 Task: Look for space in Pocito, Argentina from 15th June, 2023 to 21st June, 2023 for 5 adults in price range Rs.14000 to Rs.25000. Place can be entire place with 3 bedrooms having 3 beds and 3 bathrooms. Property type can be house, flat, guest house. Amenities needed are: heating. Booking option can be shelf check-in. Required host language is English.
Action: Mouse moved to (560, 117)
Screenshot: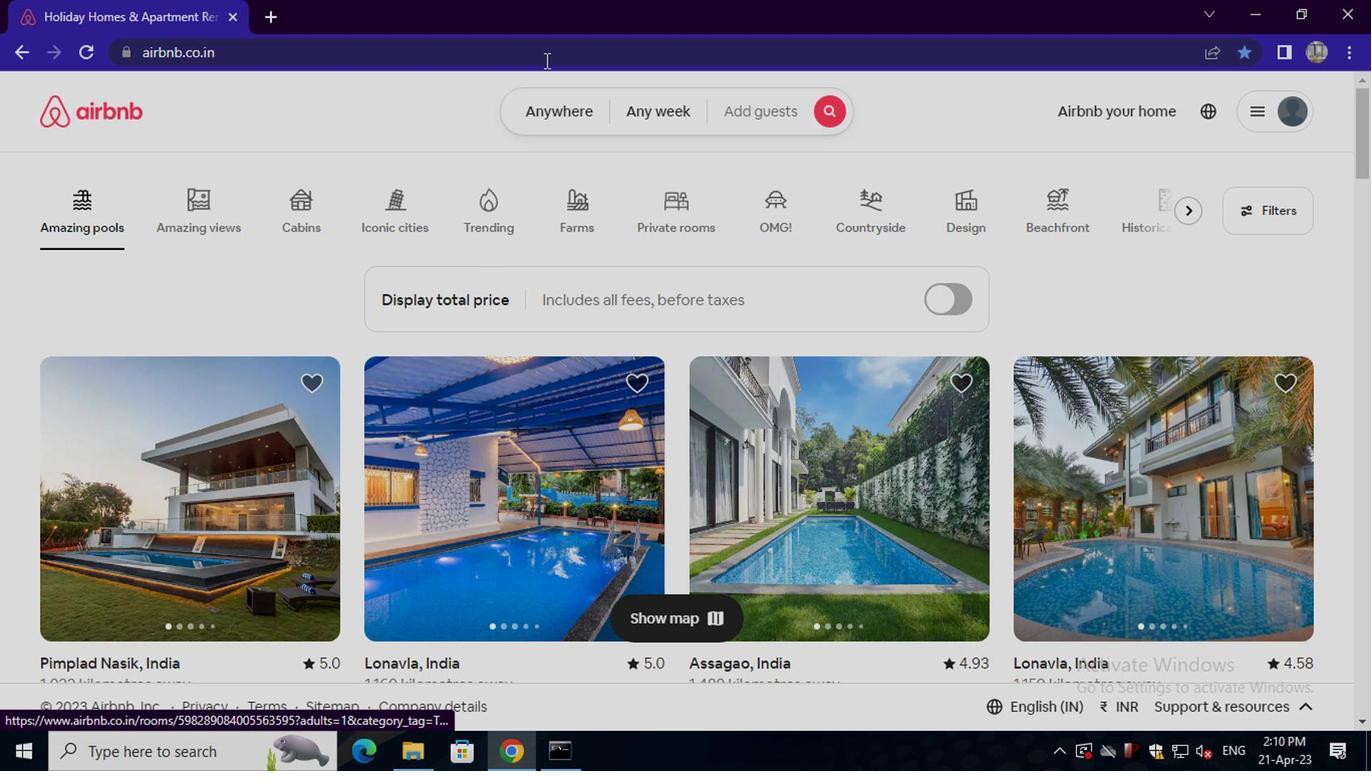 
Action: Mouse pressed left at (560, 117)
Screenshot: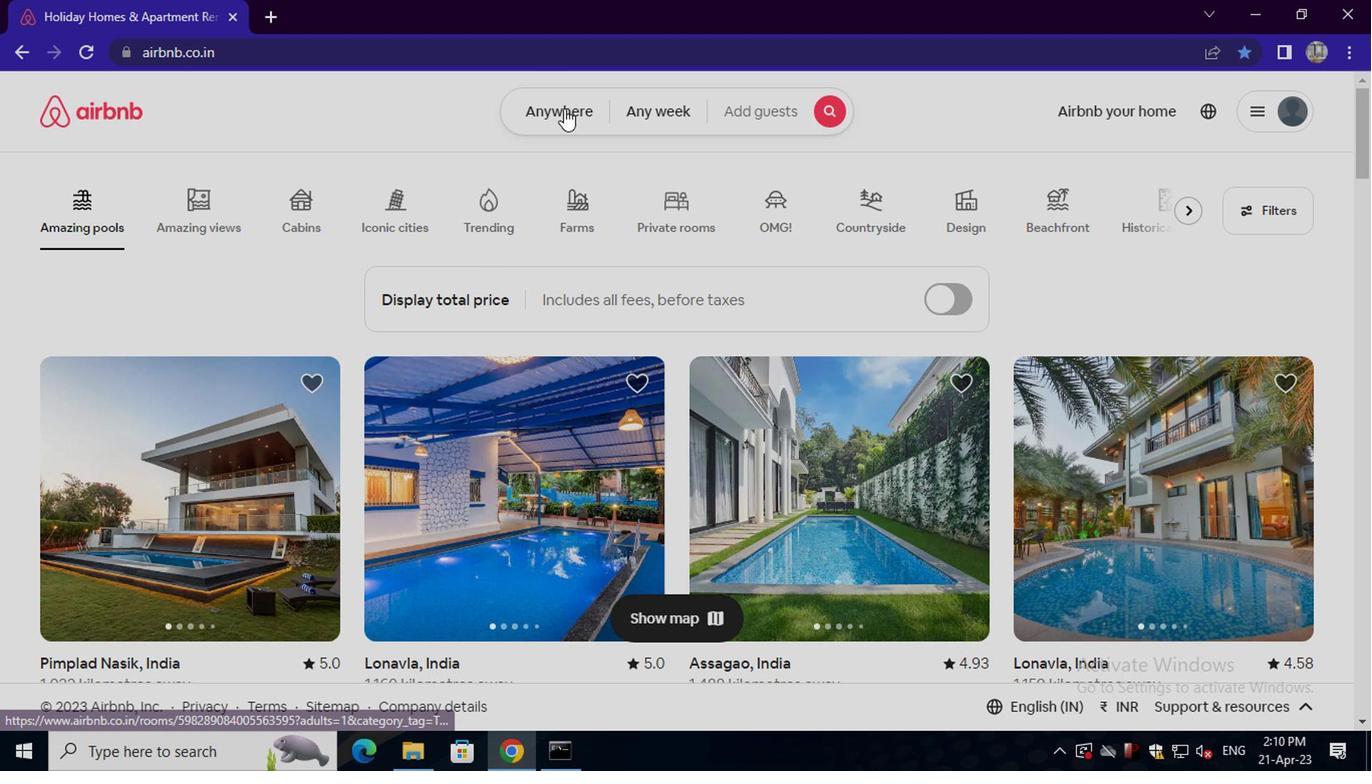 
Action: Mouse moved to (346, 180)
Screenshot: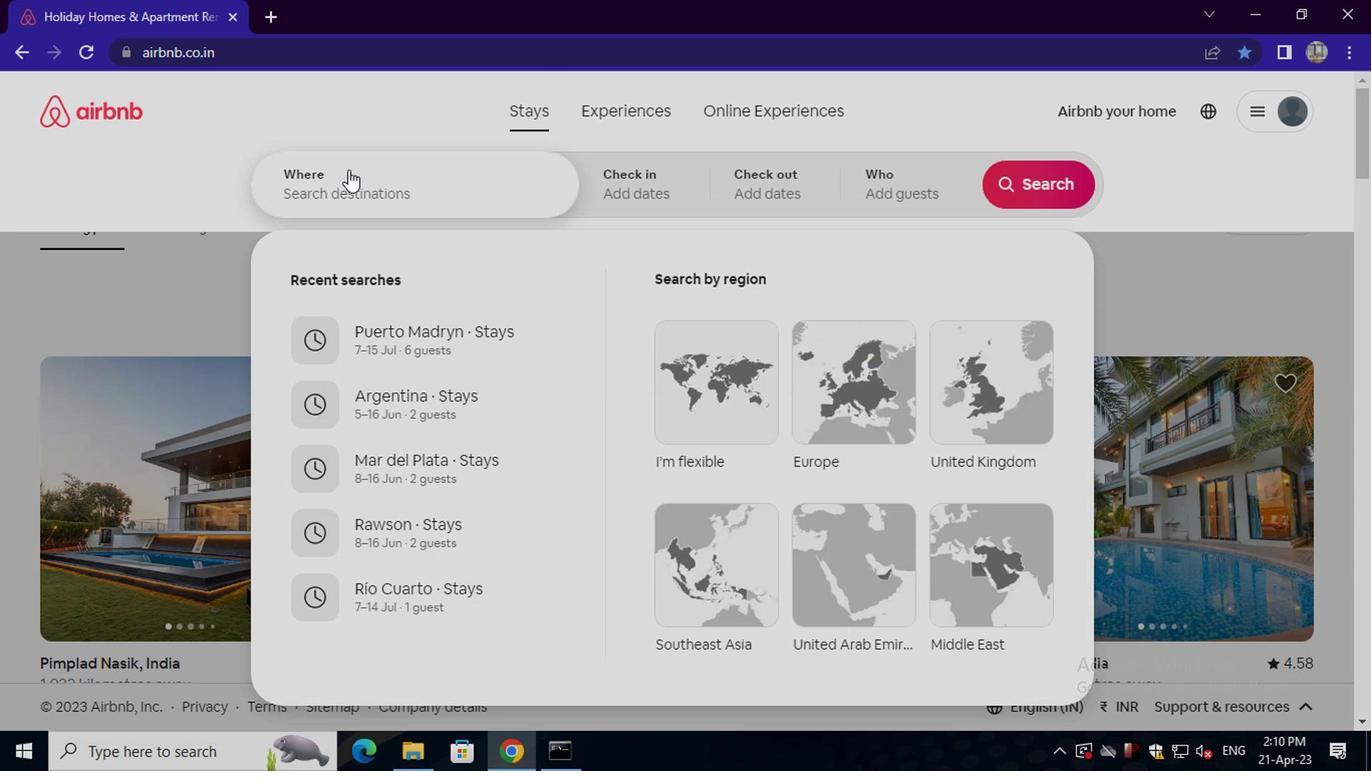 
Action: Mouse pressed left at (346, 180)
Screenshot: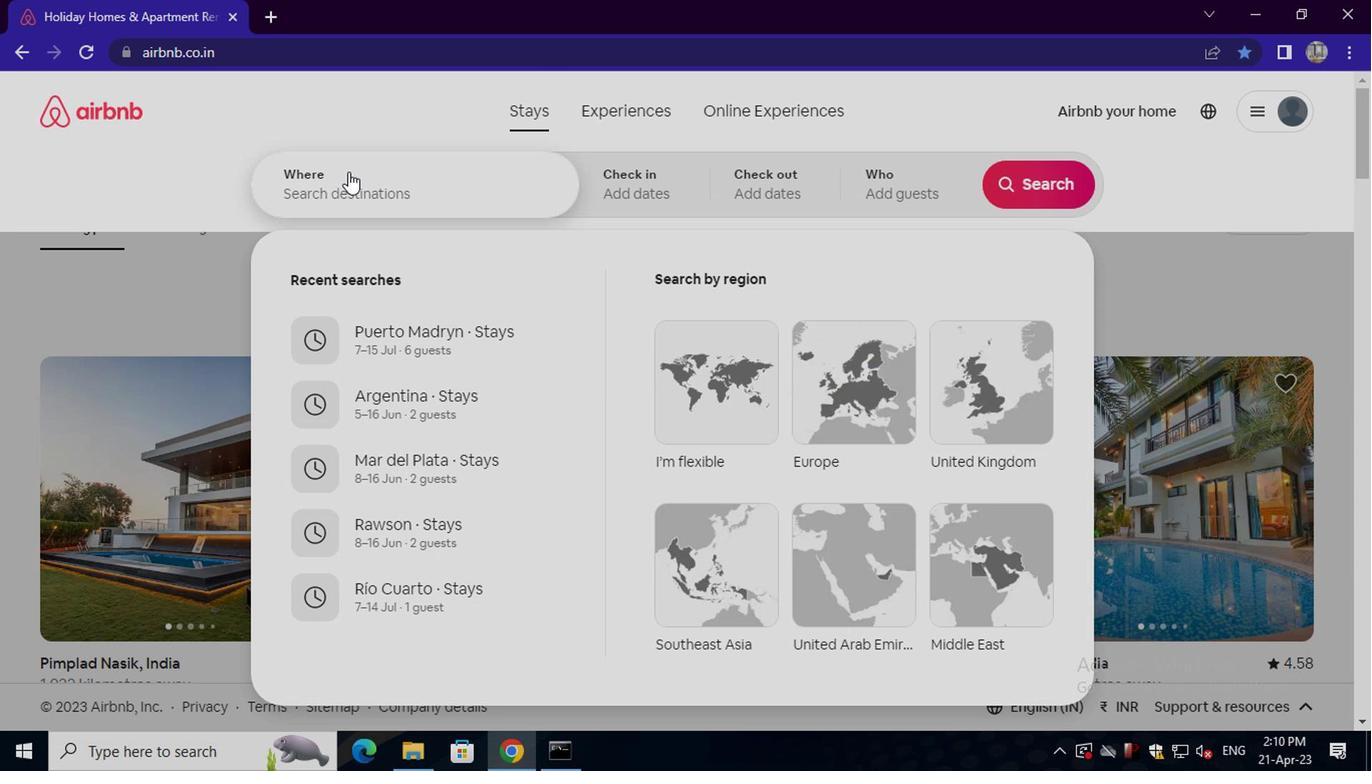 
Action: Key pressed pocito,<Key.space>argentina<Key.enter>
Screenshot: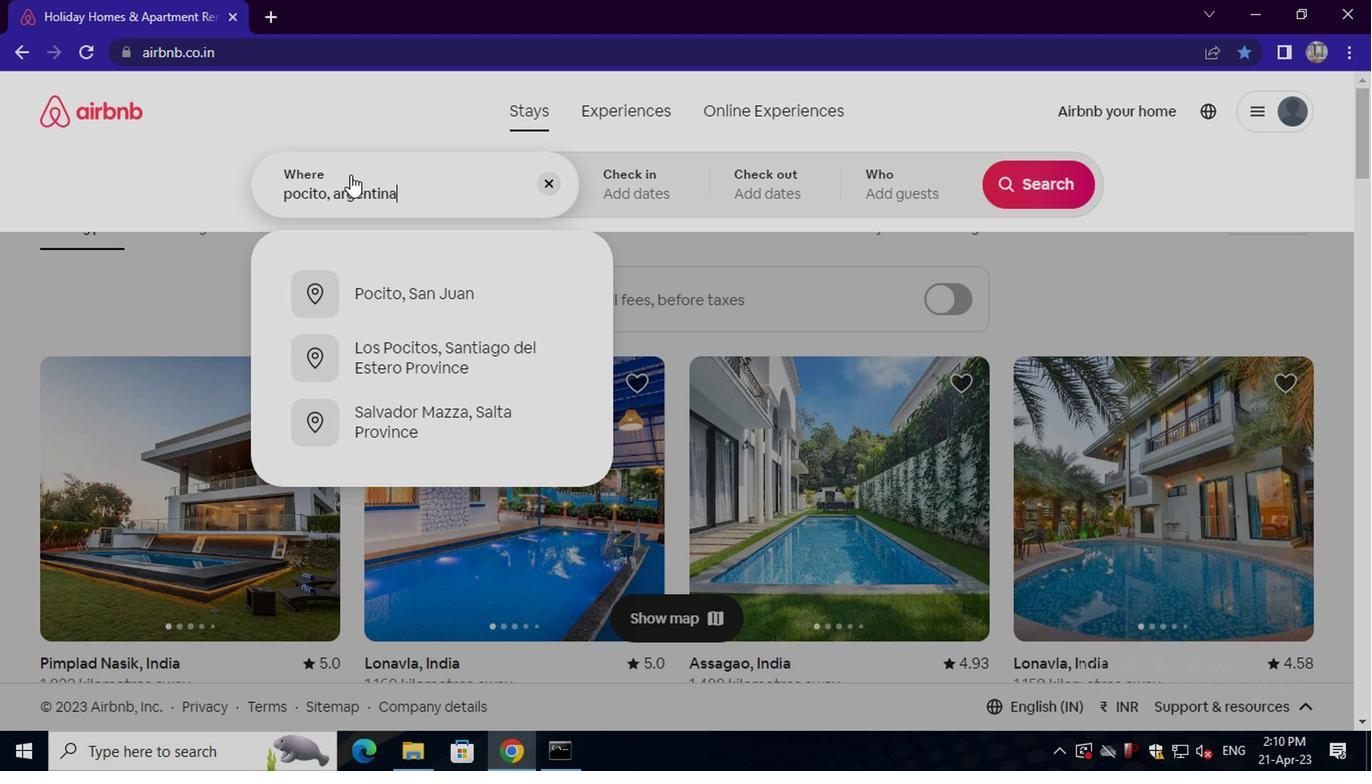 
Action: Mouse moved to (1015, 362)
Screenshot: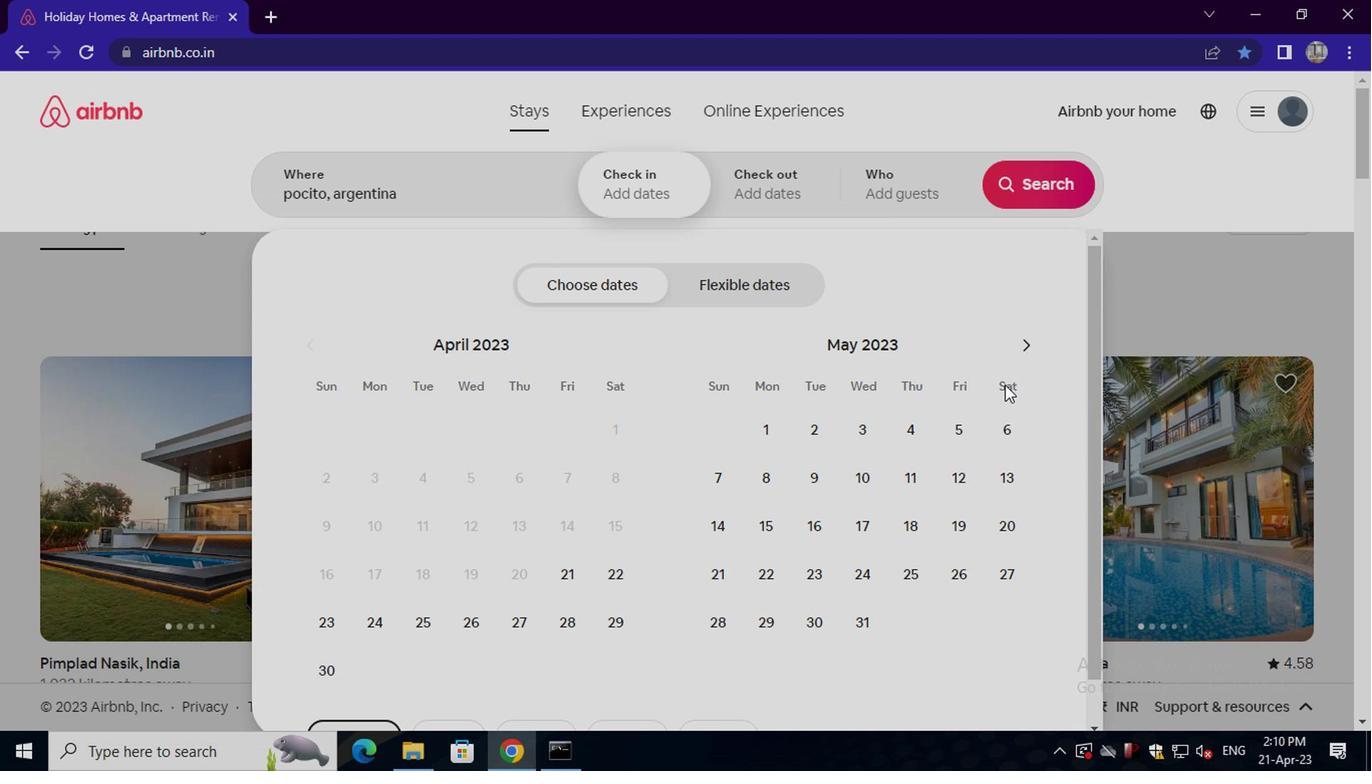 
Action: Mouse pressed left at (1015, 362)
Screenshot: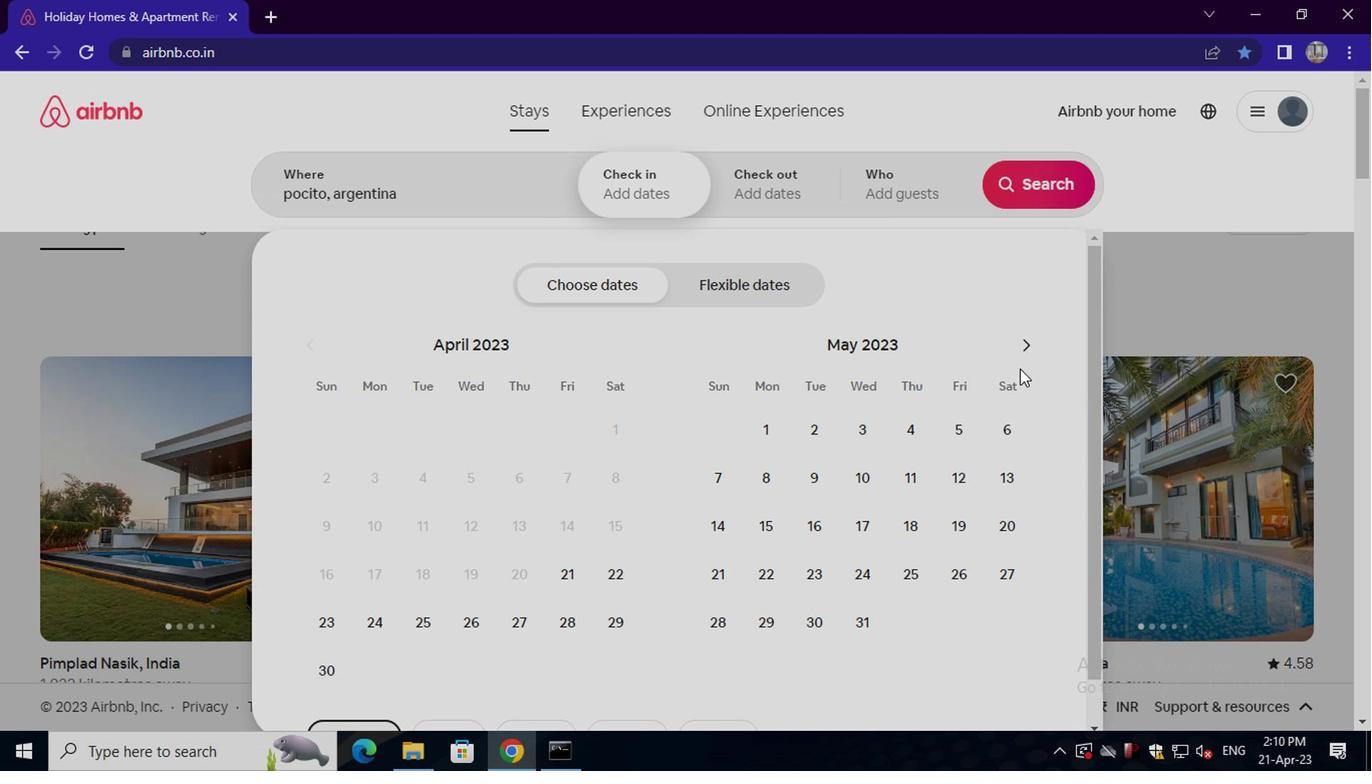 
Action: Mouse moved to (902, 522)
Screenshot: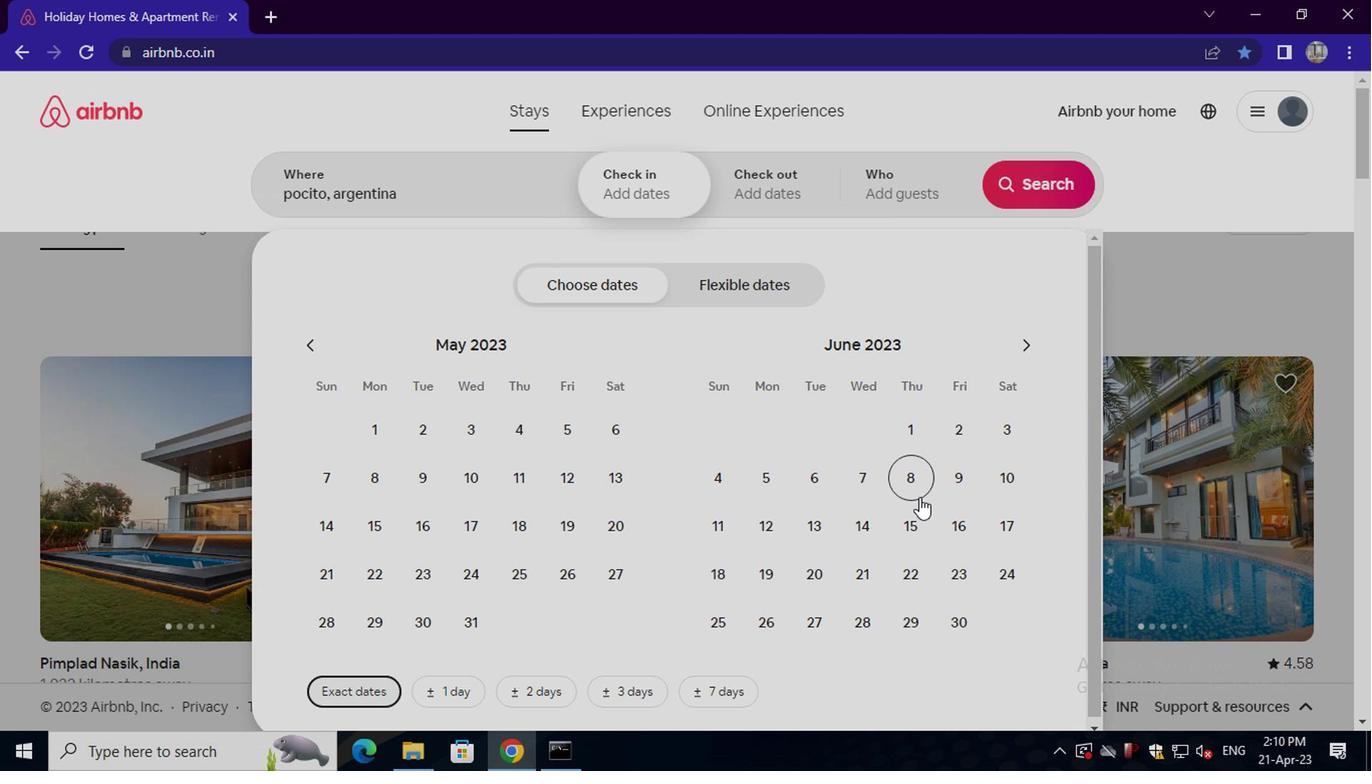 
Action: Mouse pressed left at (902, 522)
Screenshot: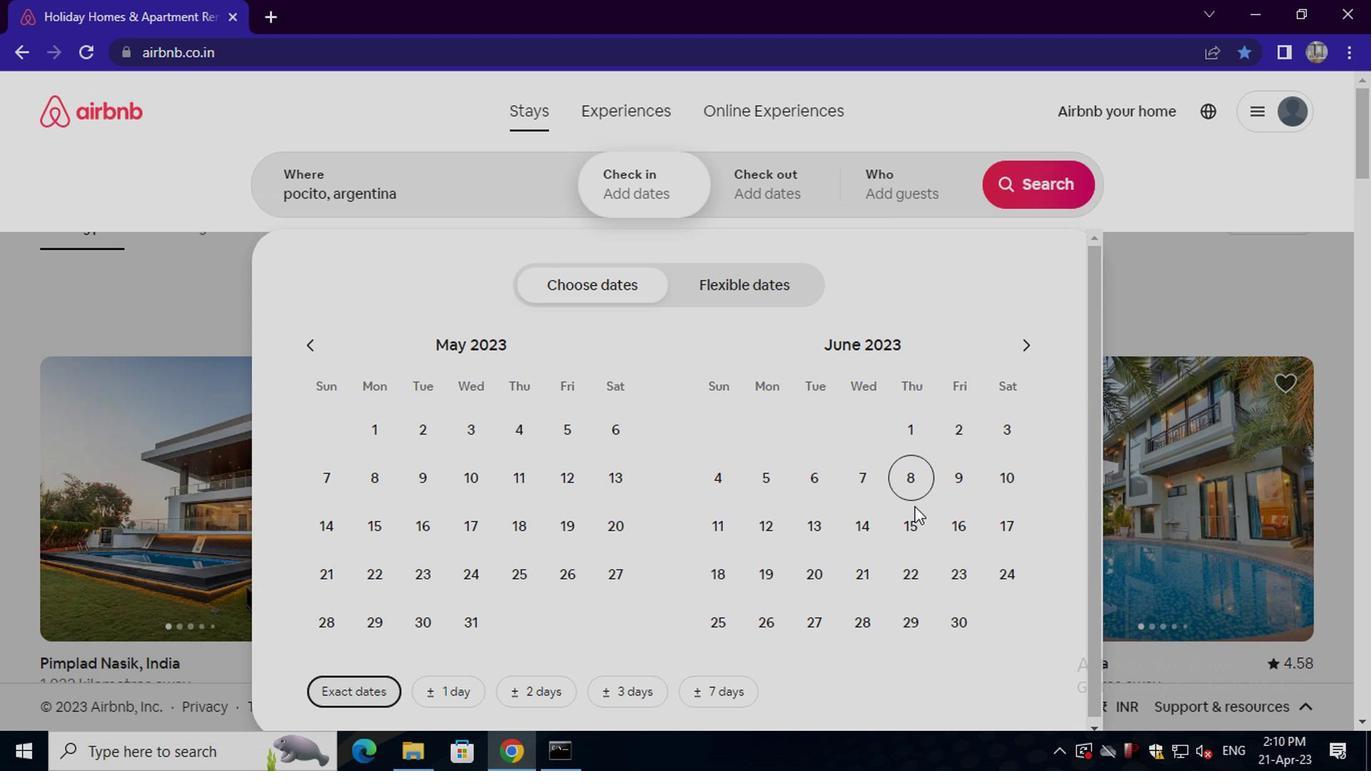 
Action: Mouse moved to (867, 567)
Screenshot: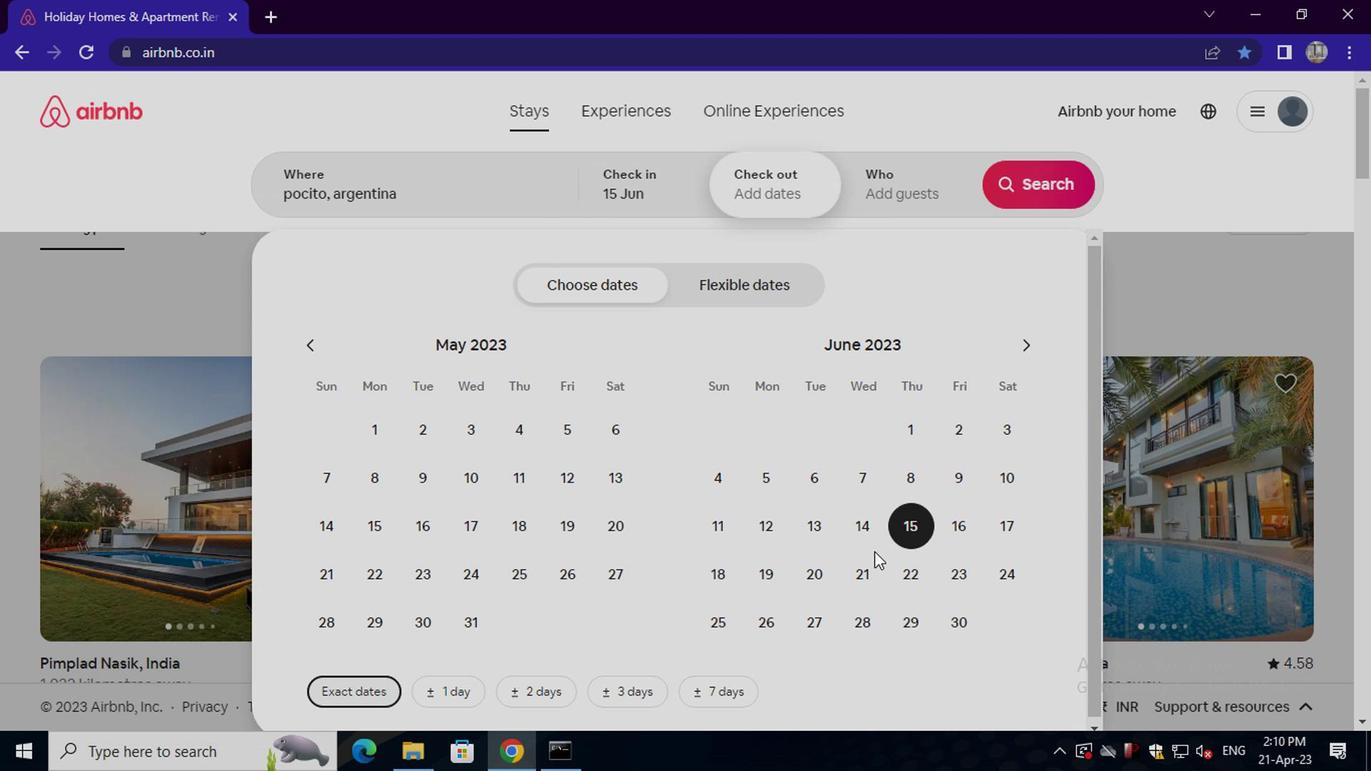 
Action: Mouse pressed left at (867, 567)
Screenshot: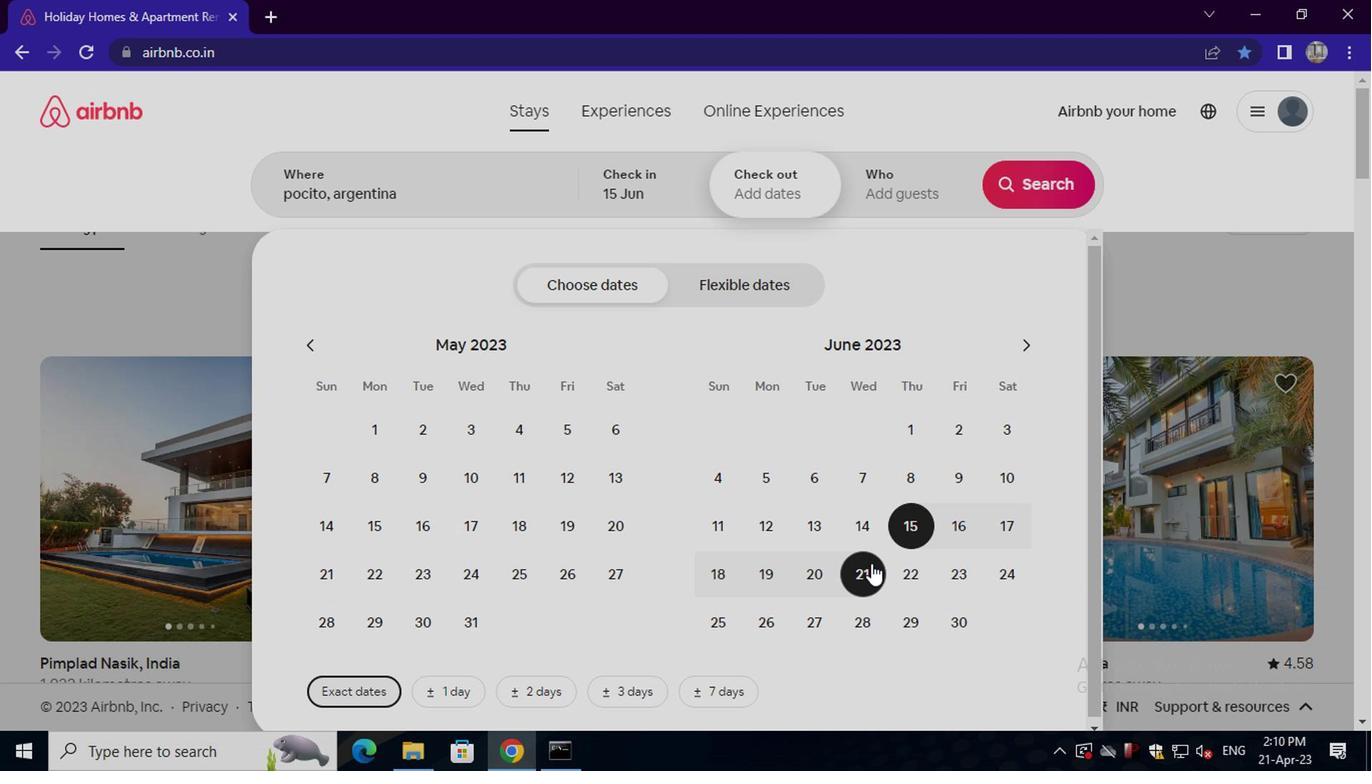 
Action: Mouse moved to (907, 208)
Screenshot: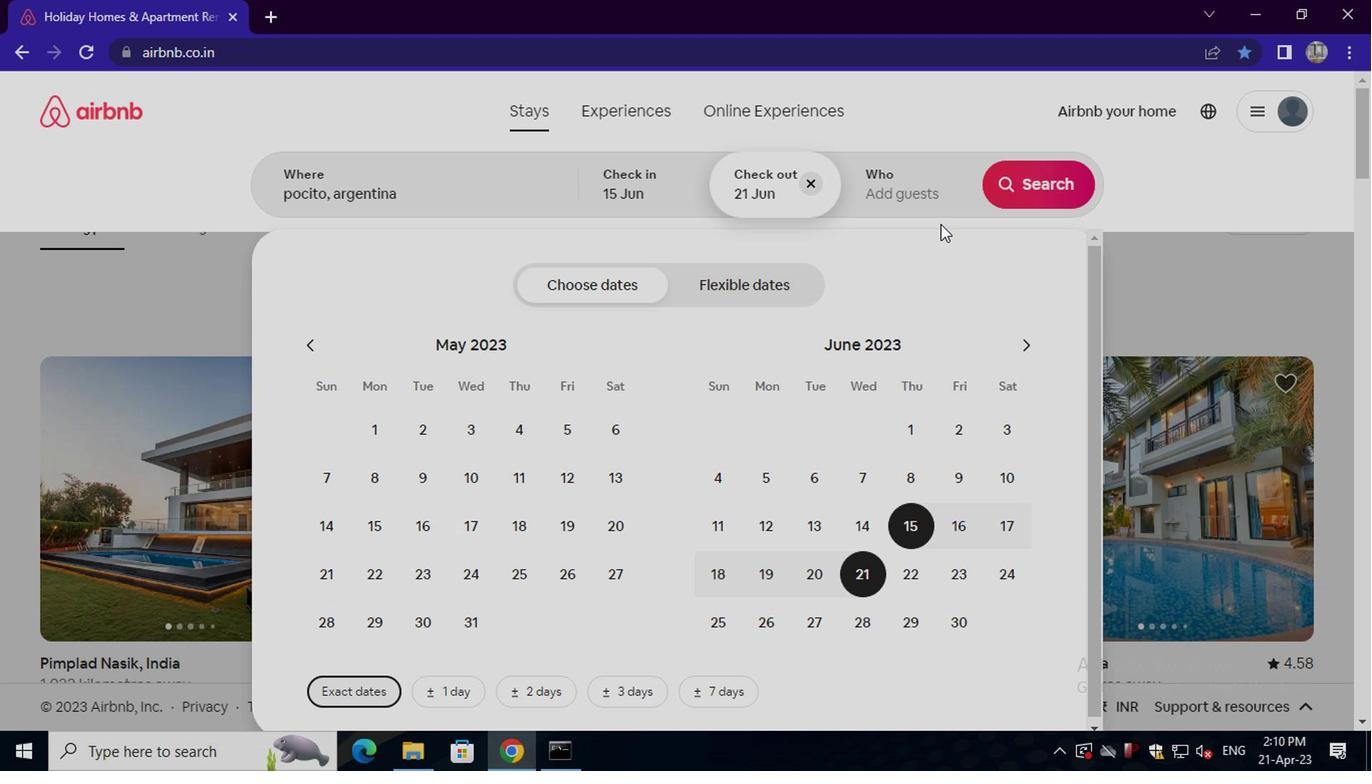 
Action: Mouse pressed left at (907, 208)
Screenshot: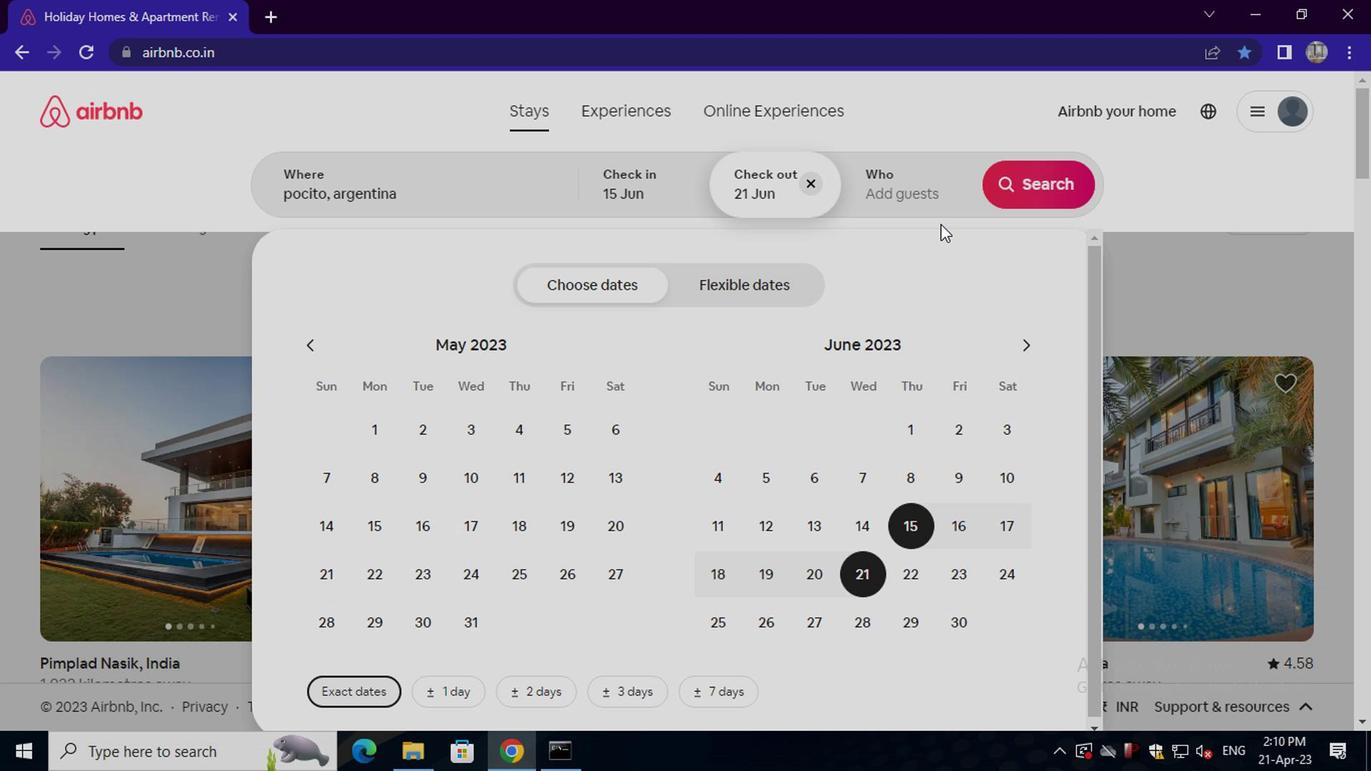 
Action: Mouse moved to (1040, 299)
Screenshot: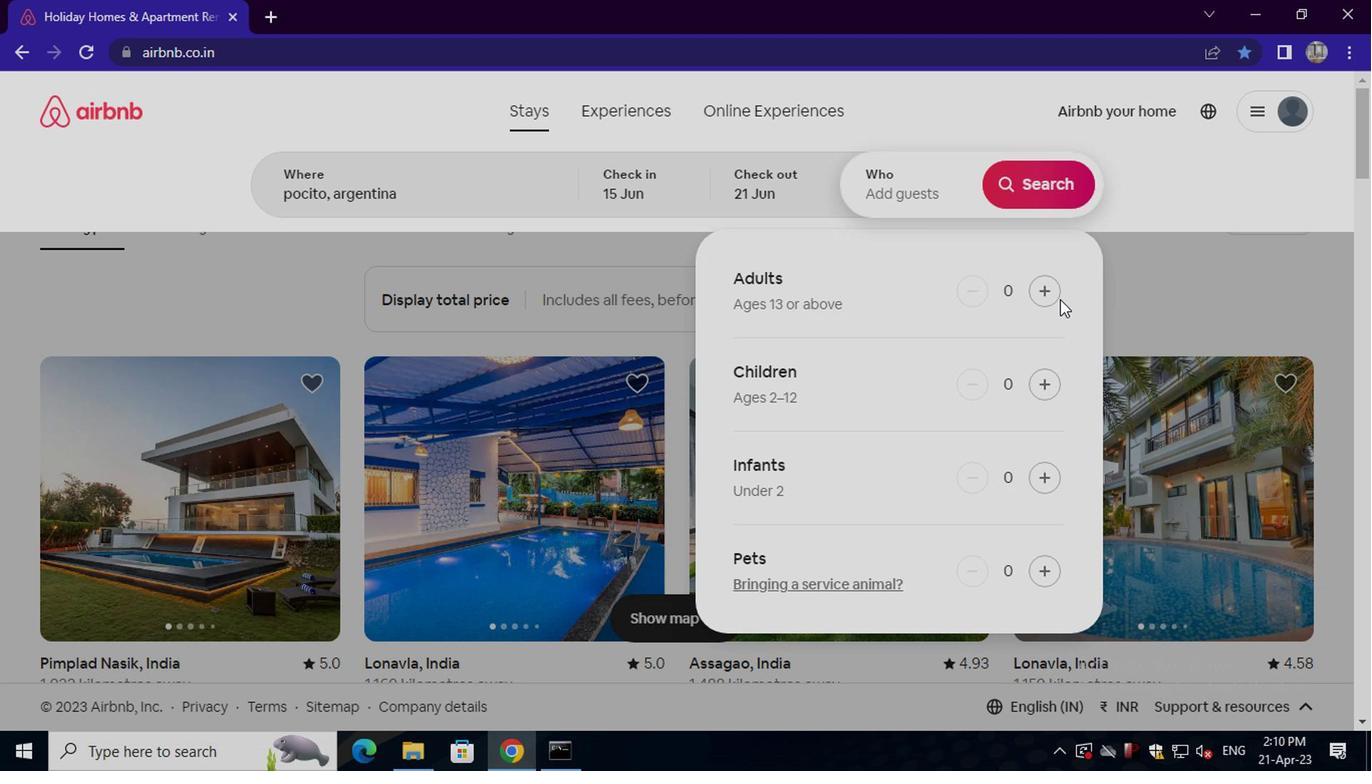 
Action: Mouse pressed left at (1040, 299)
Screenshot: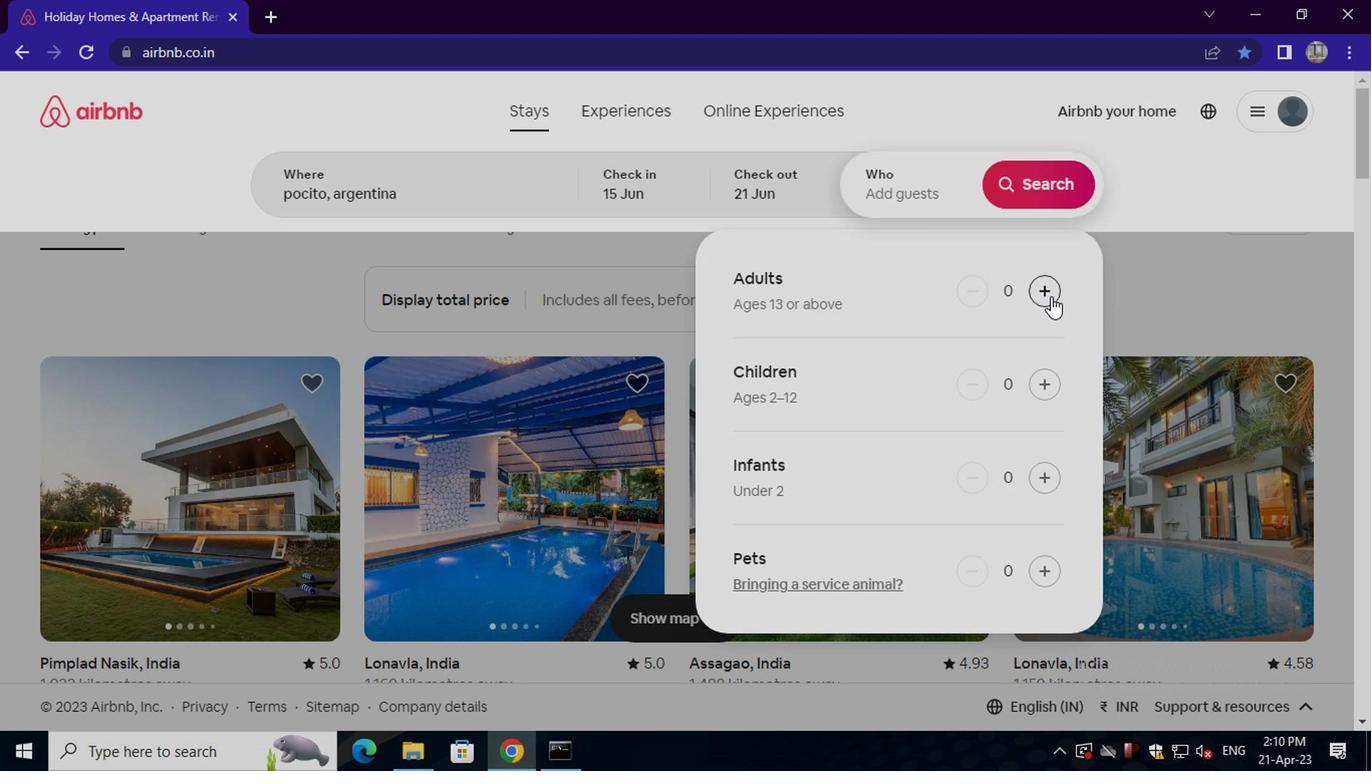 
Action: Mouse pressed left at (1040, 299)
Screenshot: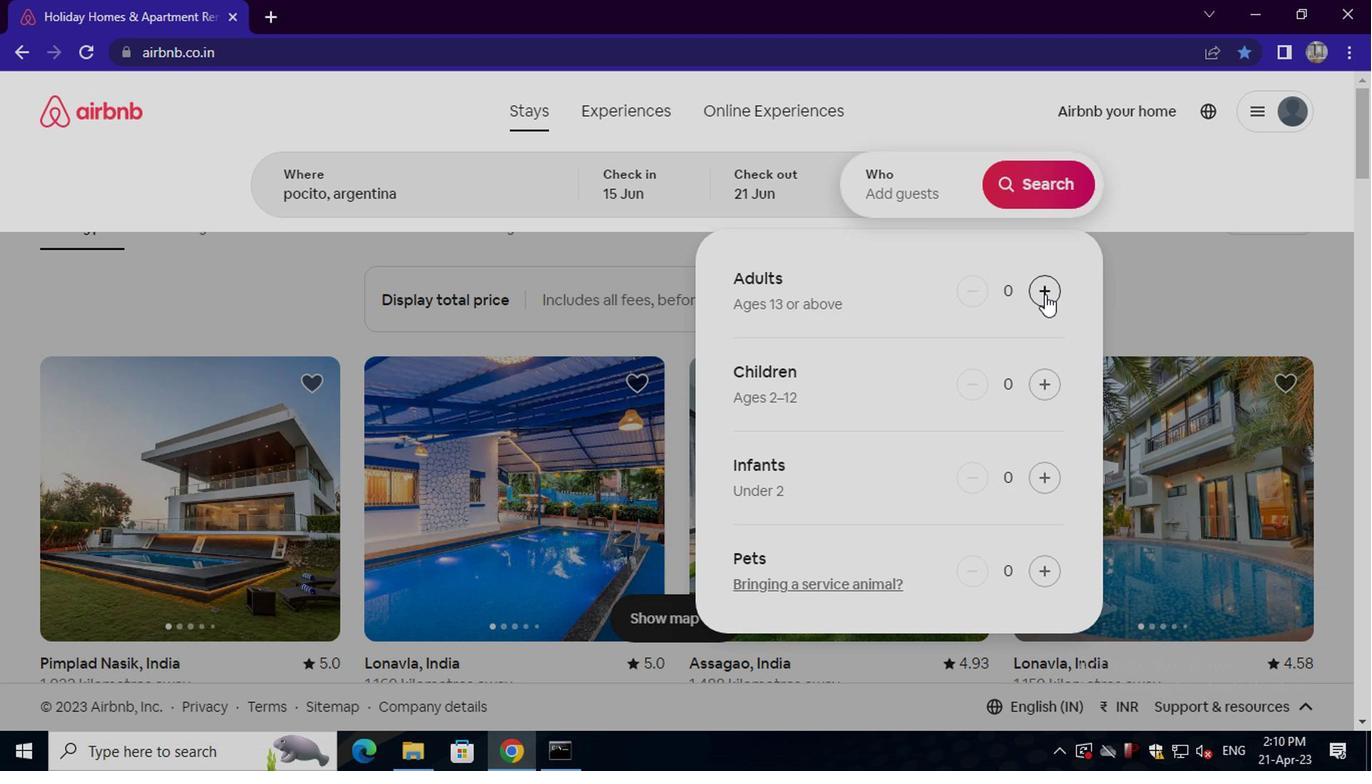 
Action: Mouse pressed left at (1040, 299)
Screenshot: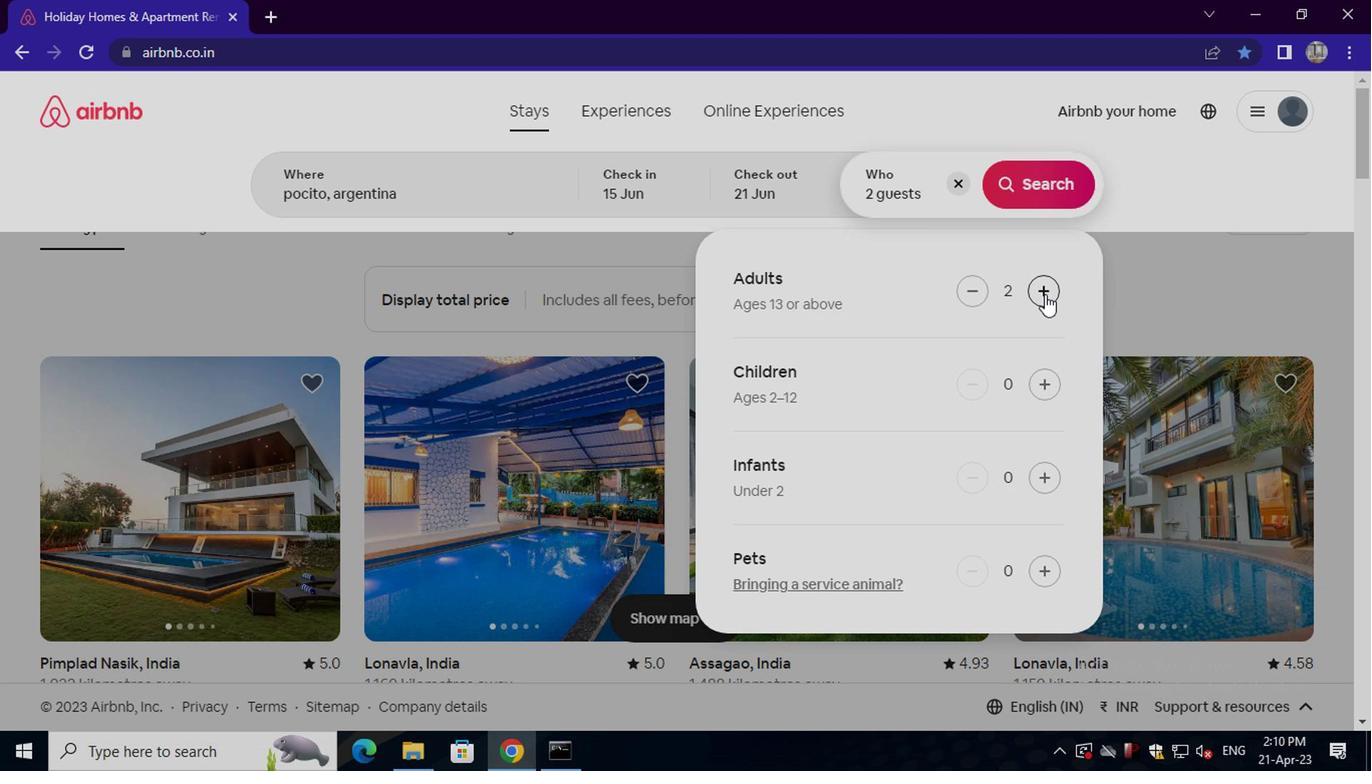 
Action: Mouse pressed left at (1040, 299)
Screenshot: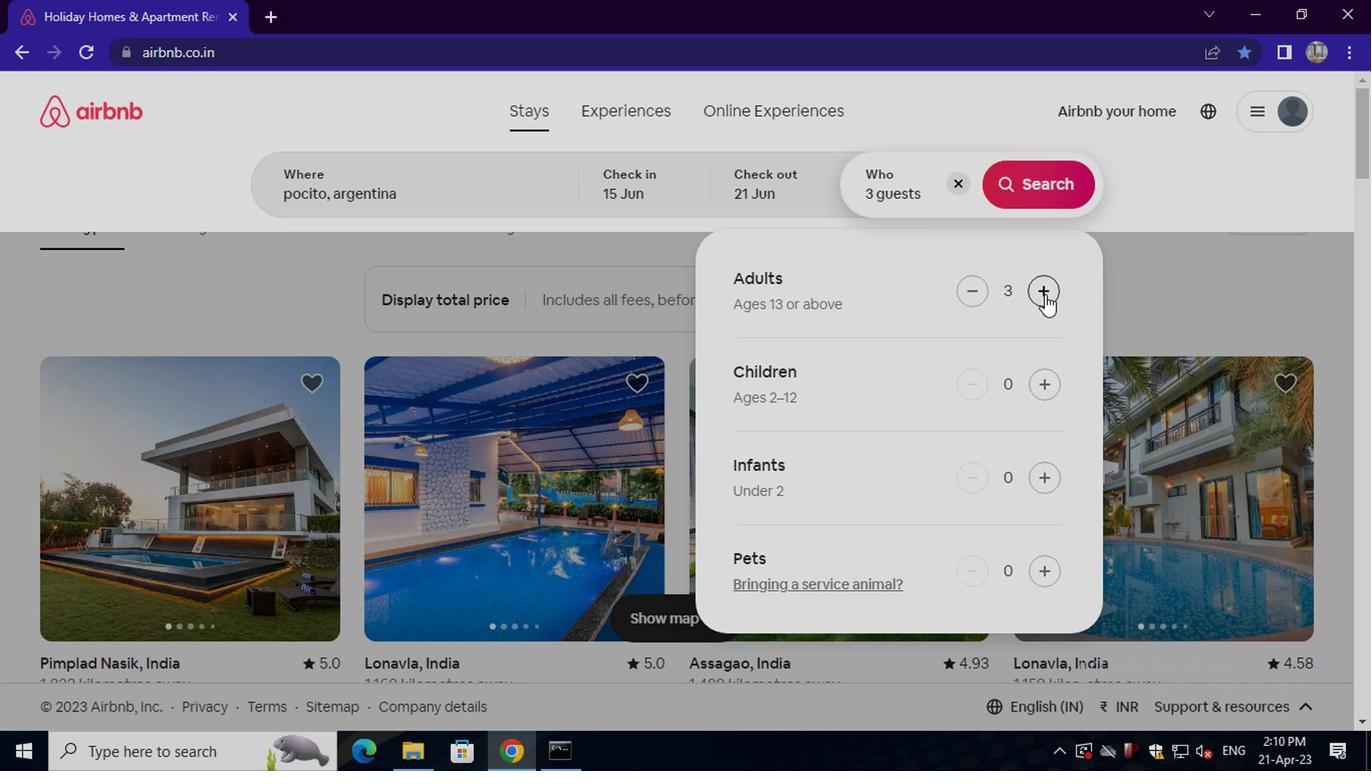 
Action: Mouse pressed left at (1040, 299)
Screenshot: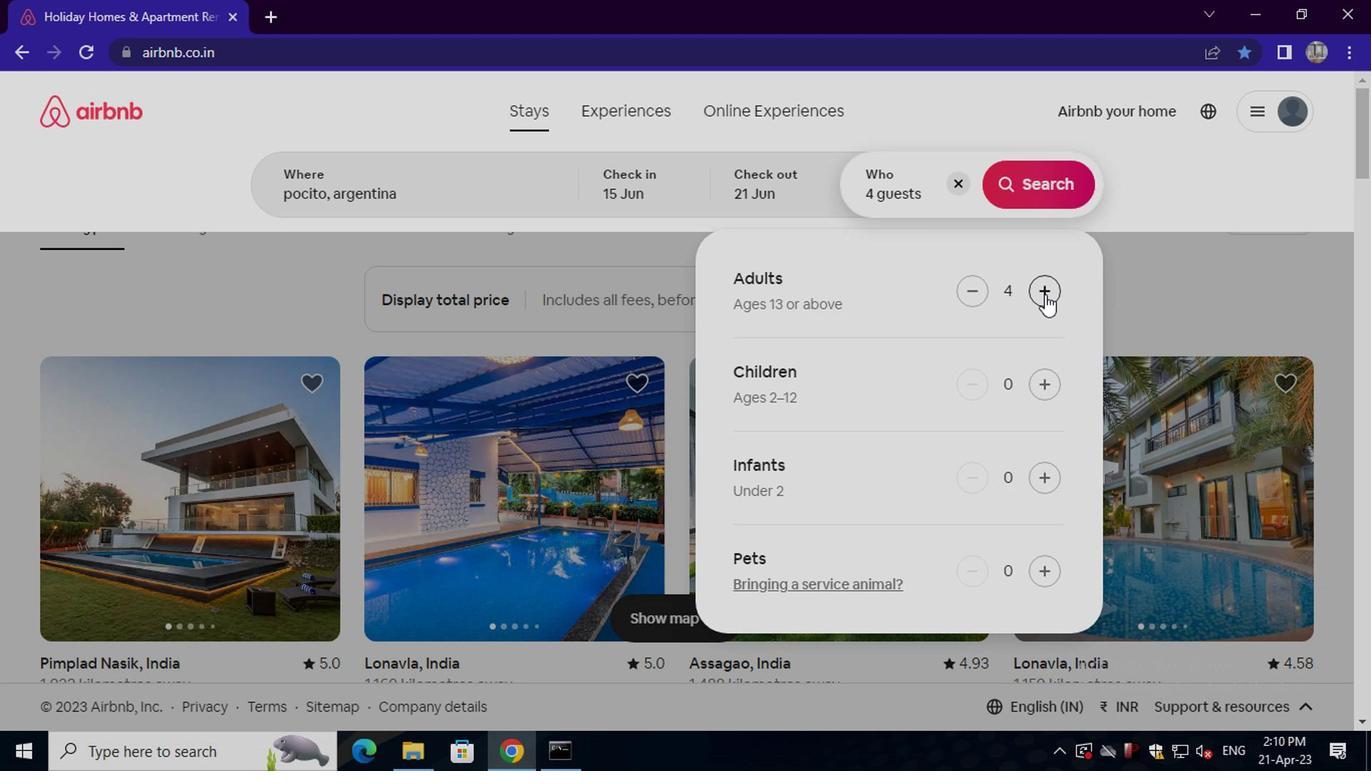 
Action: Mouse moved to (1028, 196)
Screenshot: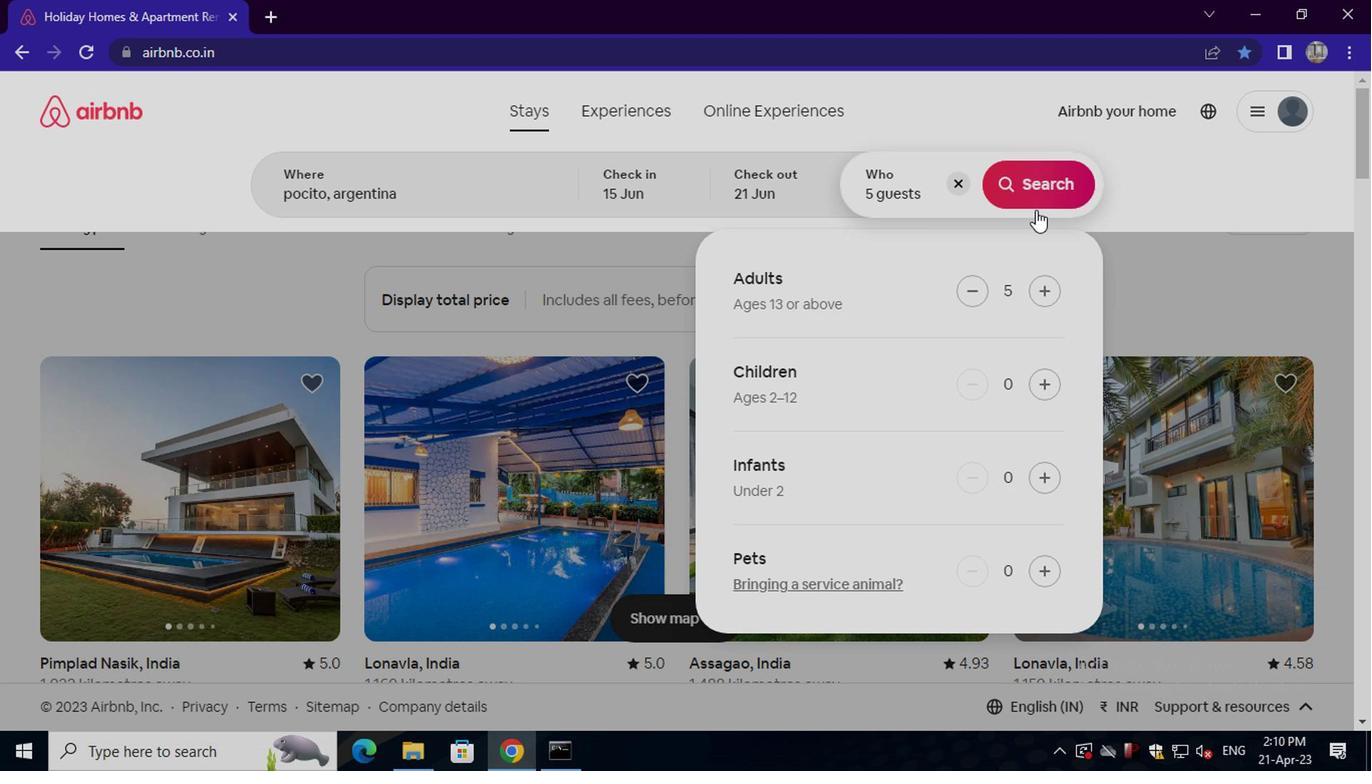 
Action: Mouse pressed left at (1028, 196)
Screenshot: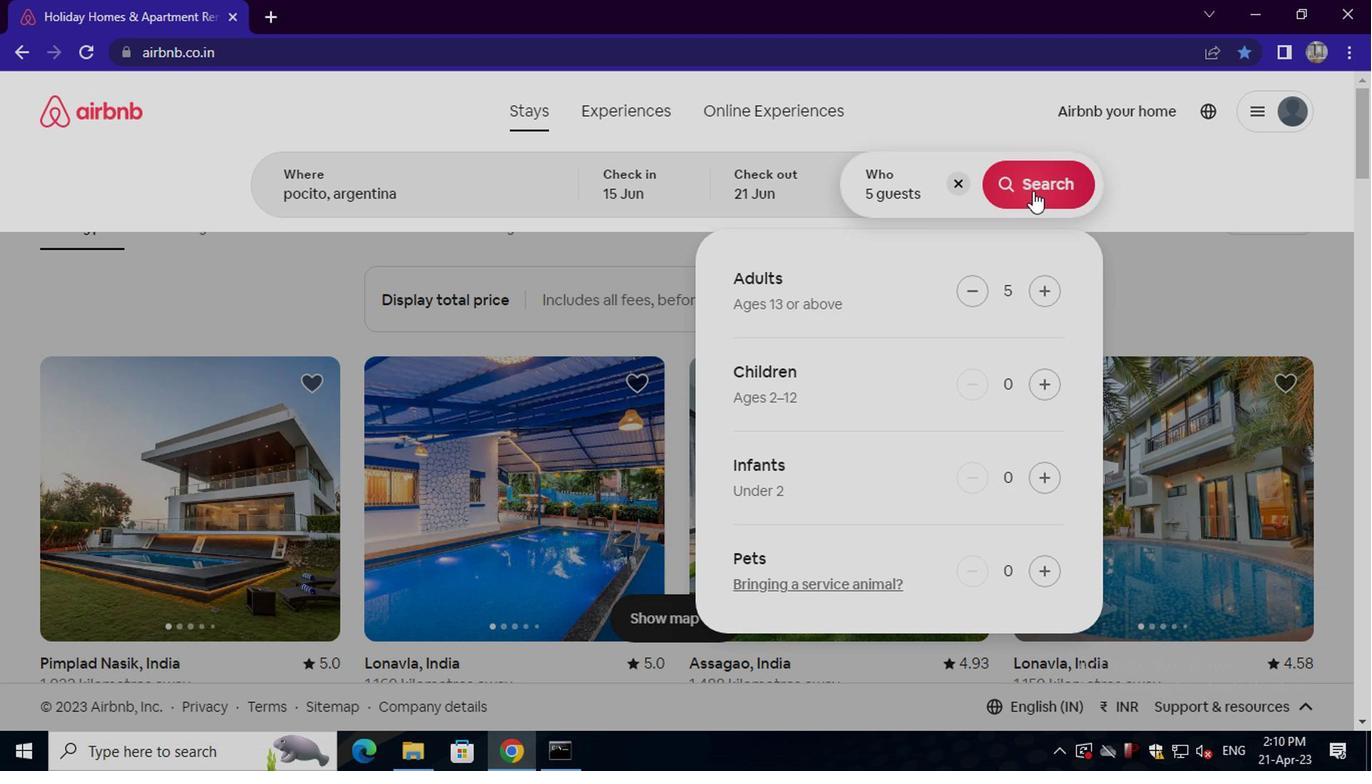 
Action: Mouse moved to (1272, 194)
Screenshot: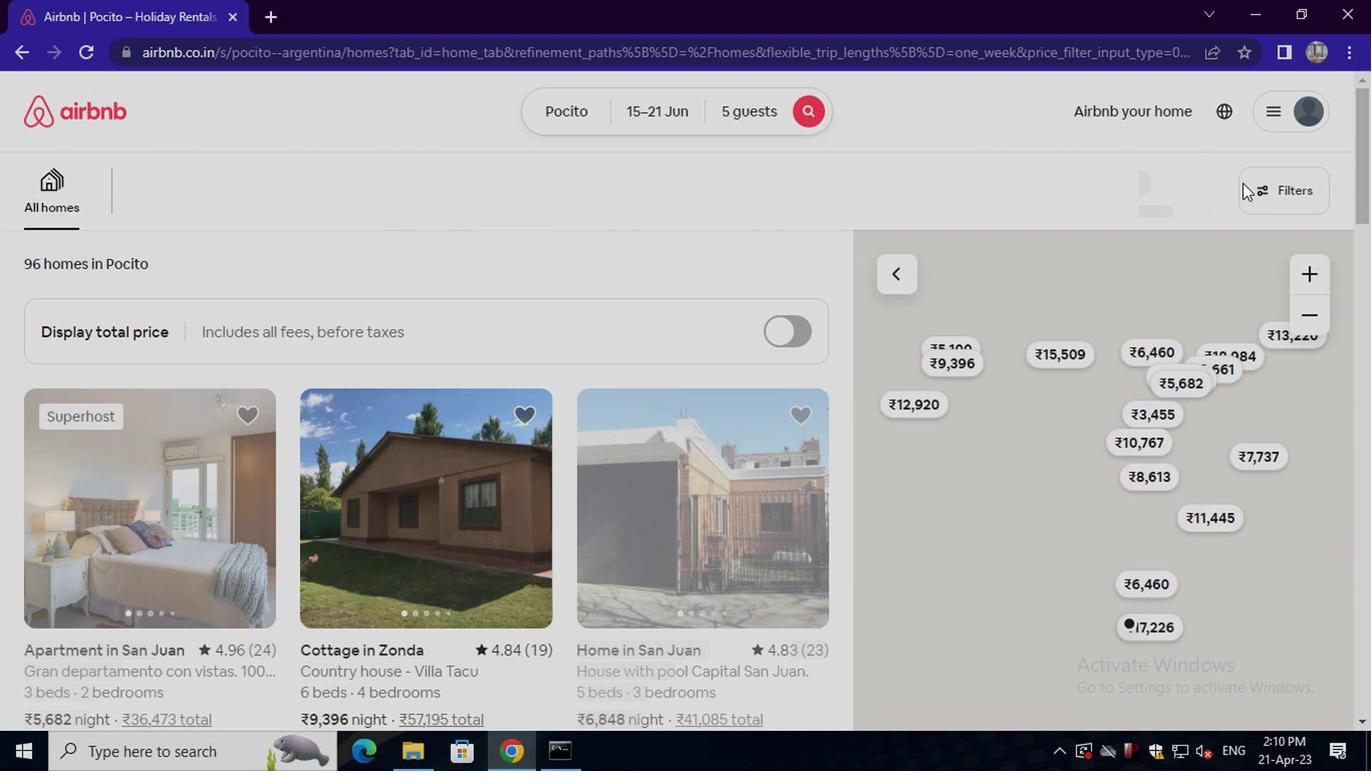 
Action: Mouse pressed left at (1272, 194)
Screenshot: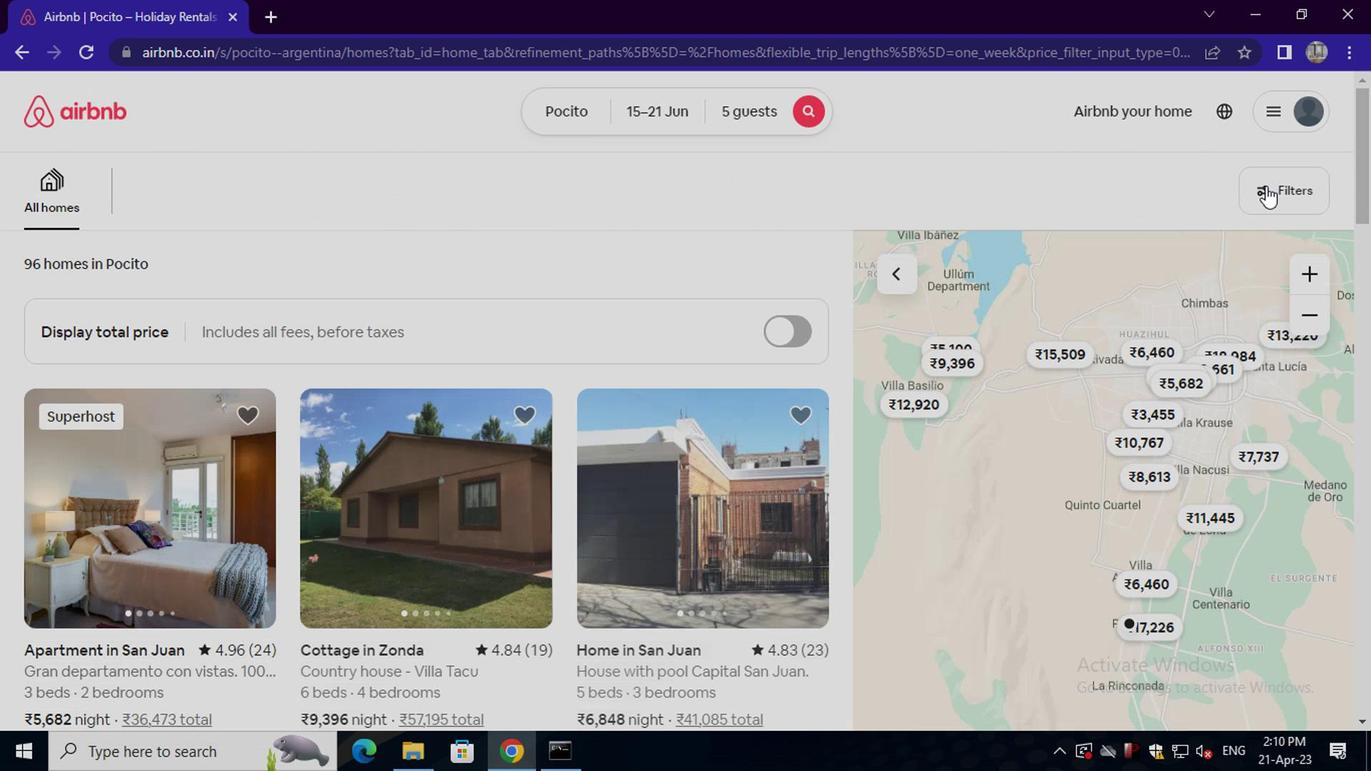 
Action: Mouse moved to (423, 448)
Screenshot: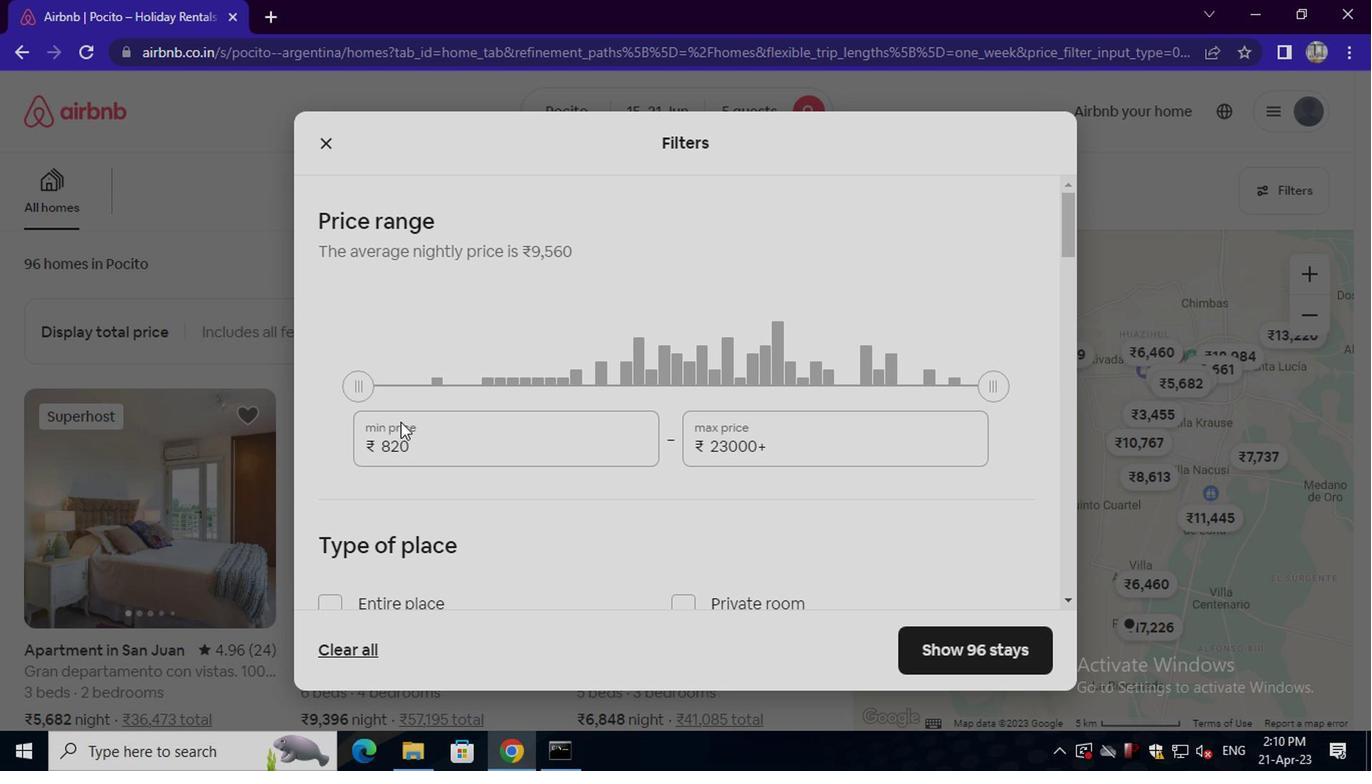 
Action: Mouse pressed left at (423, 448)
Screenshot: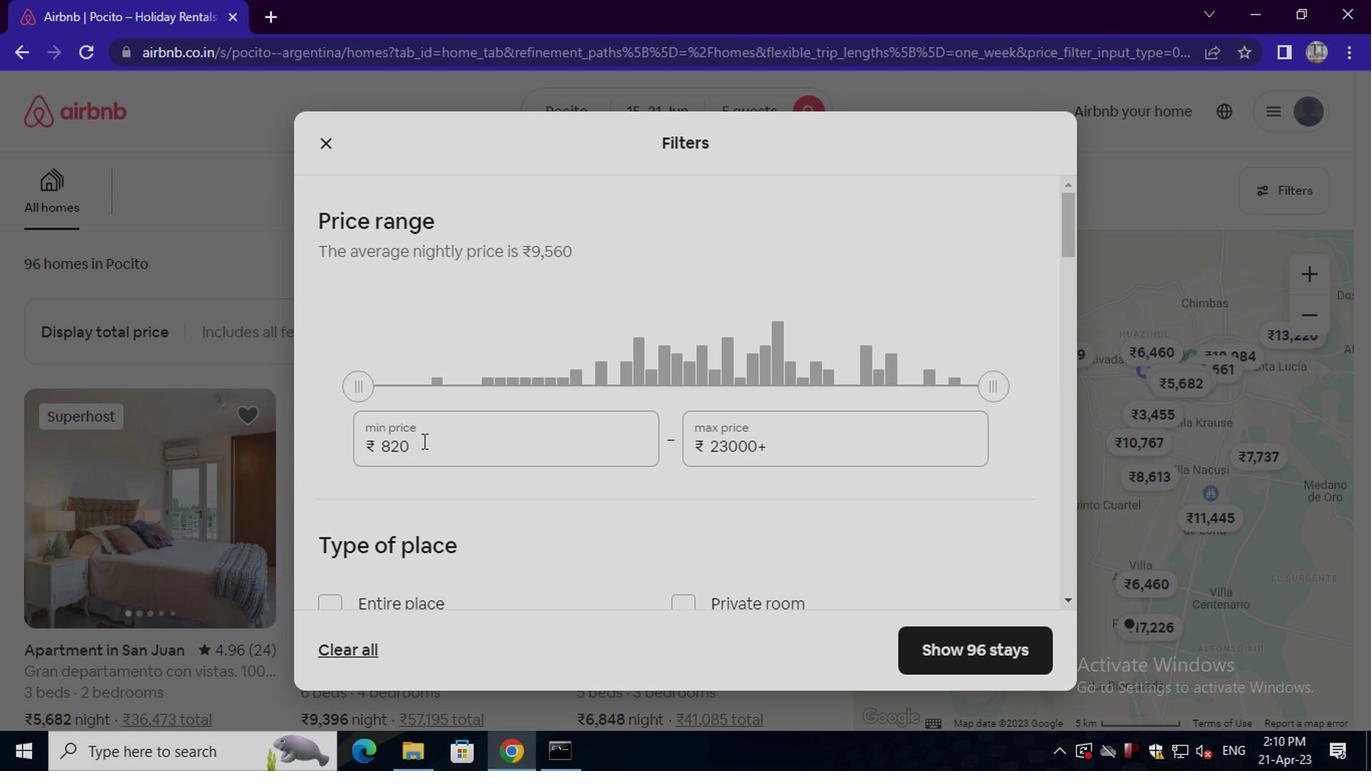 
Action: Key pressed <Key.backspace><Key.backspace><Key.backspace><Key.backspace><Key.backspace><Key.backspace><Key.backspace><Key.backspace><Key.backspace><Key.backspace><Key.backspace><Key.backspace><Key.backspace><Key.backspace><Key.backspace>14000
Screenshot: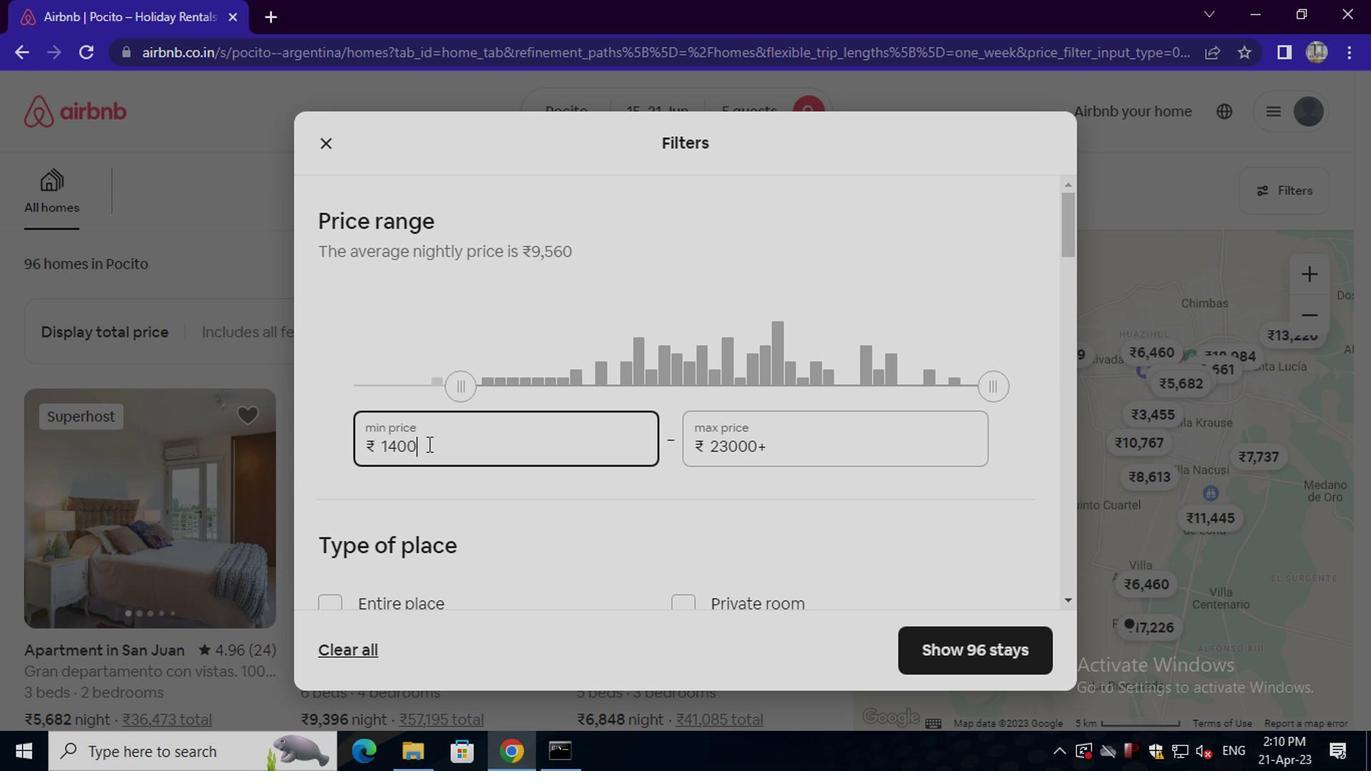 
Action: Mouse moved to (770, 452)
Screenshot: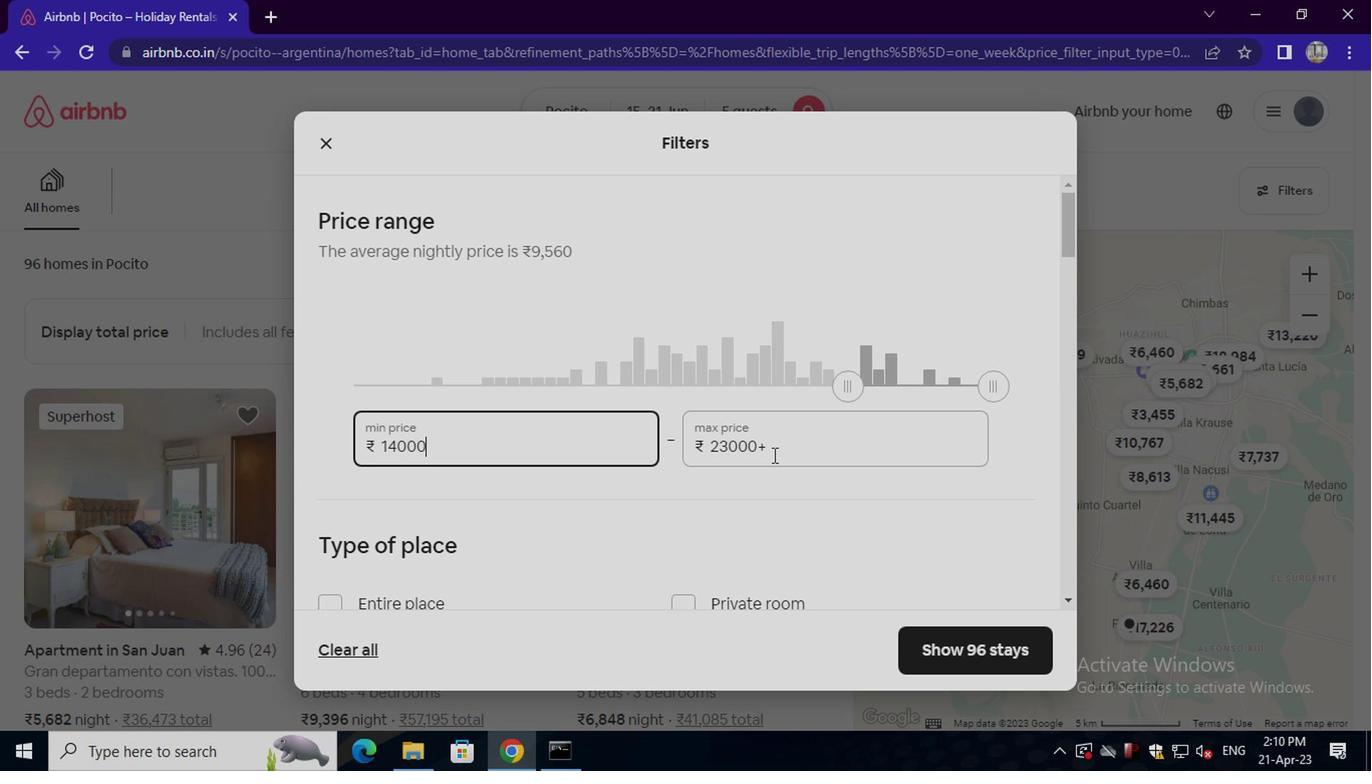 
Action: Mouse pressed left at (770, 452)
Screenshot: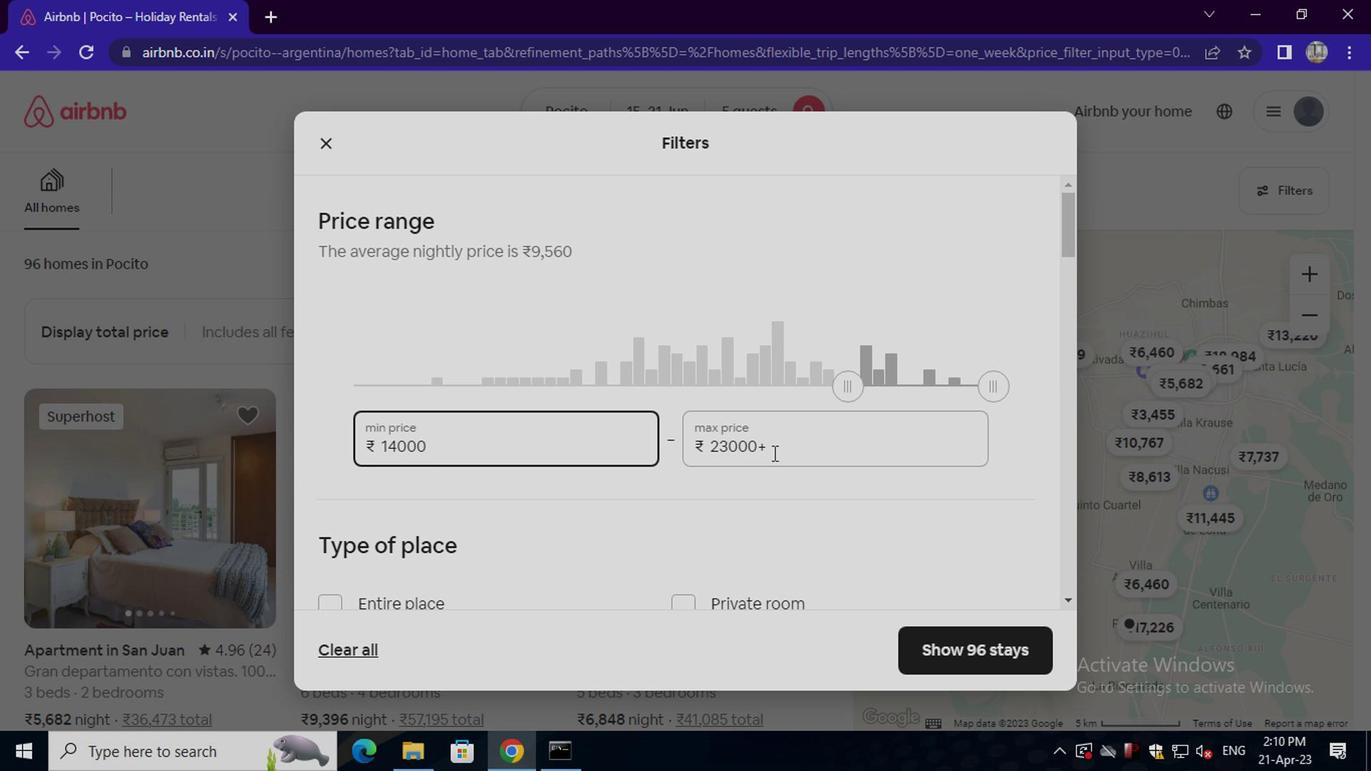 
Action: Key pressed <Key.backspace><Key.backspace><Key.backspace><Key.backspace><Key.backspace><Key.backspace><Key.backspace><Key.backspace><Key.backspace><Key.backspace><Key.backspace><Key.backspace><Key.backspace><Key.backspace>200<Key.backspace><Key.backspace>4<Key.backspace>5000
Screenshot: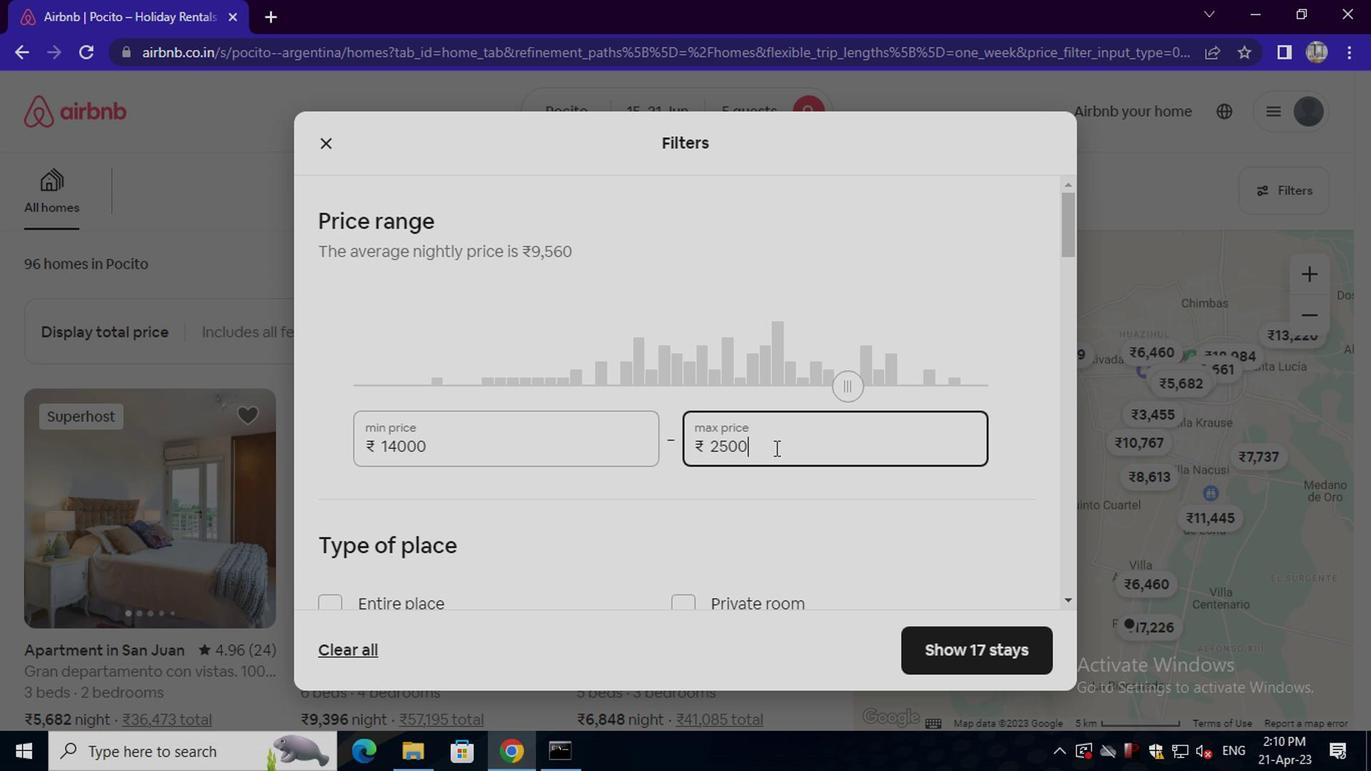 
Action: Mouse moved to (676, 424)
Screenshot: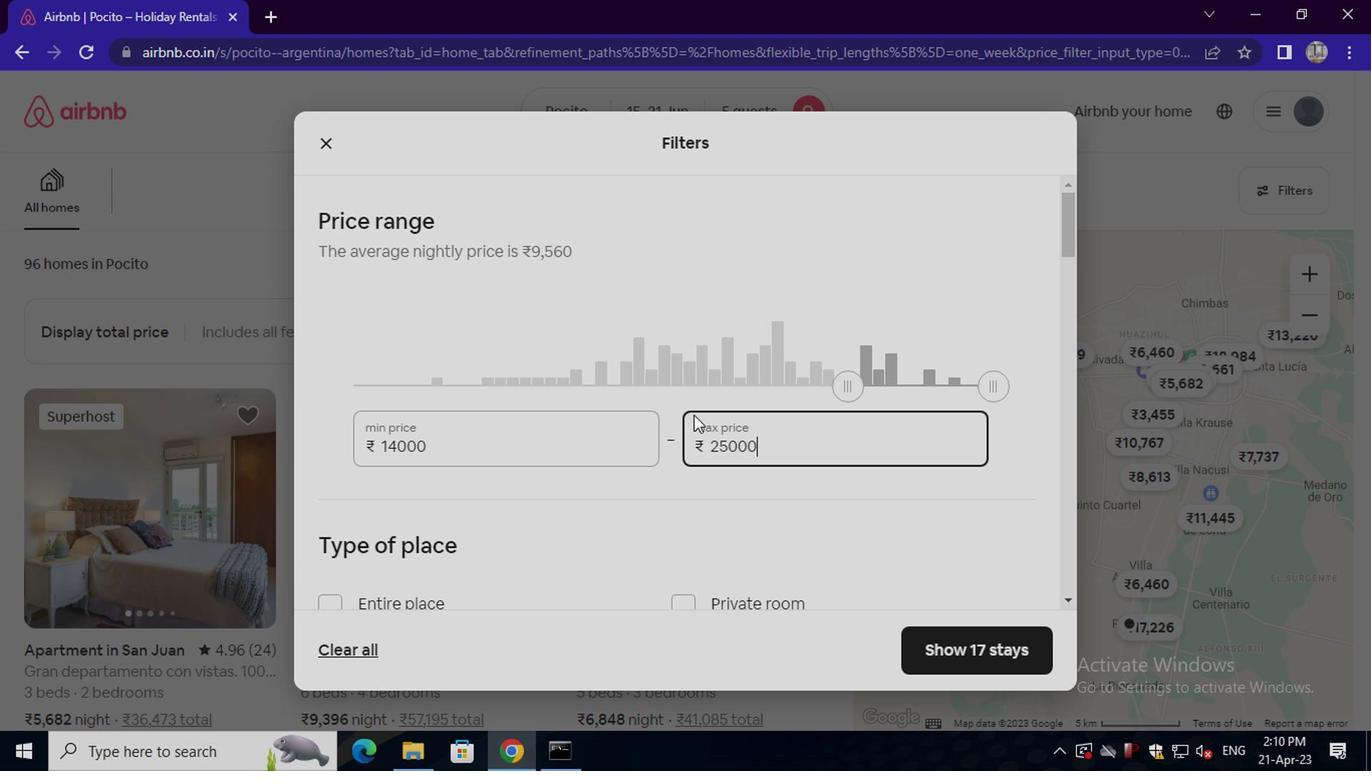 
Action: Mouse scrolled (676, 423) with delta (0, 0)
Screenshot: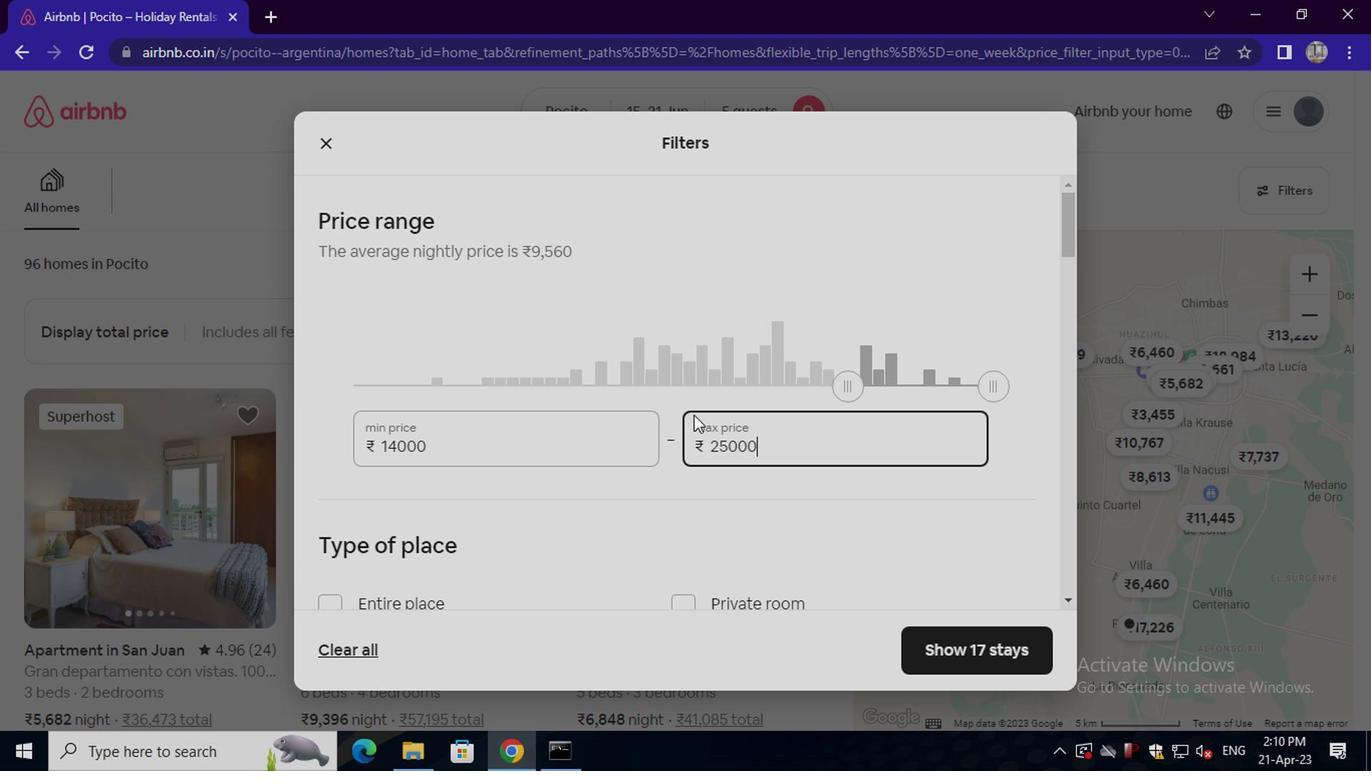 
Action: Mouse moved to (674, 429)
Screenshot: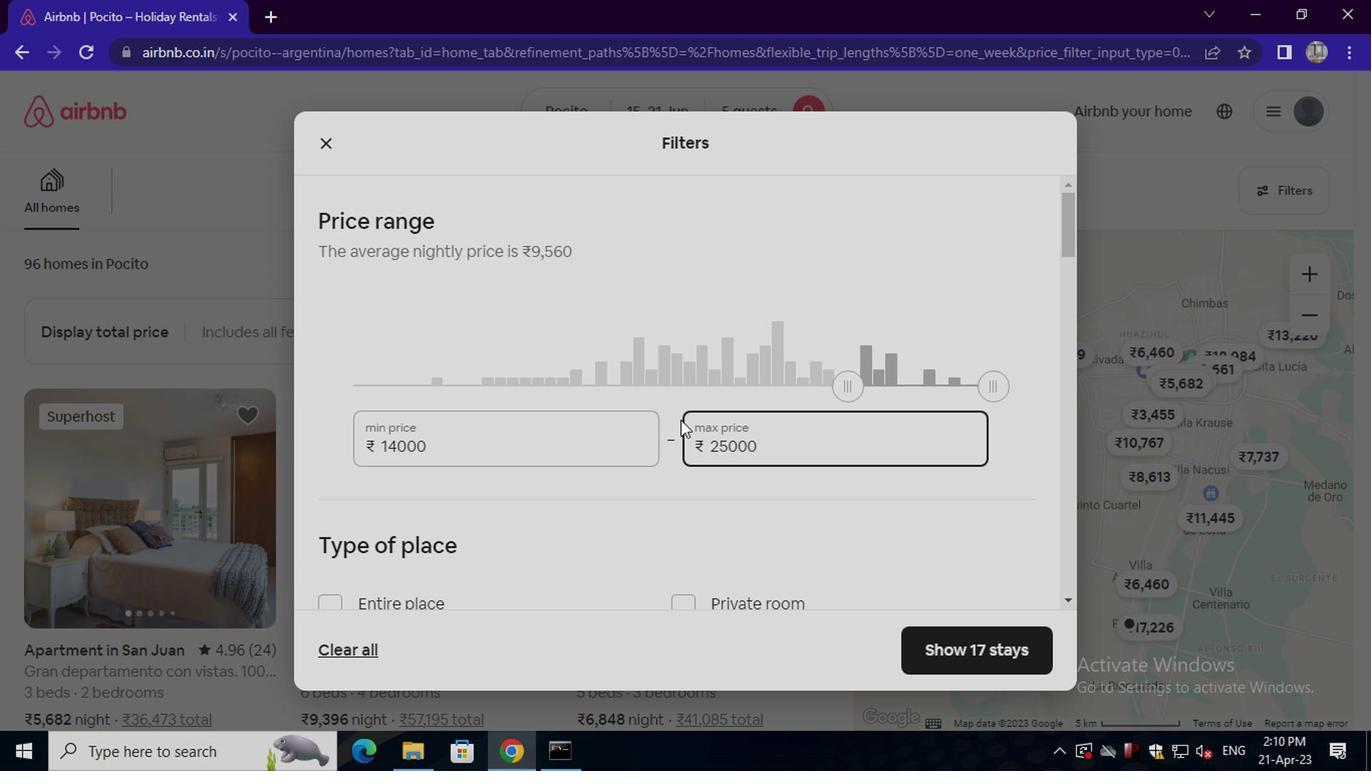 
Action: Mouse scrolled (674, 428) with delta (0, 0)
Screenshot: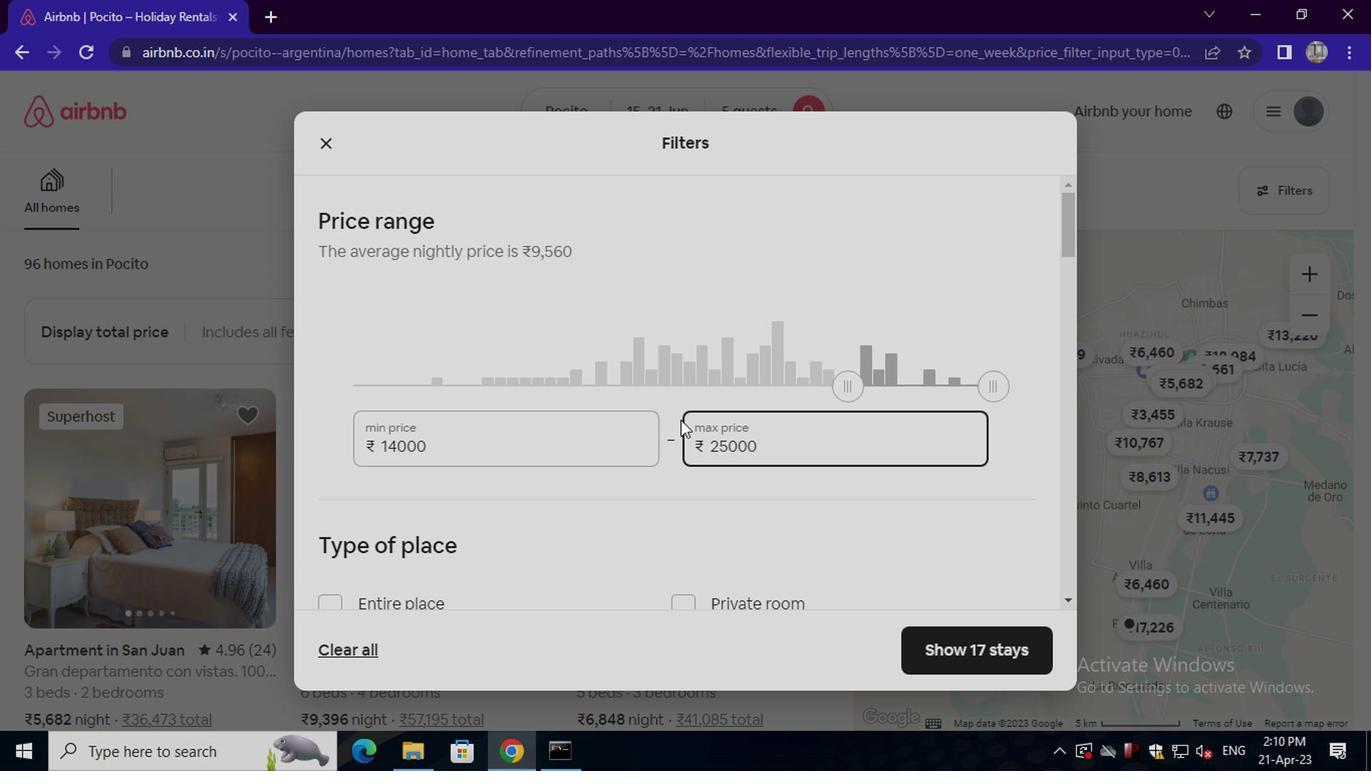 
Action: Mouse moved to (345, 416)
Screenshot: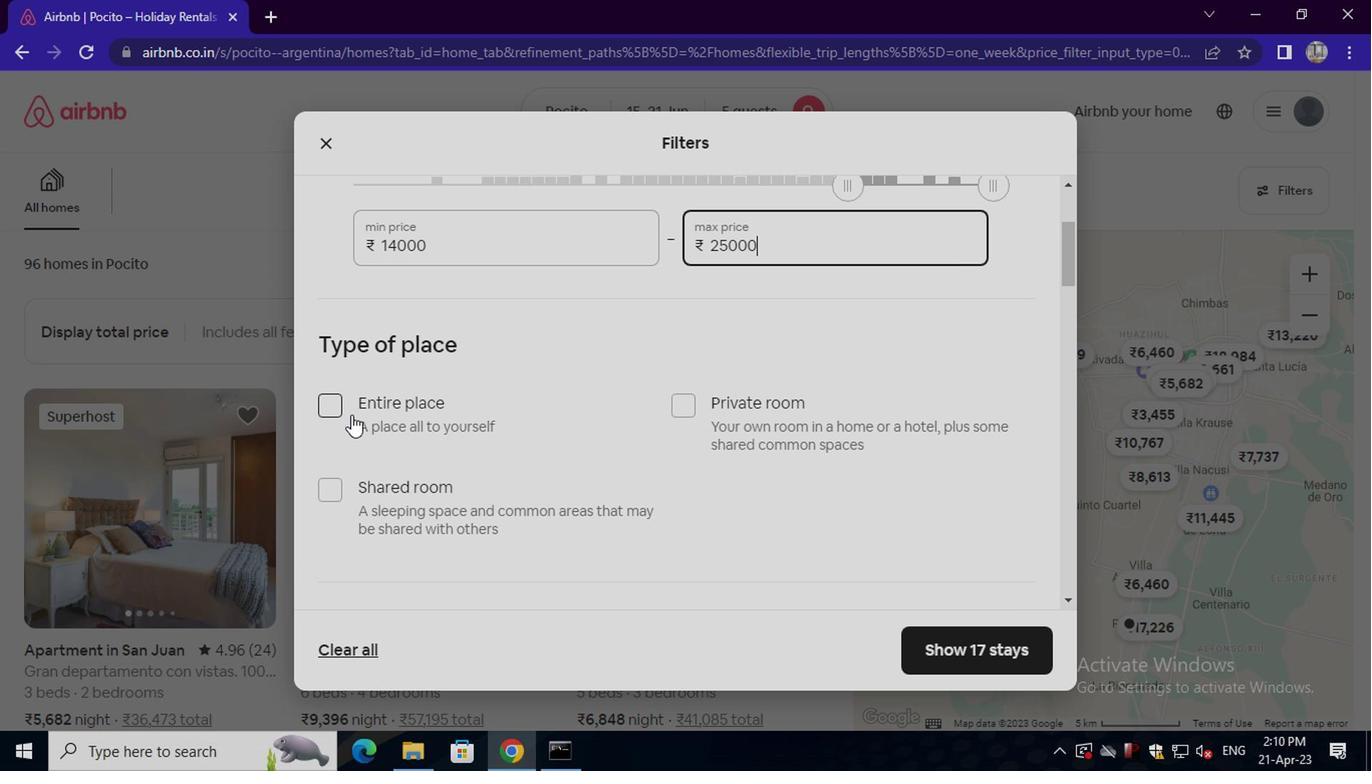
Action: Mouse pressed left at (345, 416)
Screenshot: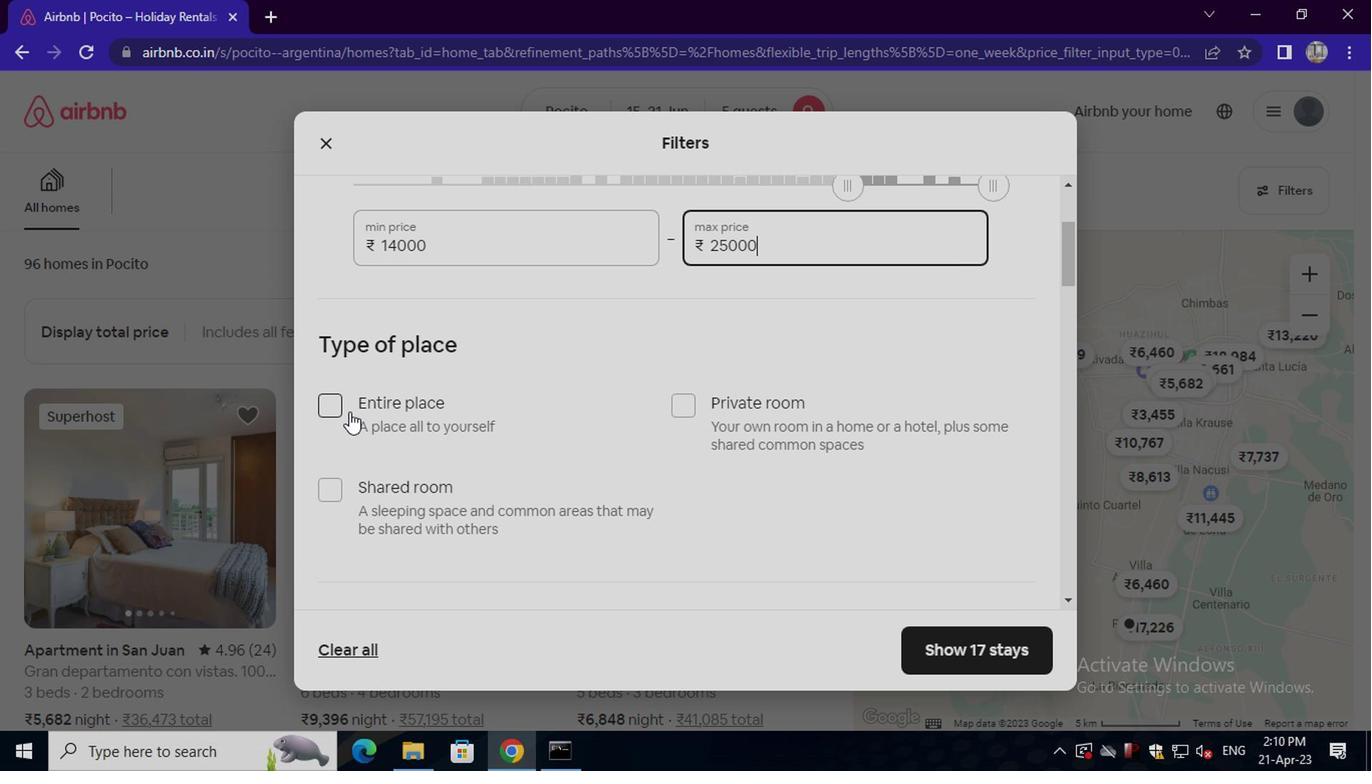 
Action: Mouse moved to (477, 451)
Screenshot: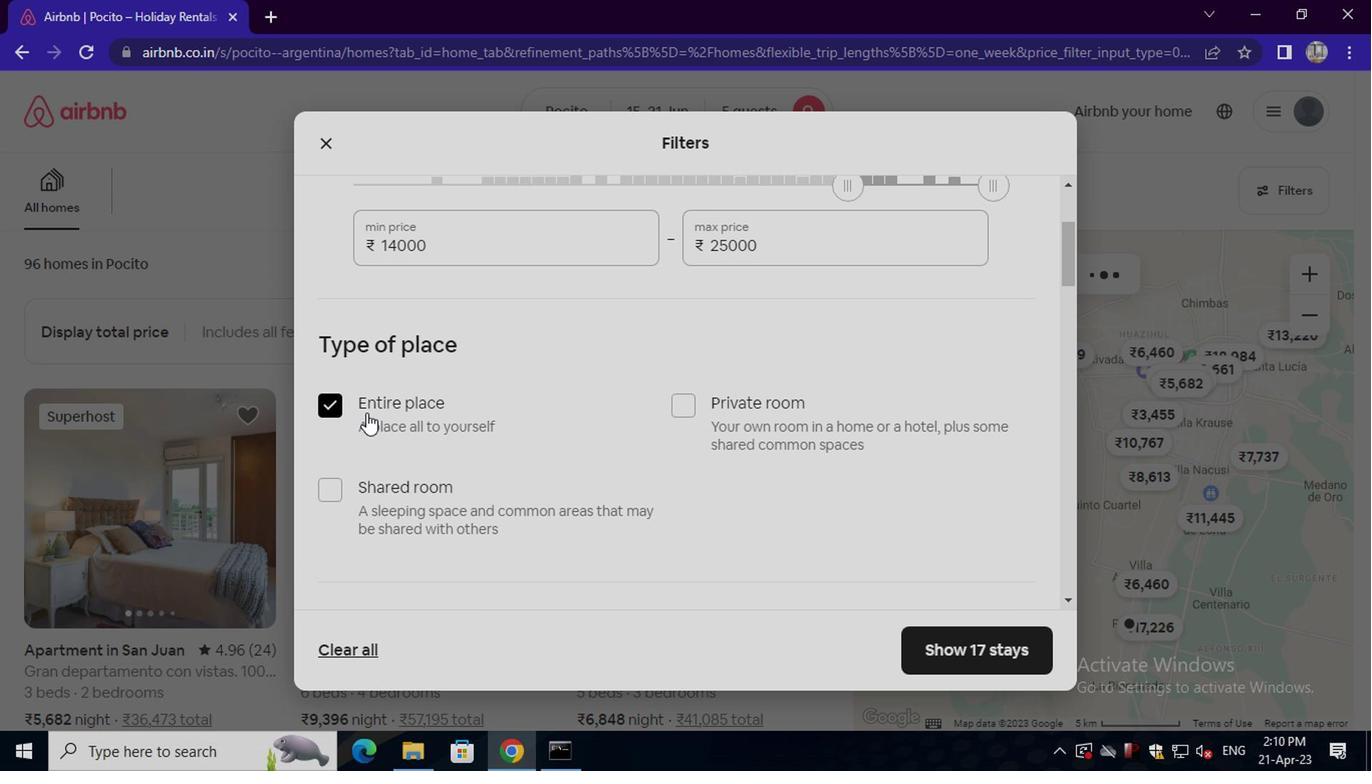 
Action: Mouse scrolled (477, 450) with delta (0, 0)
Screenshot: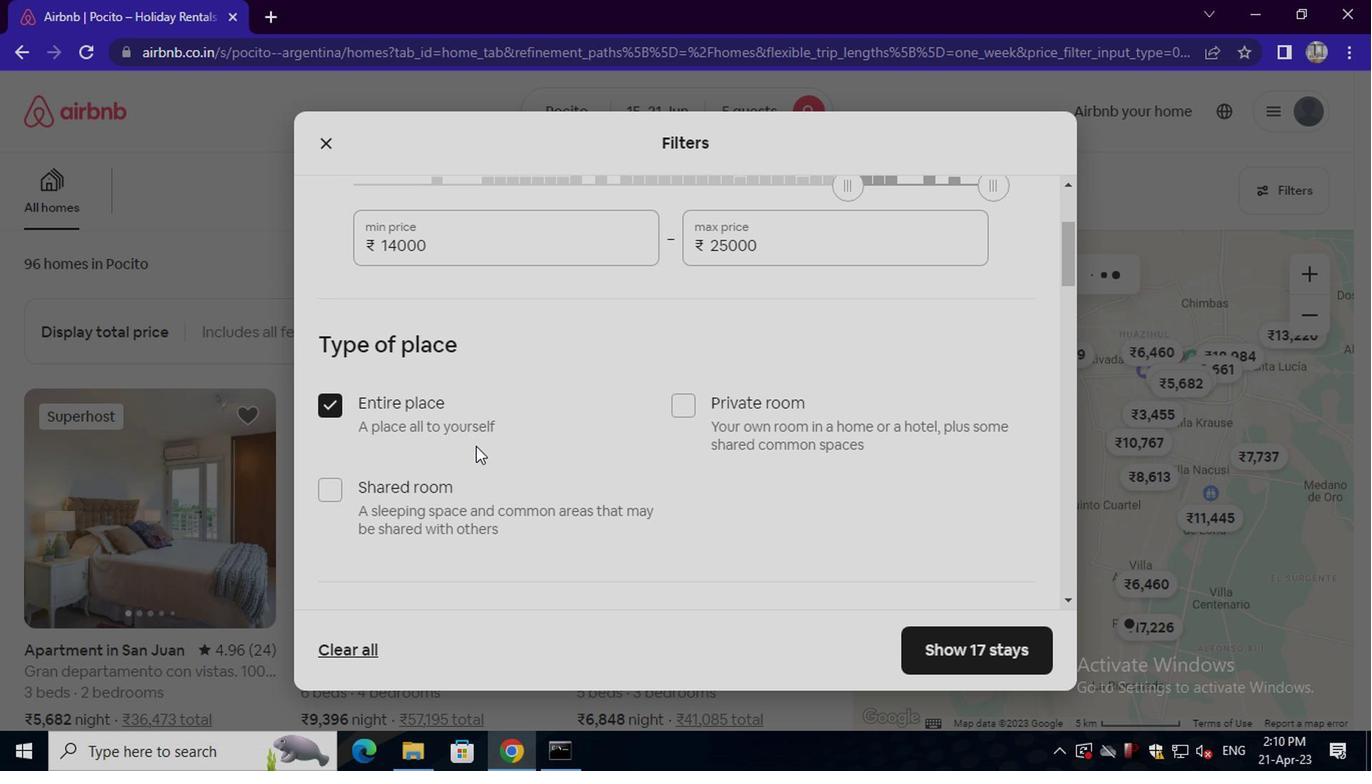 
Action: Mouse scrolled (477, 450) with delta (0, 0)
Screenshot: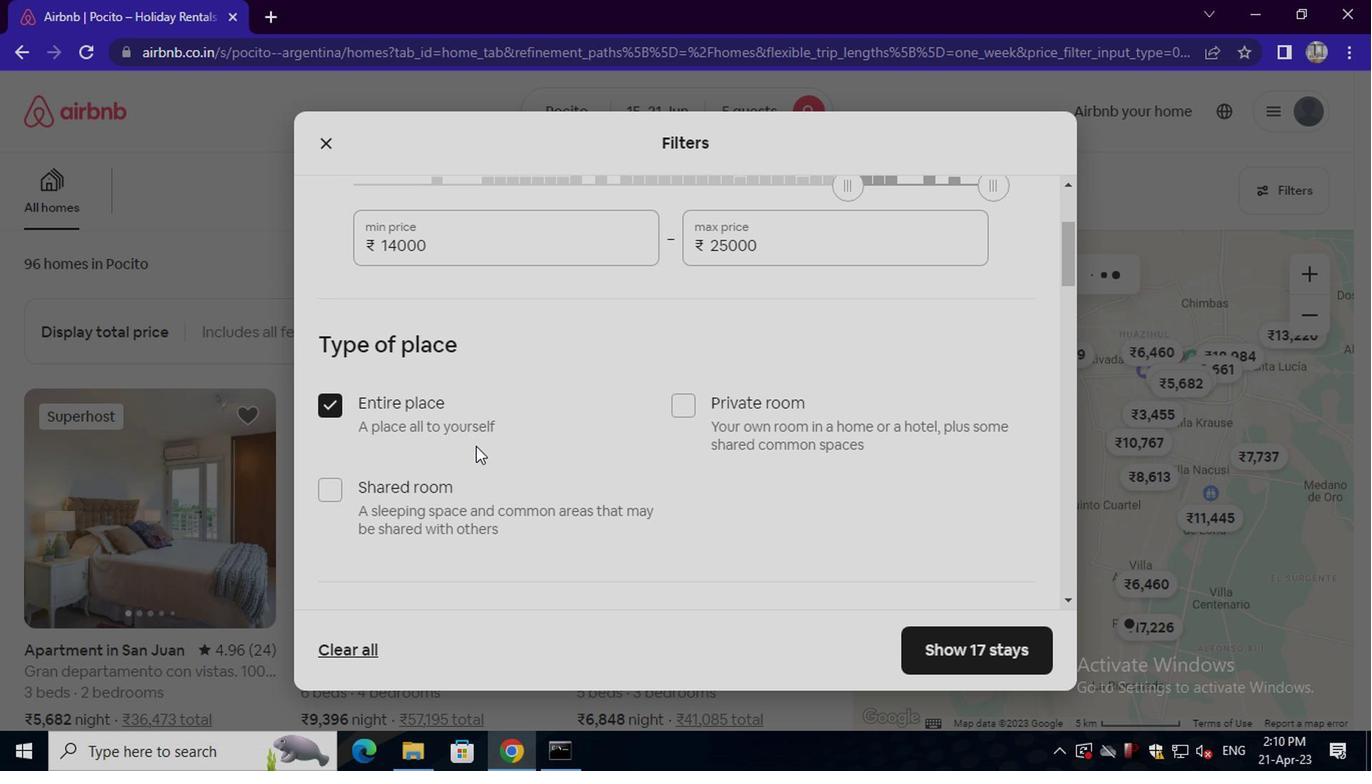 
Action: Mouse scrolled (477, 450) with delta (0, 0)
Screenshot: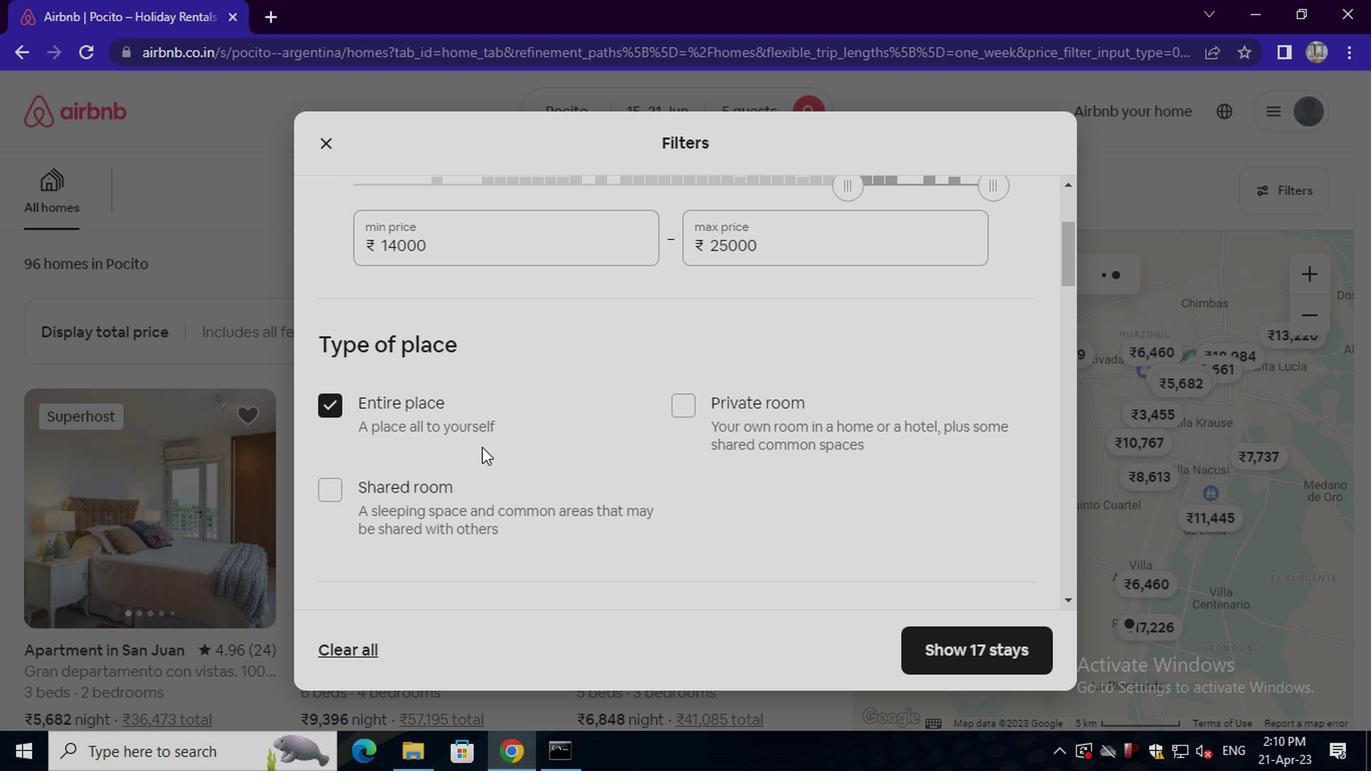 
Action: Mouse moved to (564, 436)
Screenshot: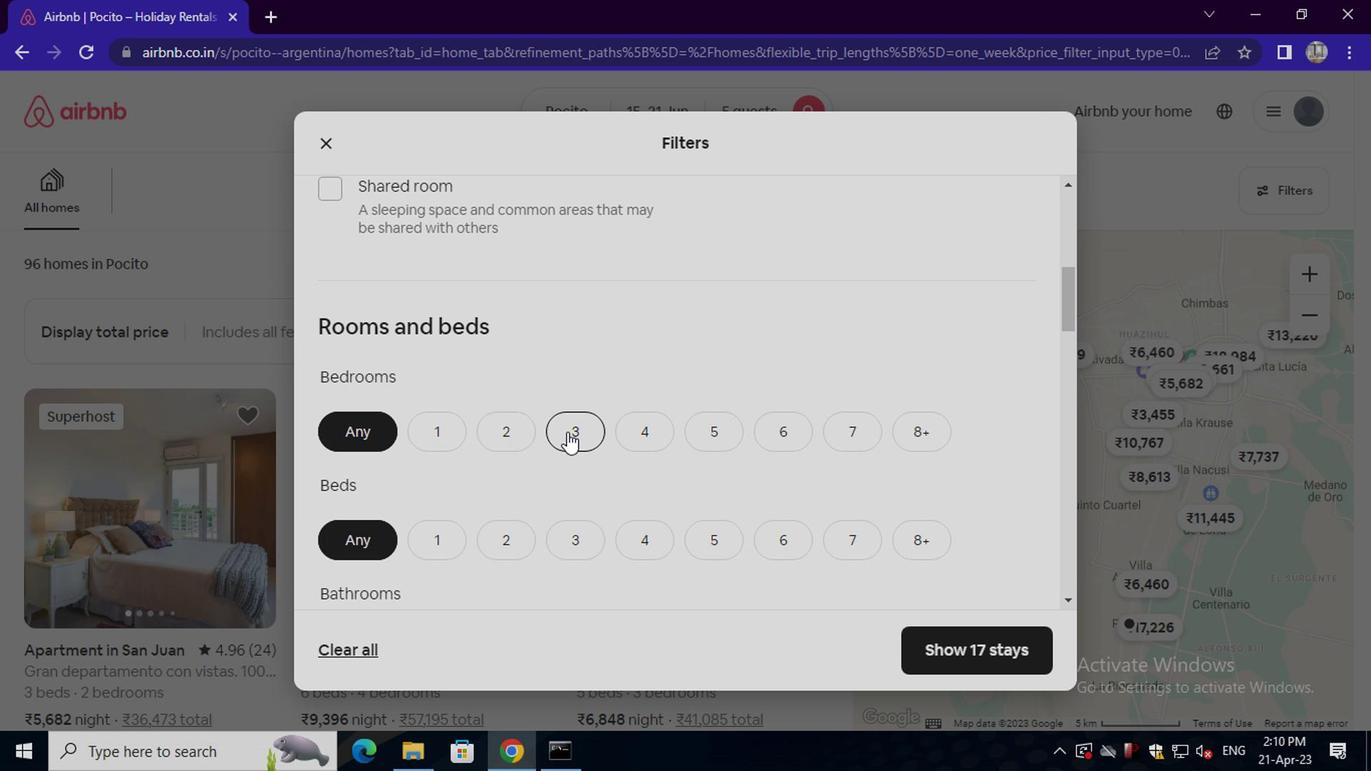 
Action: Mouse pressed left at (564, 436)
Screenshot: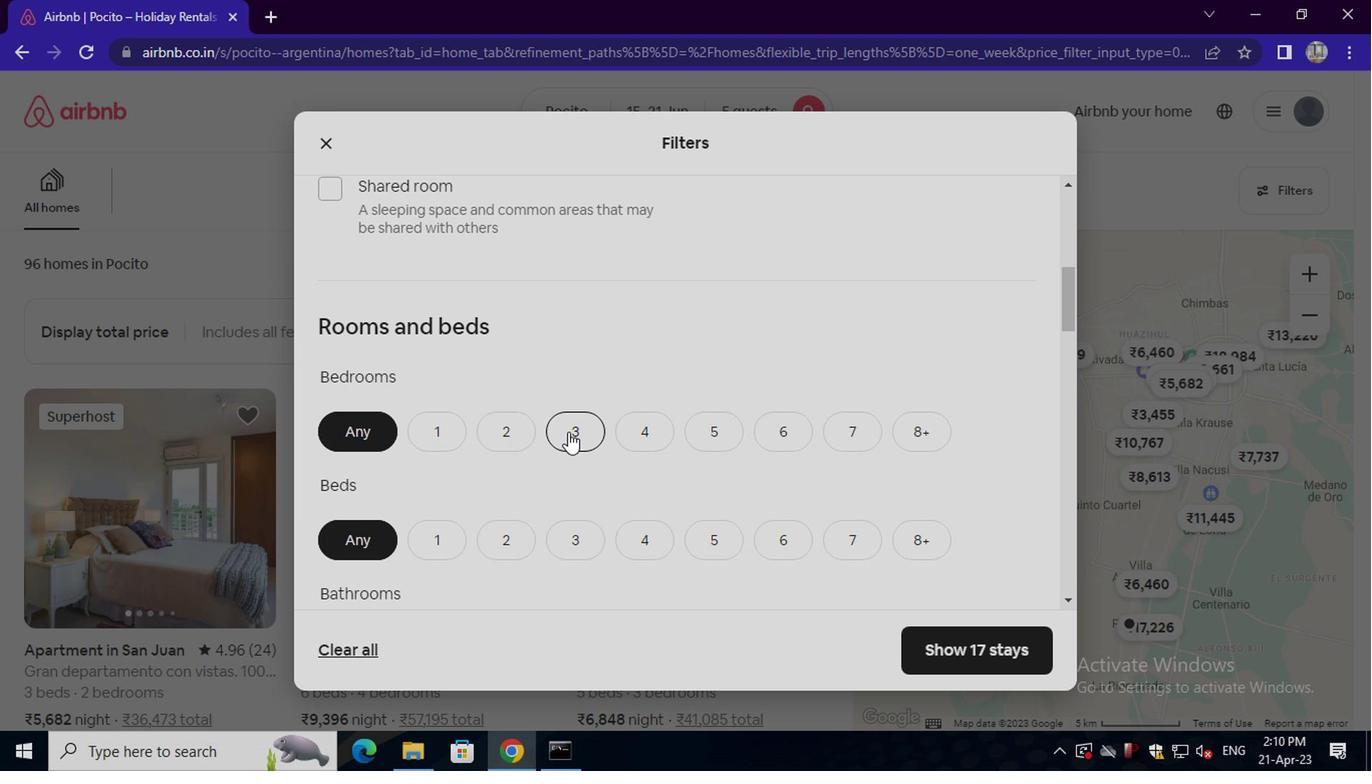 
Action: Mouse moved to (562, 437)
Screenshot: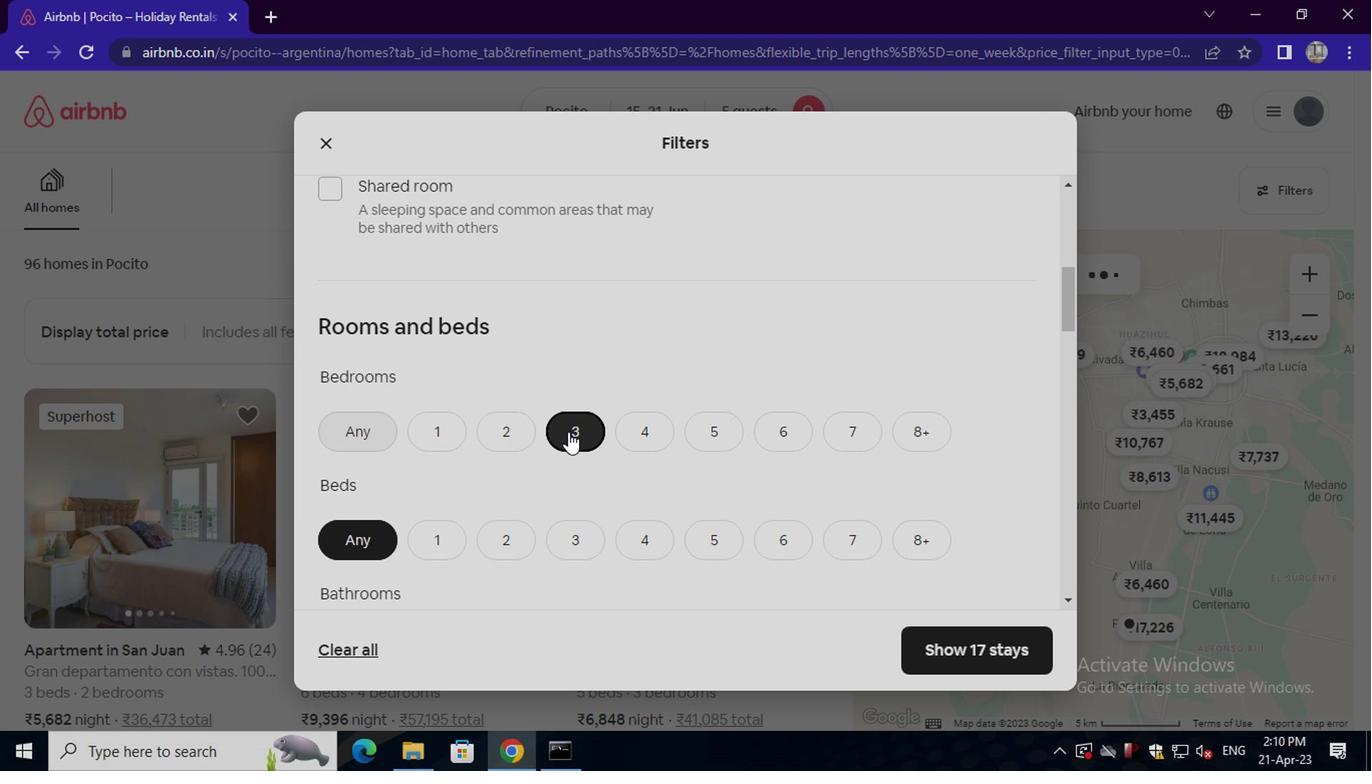 
Action: Mouse scrolled (562, 436) with delta (0, 0)
Screenshot: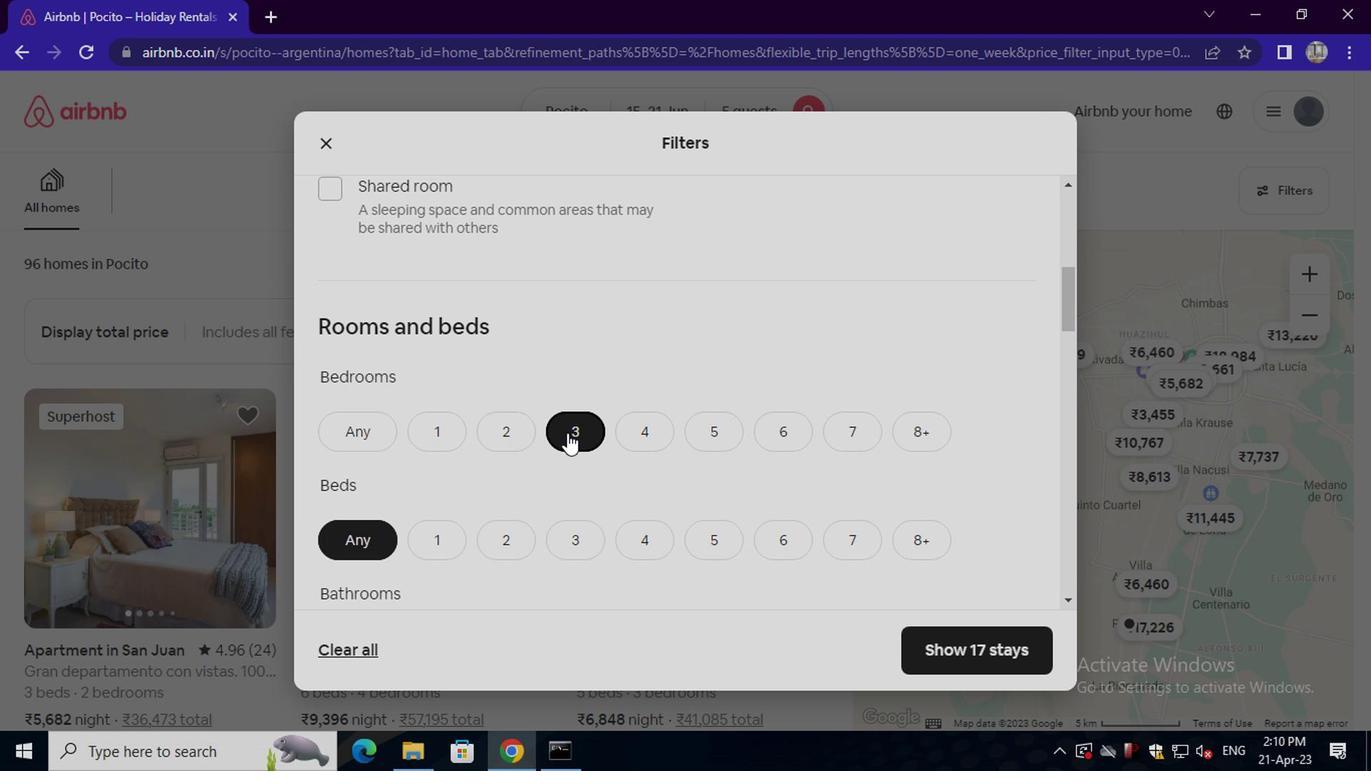 
Action: Mouse scrolled (562, 436) with delta (0, 0)
Screenshot: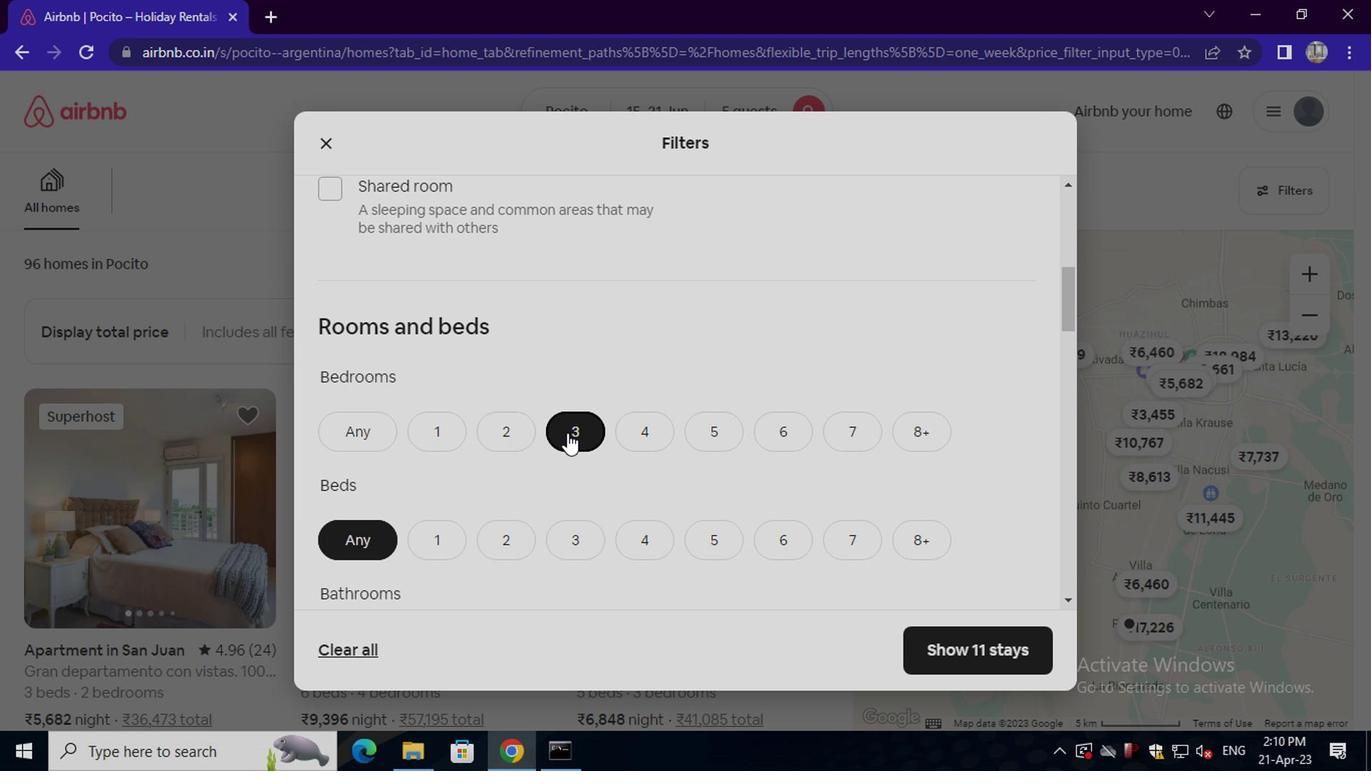 
Action: Mouse moved to (587, 347)
Screenshot: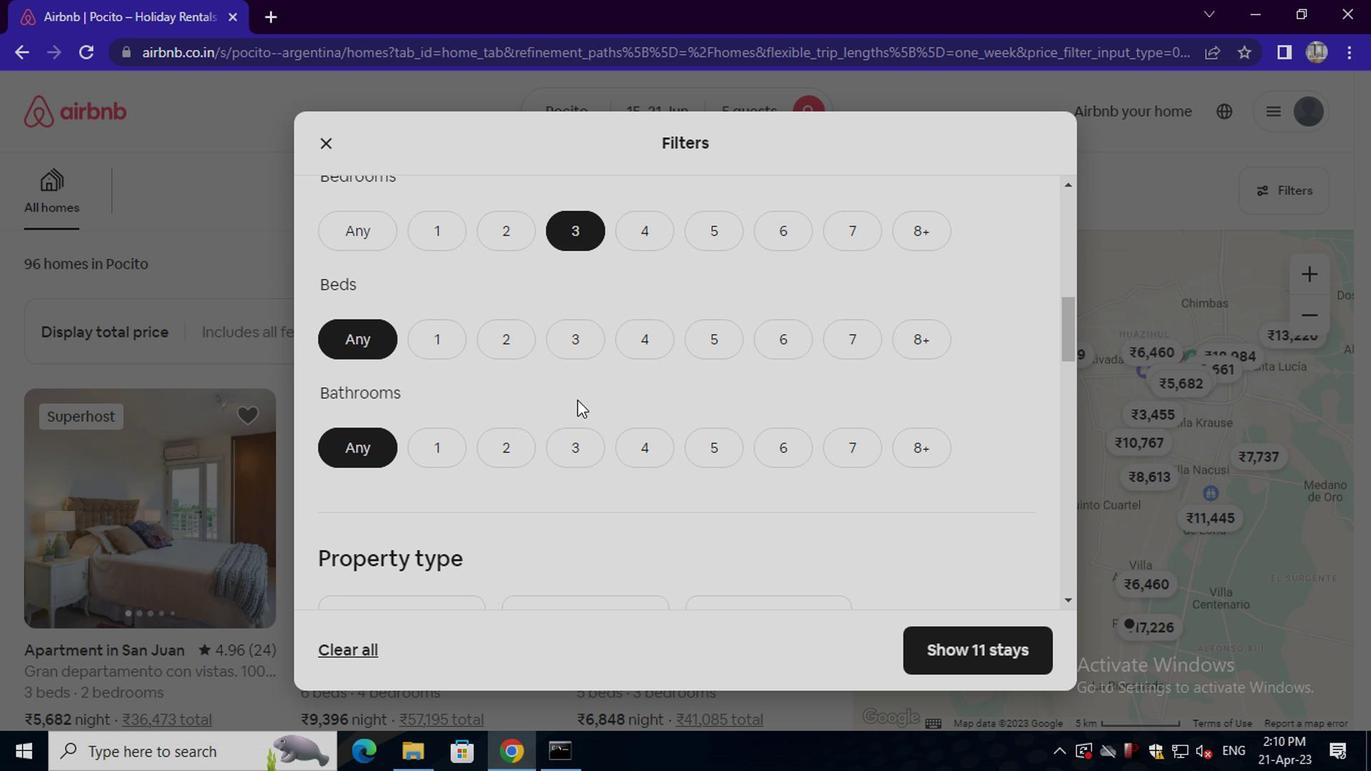 
Action: Mouse pressed left at (587, 347)
Screenshot: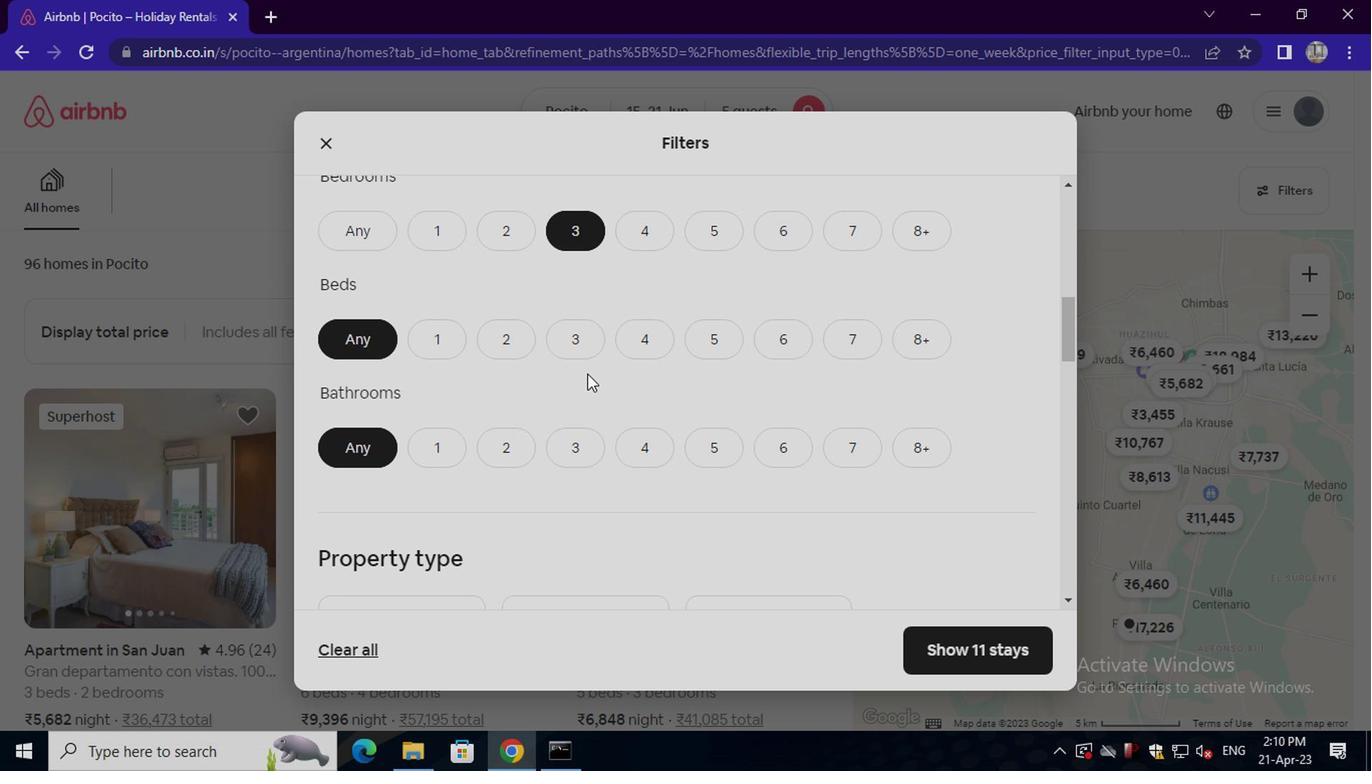 
Action: Mouse moved to (576, 453)
Screenshot: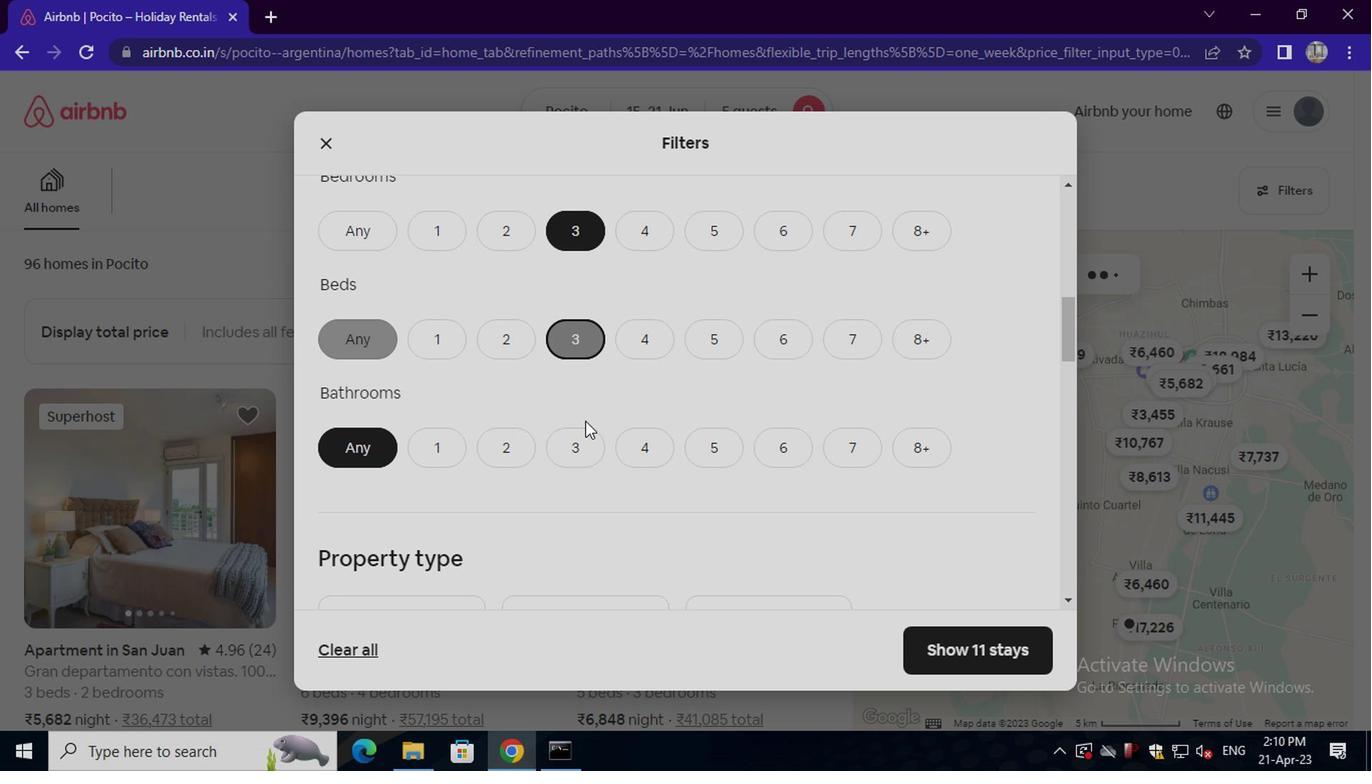 
Action: Mouse pressed left at (576, 453)
Screenshot: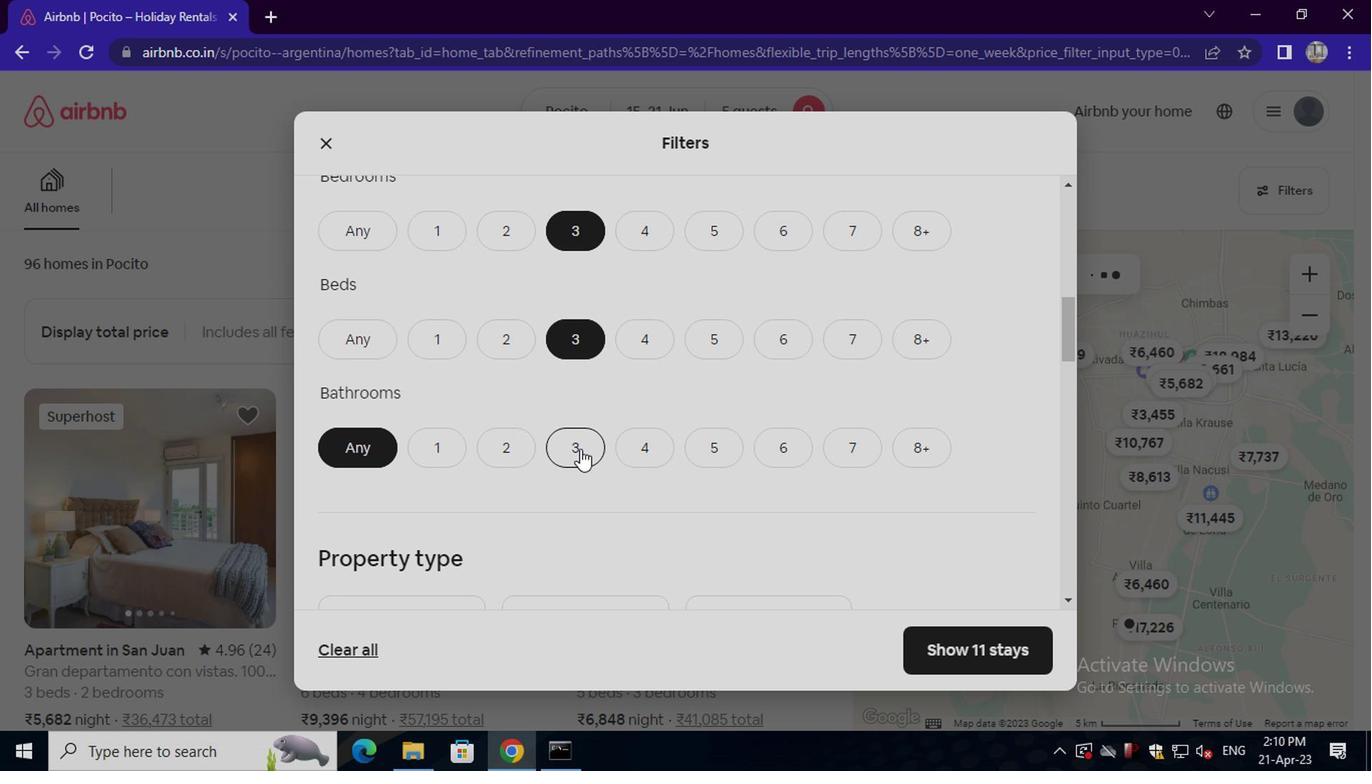 
Action: Mouse moved to (573, 455)
Screenshot: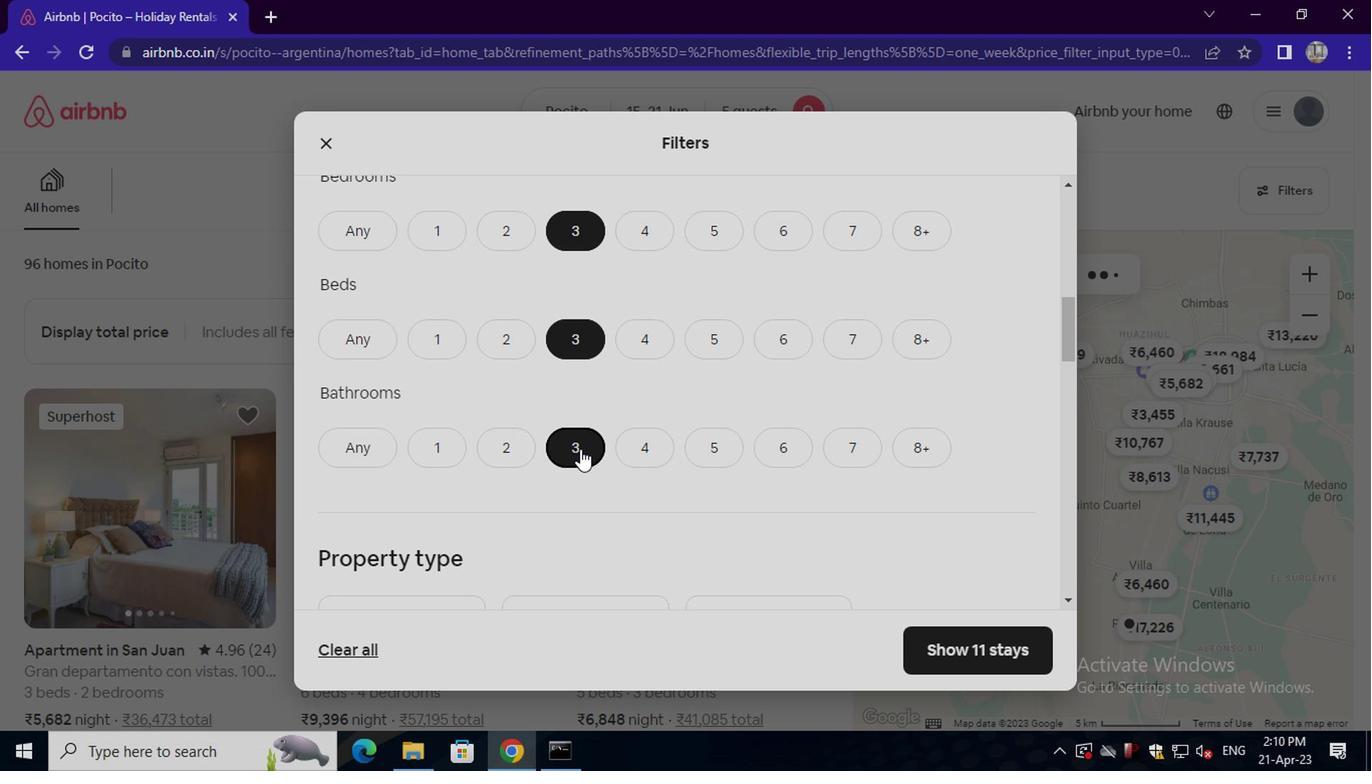 
Action: Mouse scrolled (573, 454) with delta (0, -1)
Screenshot: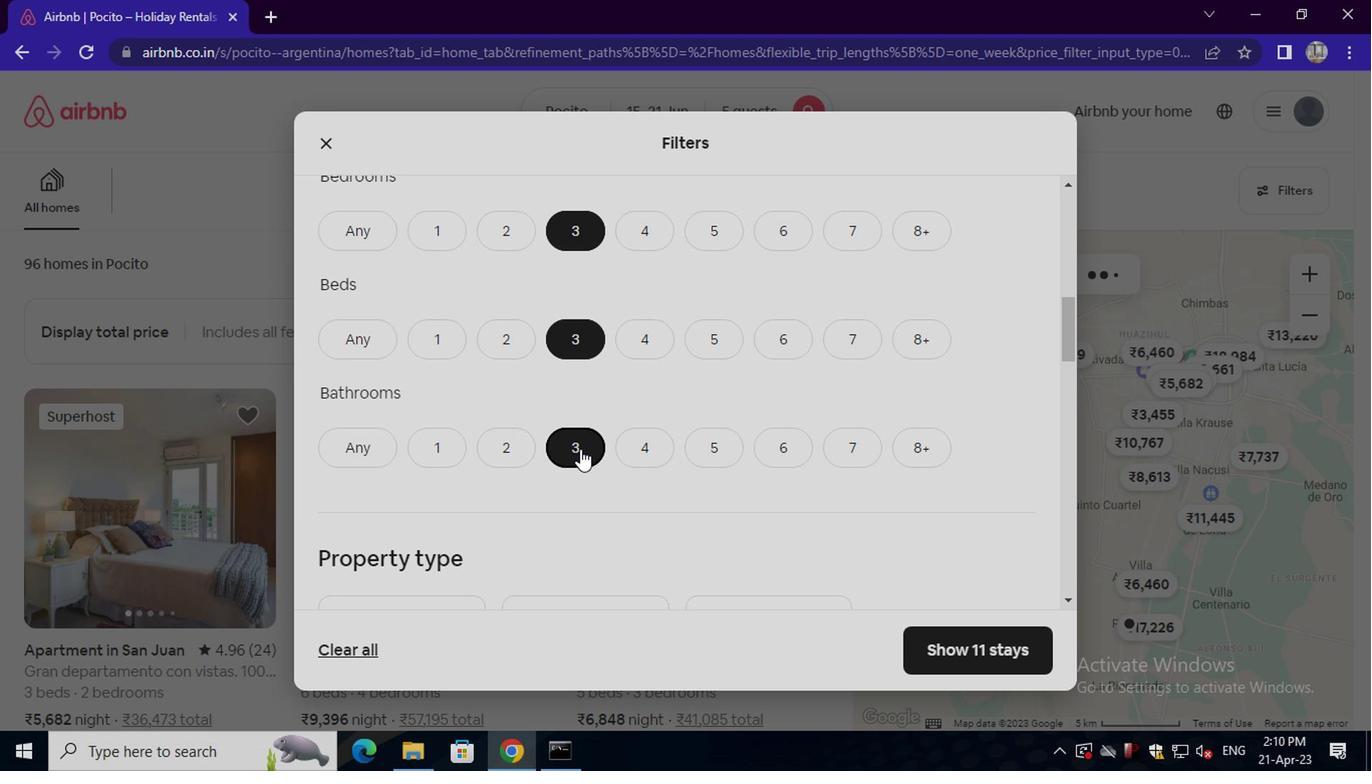 
Action: Mouse moved to (573, 456)
Screenshot: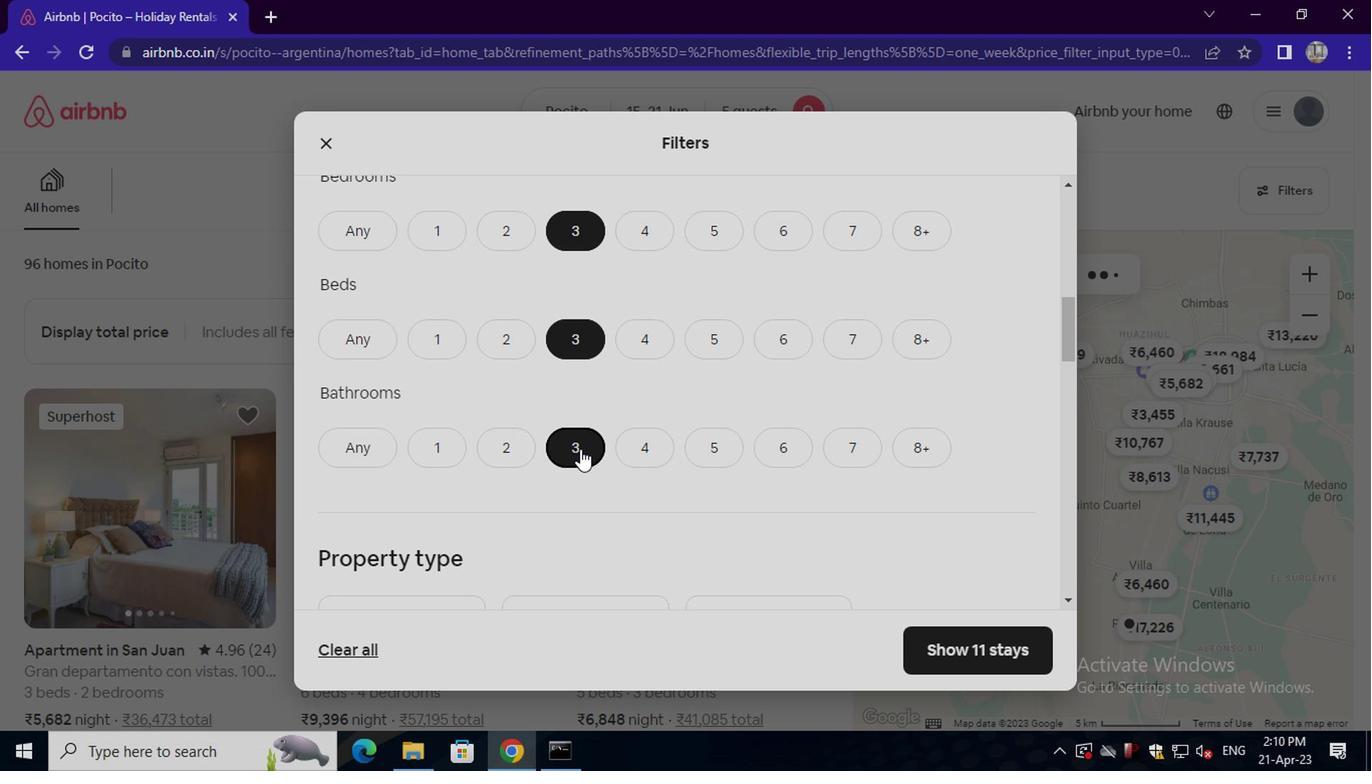 
Action: Mouse scrolled (573, 455) with delta (0, 0)
Screenshot: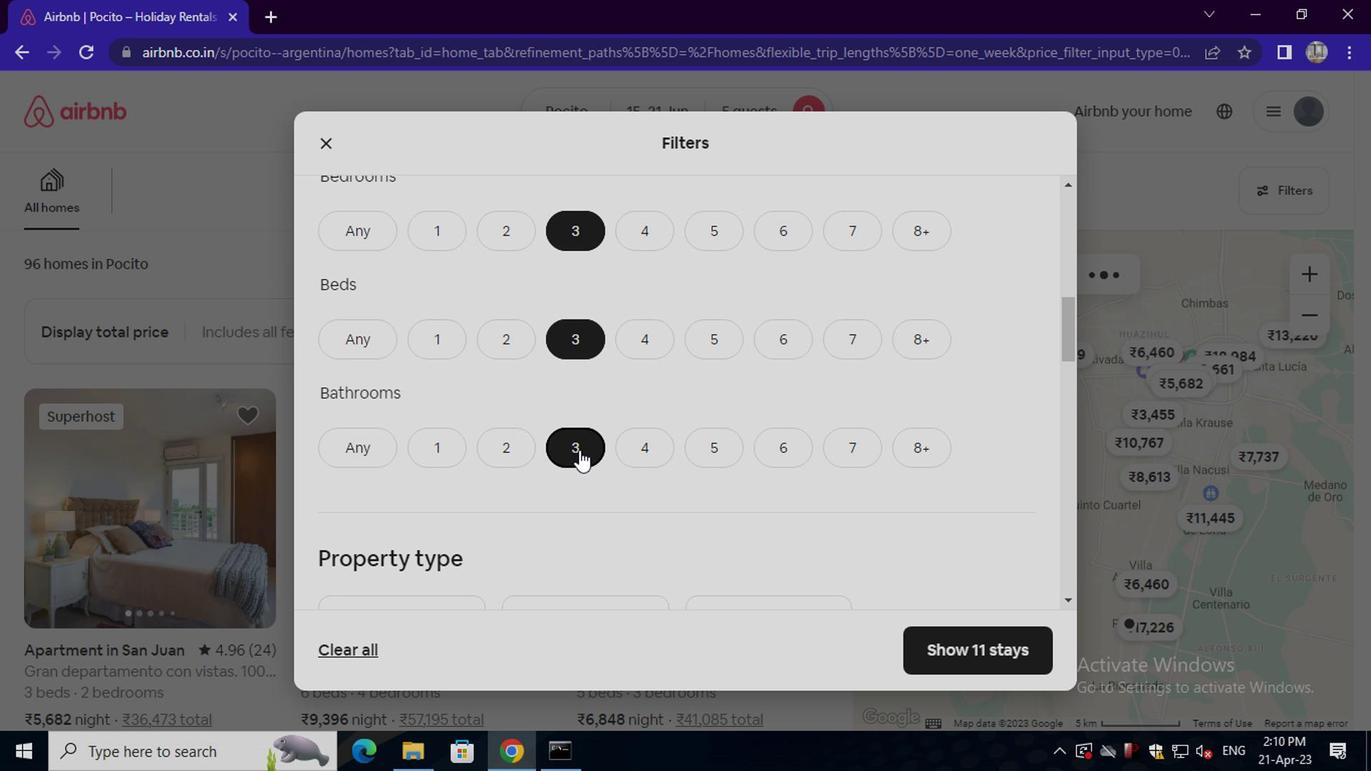 
Action: Mouse scrolled (573, 455) with delta (0, 0)
Screenshot: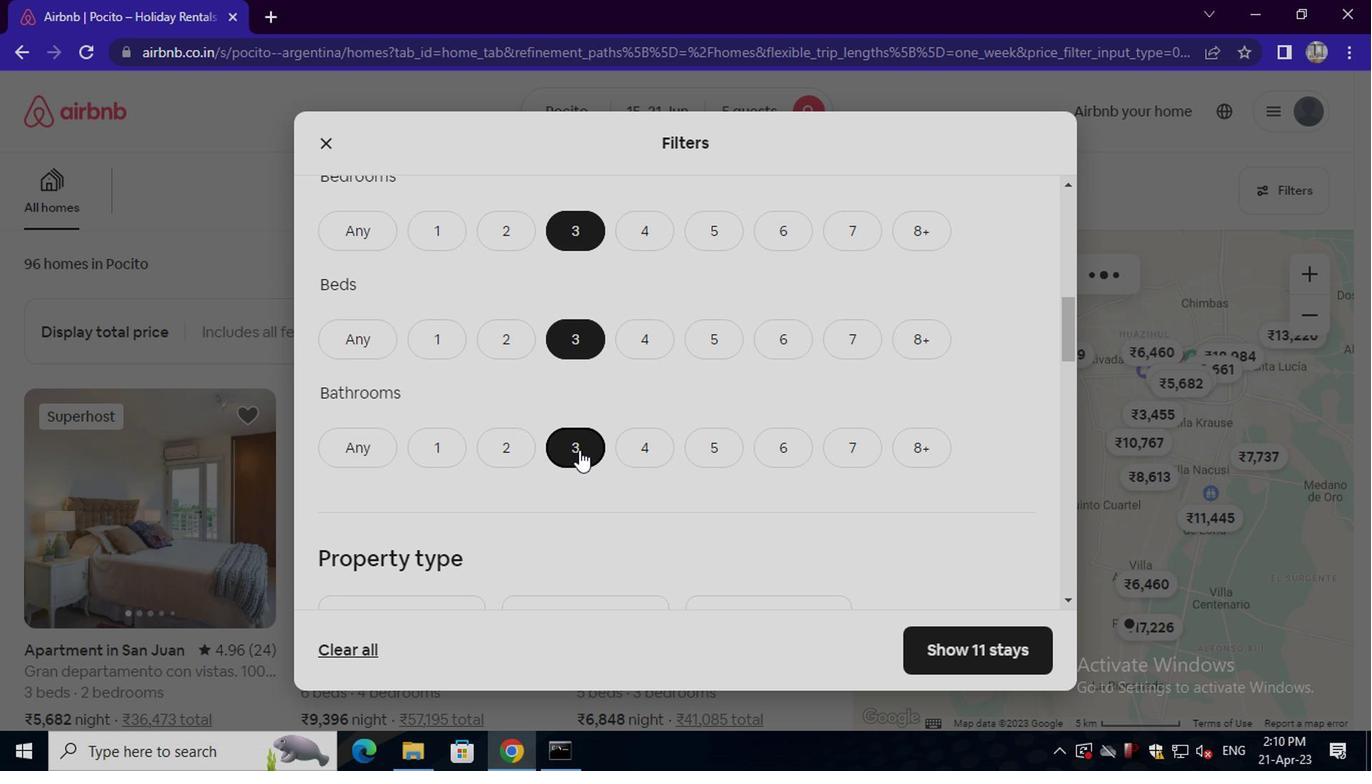 
Action: Mouse moved to (405, 386)
Screenshot: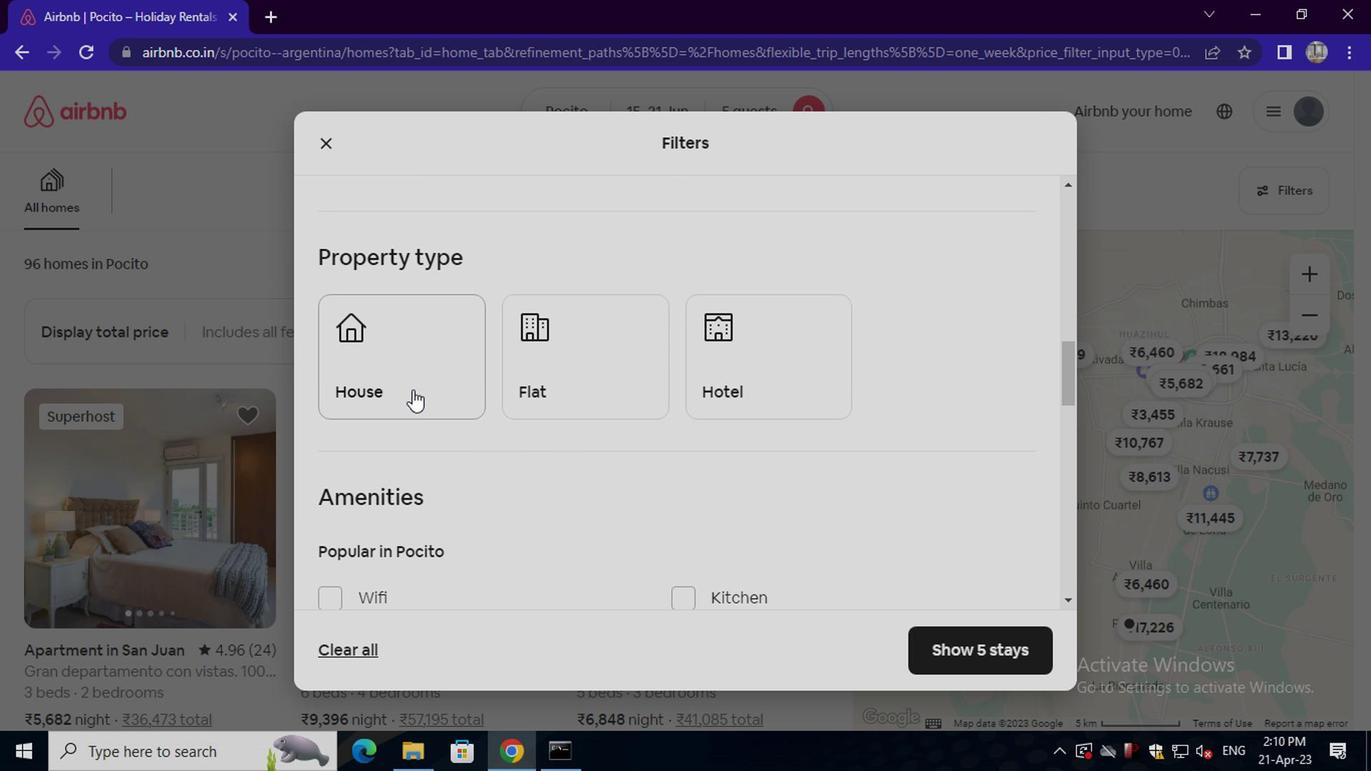 
Action: Mouse pressed left at (405, 386)
Screenshot: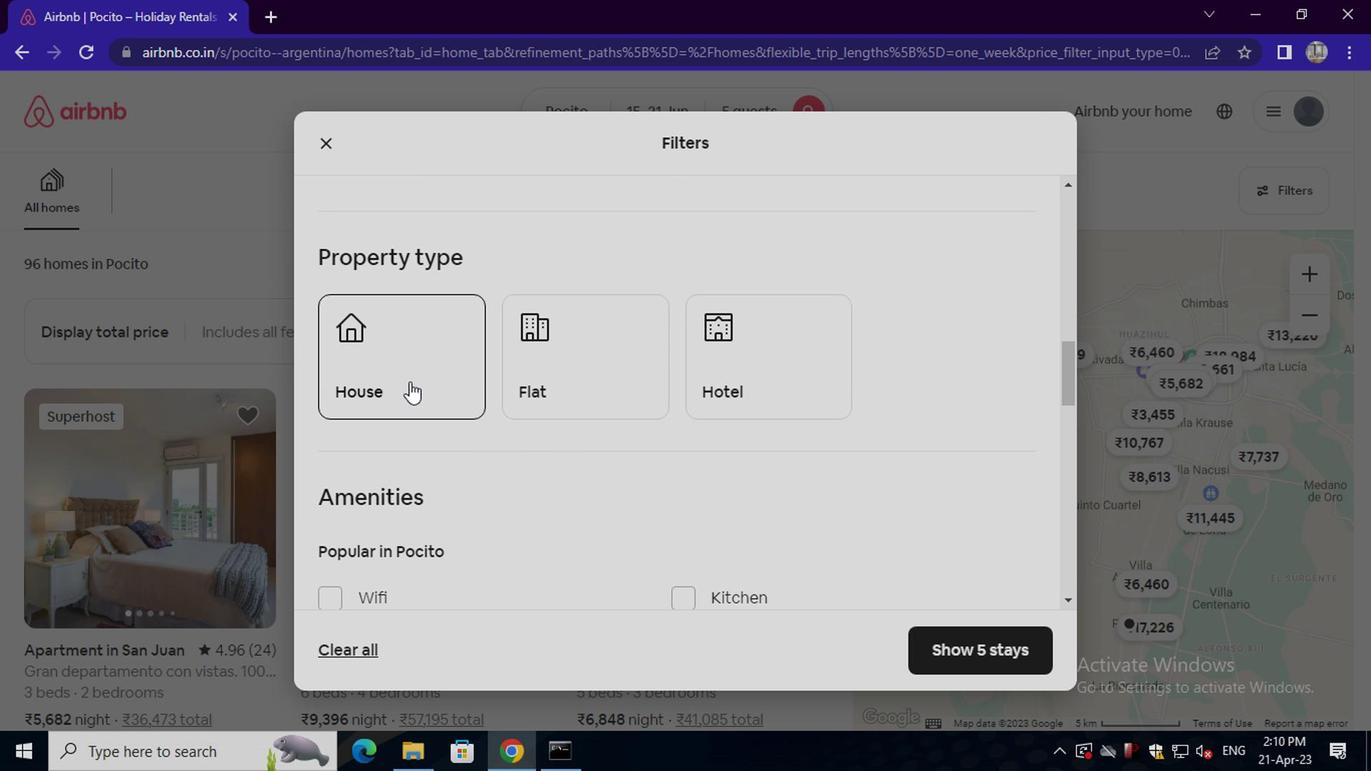 
Action: Mouse moved to (566, 404)
Screenshot: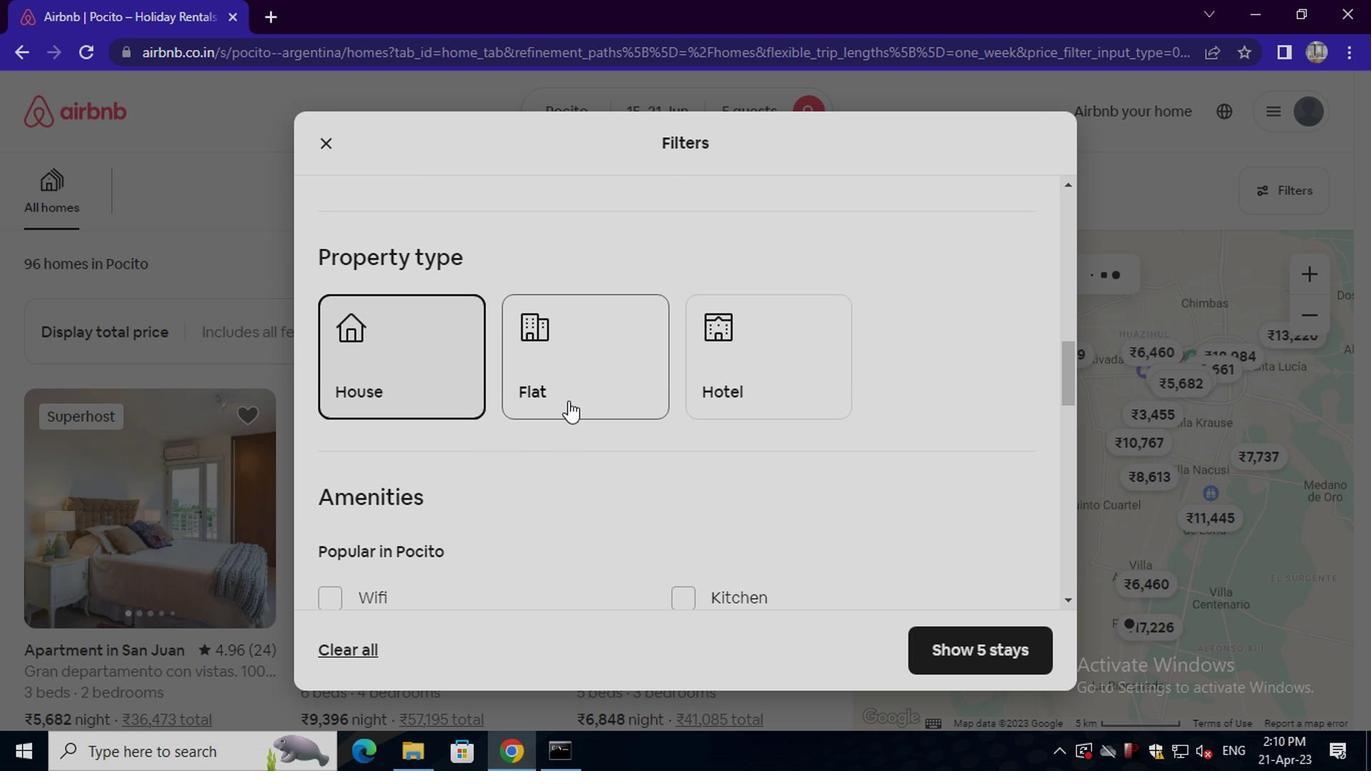 
Action: Mouse pressed left at (566, 404)
Screenshot: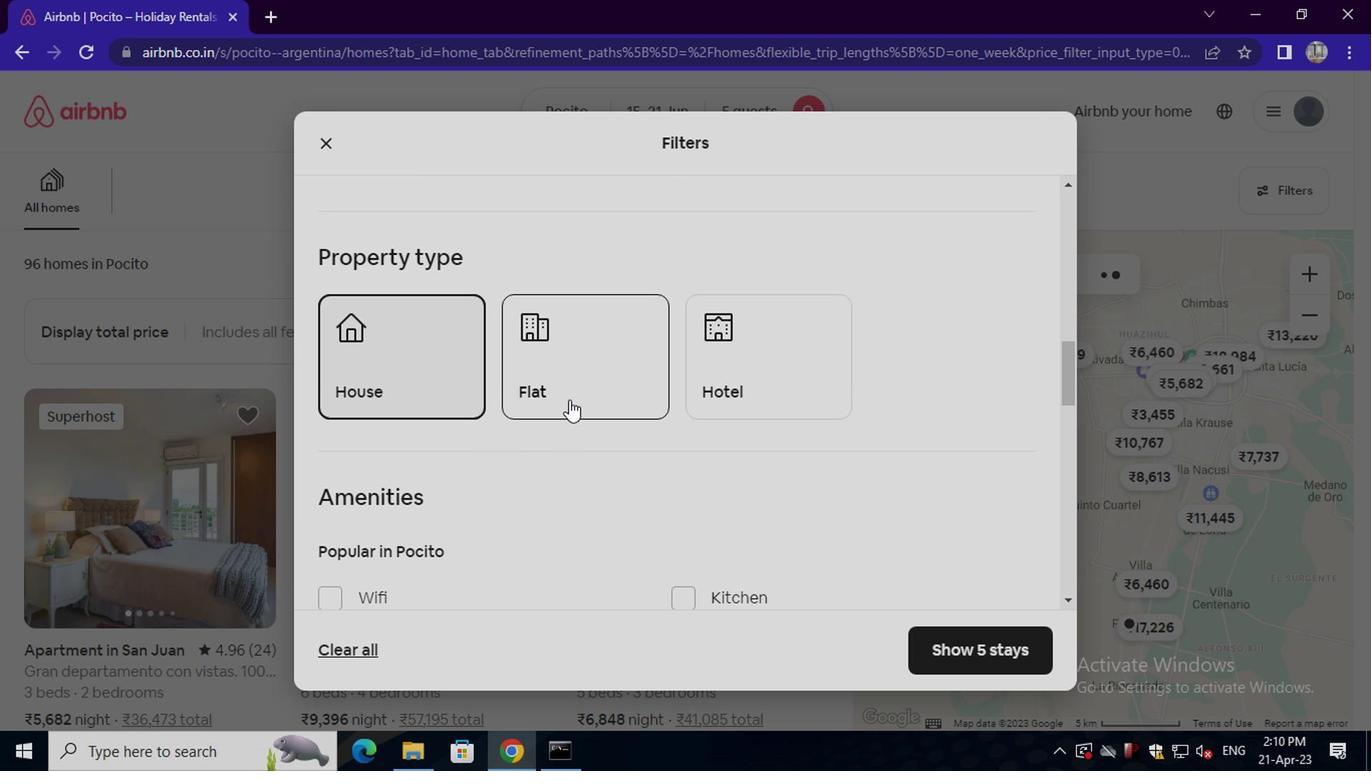 
Action: Mouse moved to (719, 397)
Screenshot: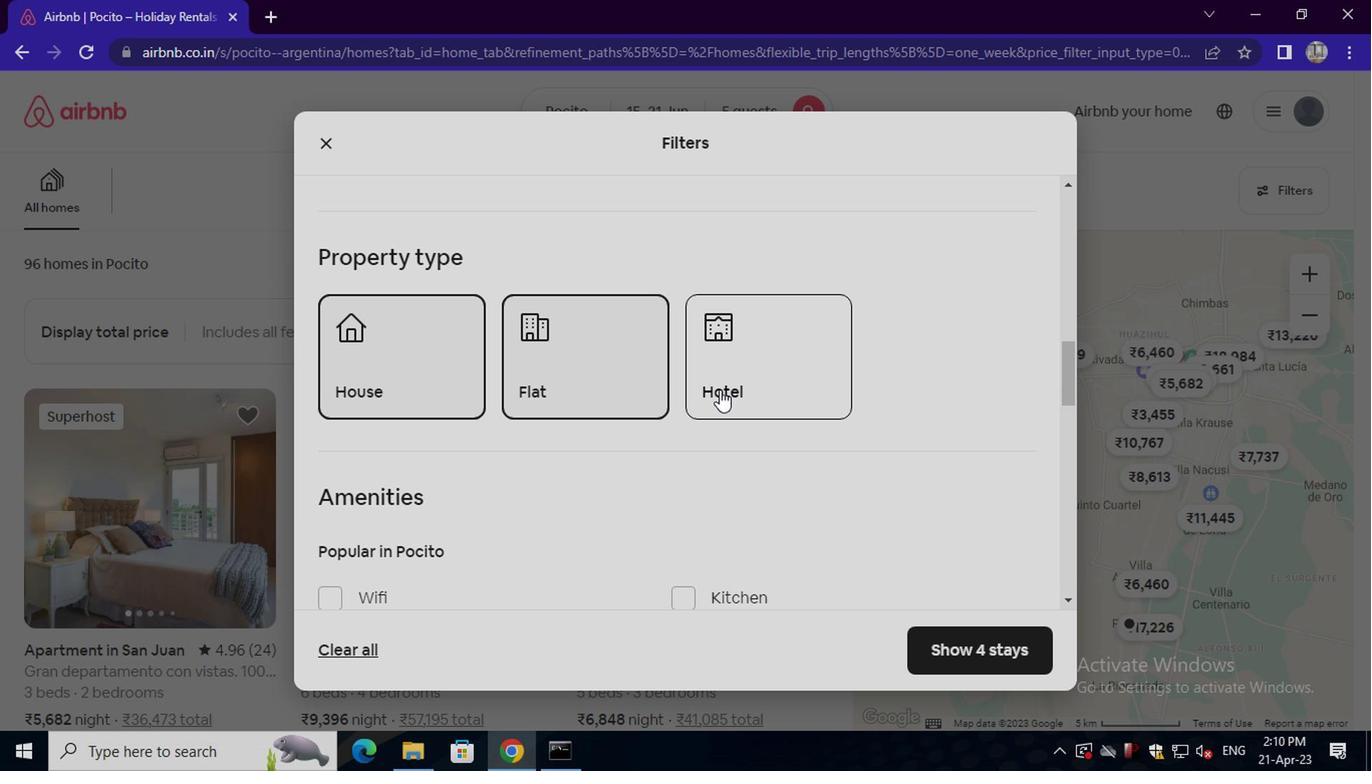 
Action: Mouse scrolled (719, 396) with delta (0, 0)
Screenshot: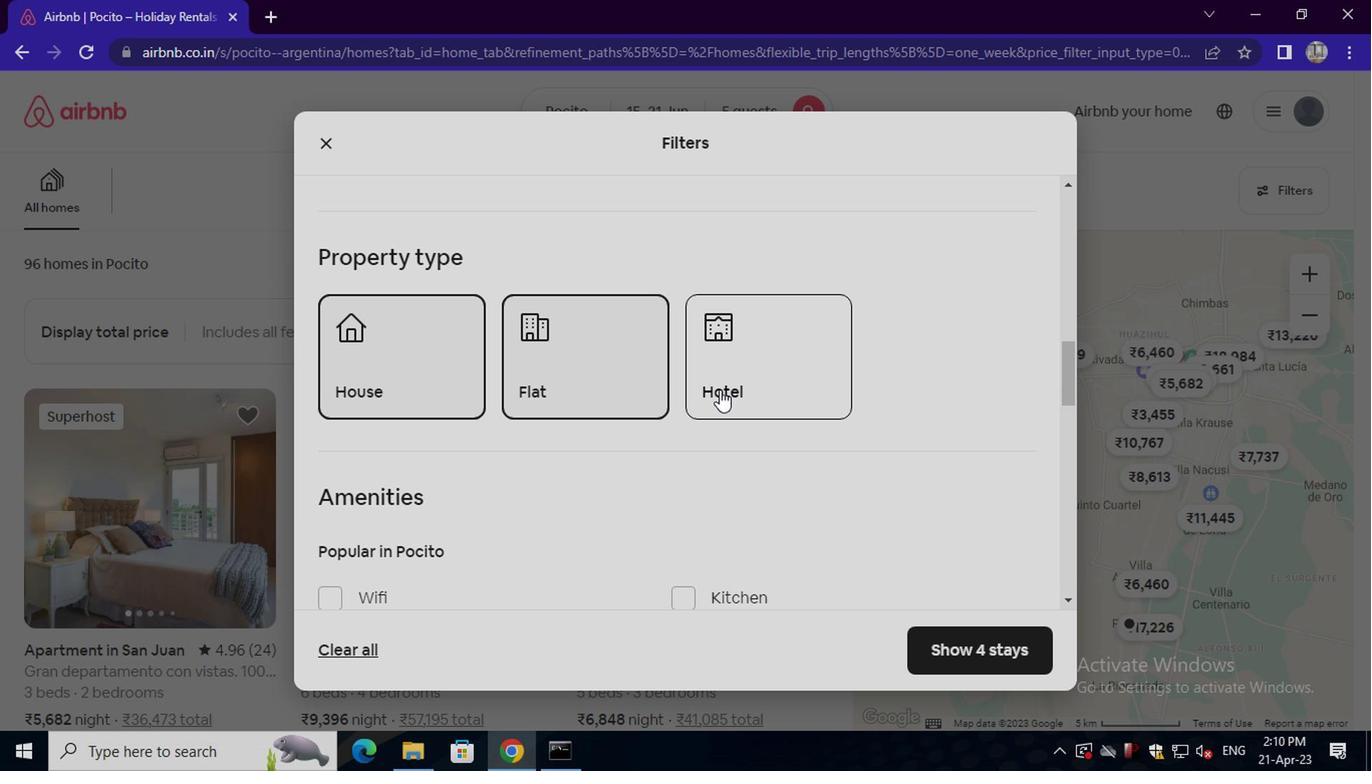 
Action: Mouse moved to (719, 399)
Screenshot: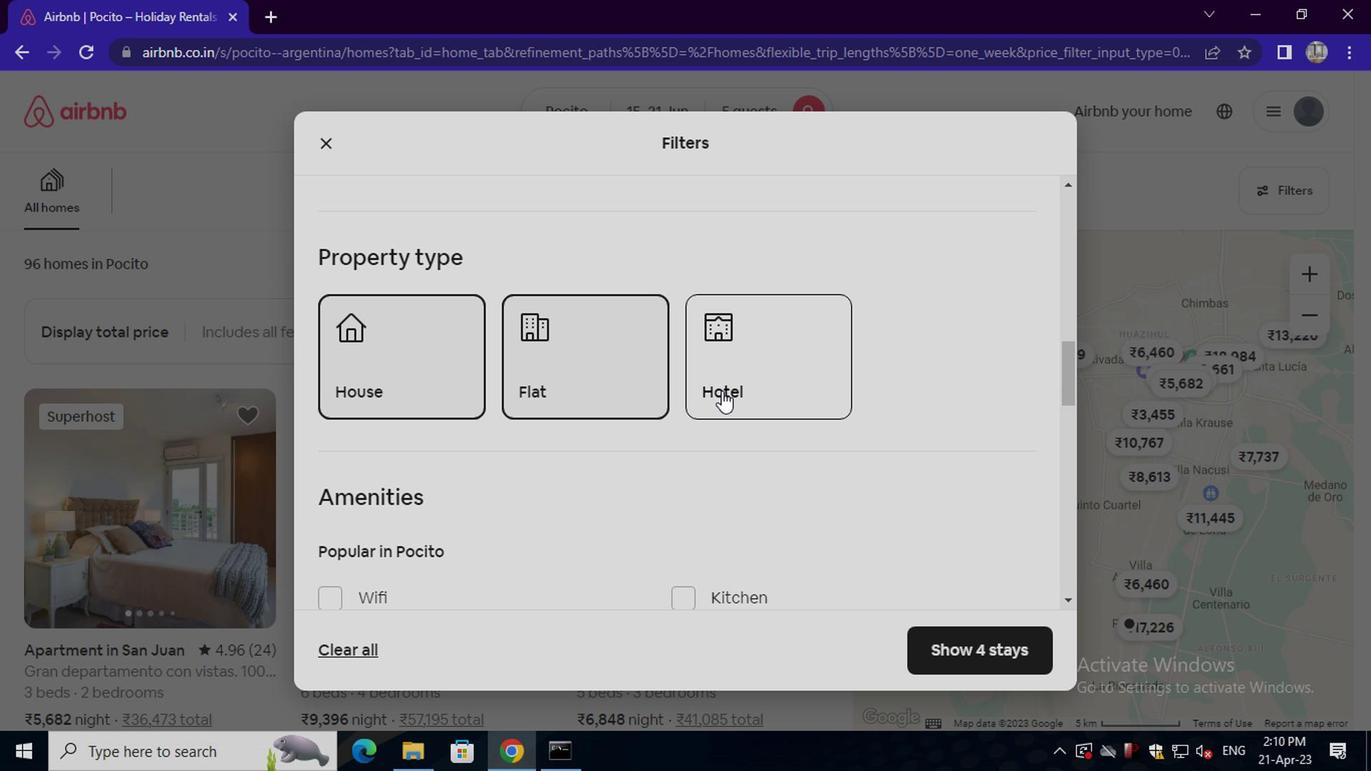 
Action: Mouse scrolled (719, 398) with delta (0, 0)
Screenshot: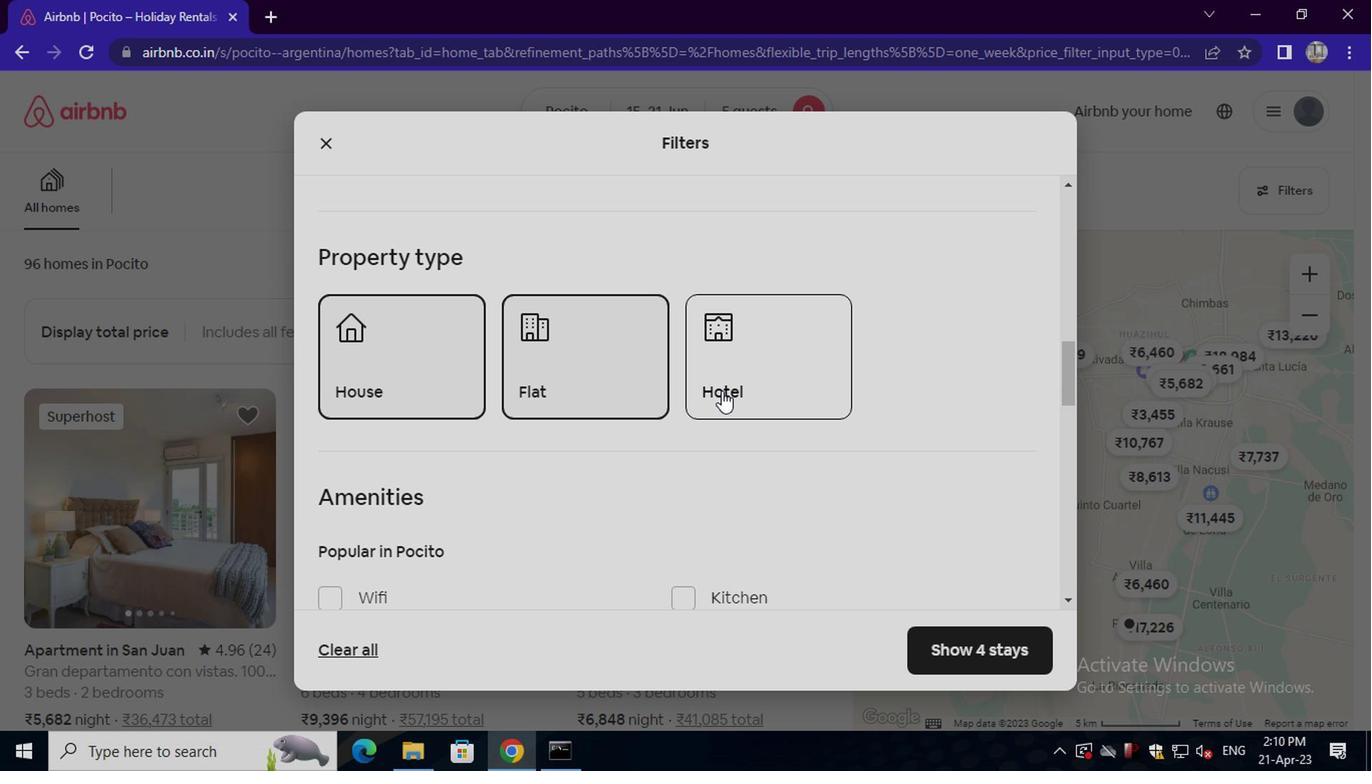 
Action: Mouse scrolled (719, 398) with delta (0, 0)
Screenshot: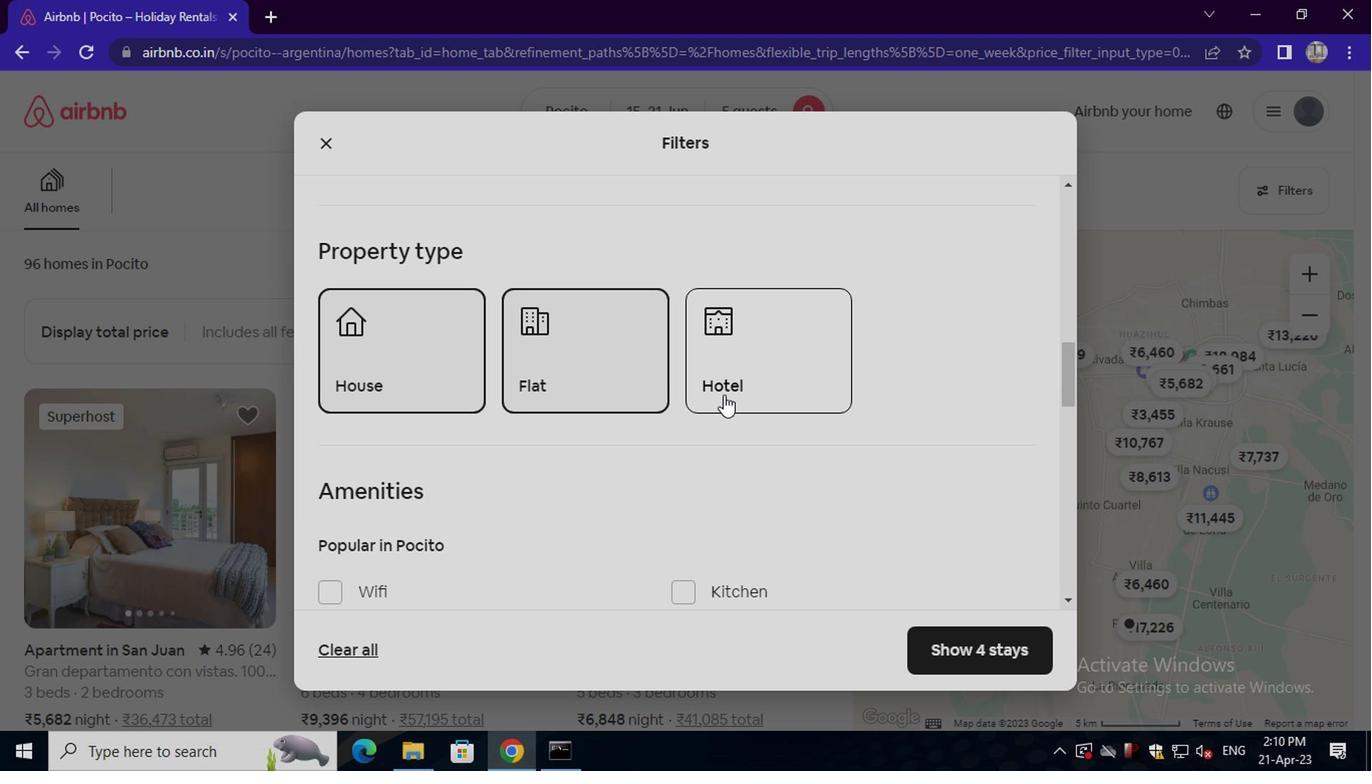 
Action: Mouse moved to (378, 443)
Screenshot: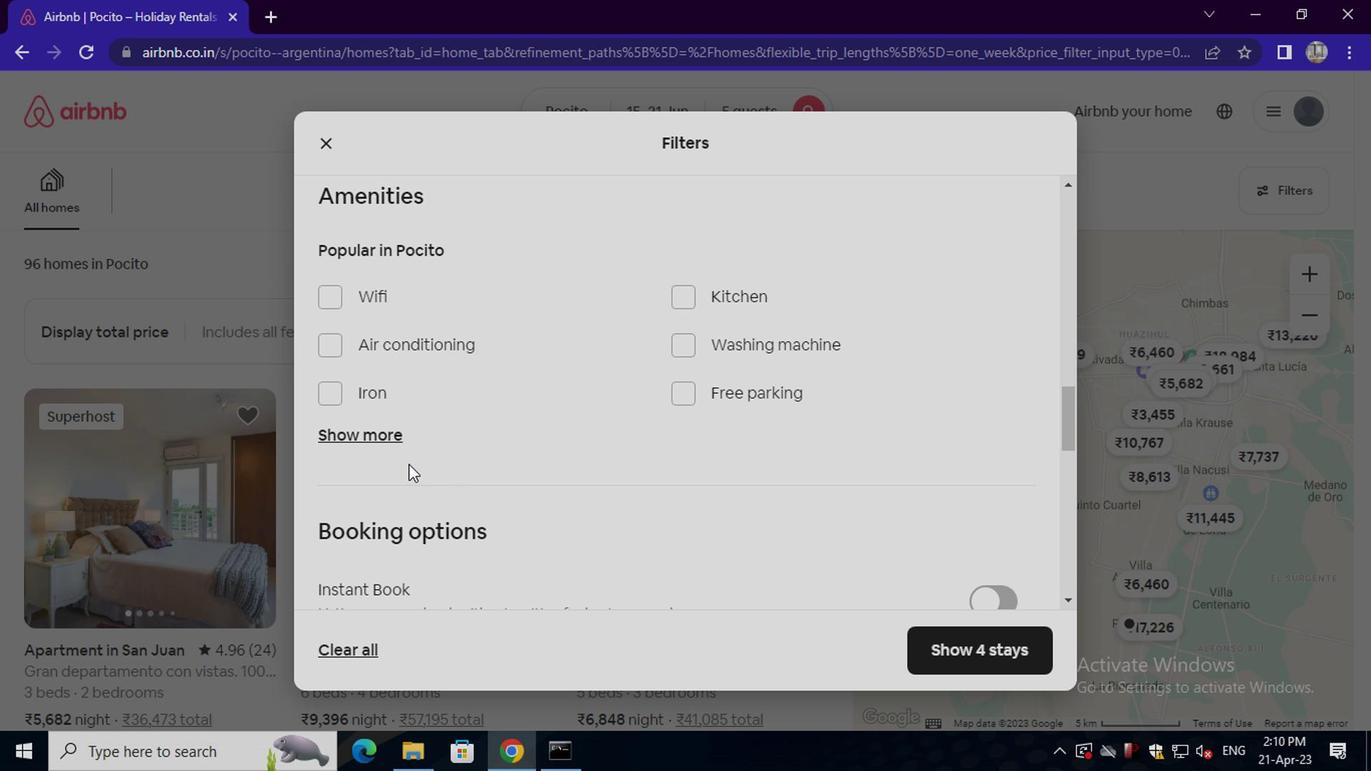 
Action: Mouse pressed left at (378, 443)
Screenshot: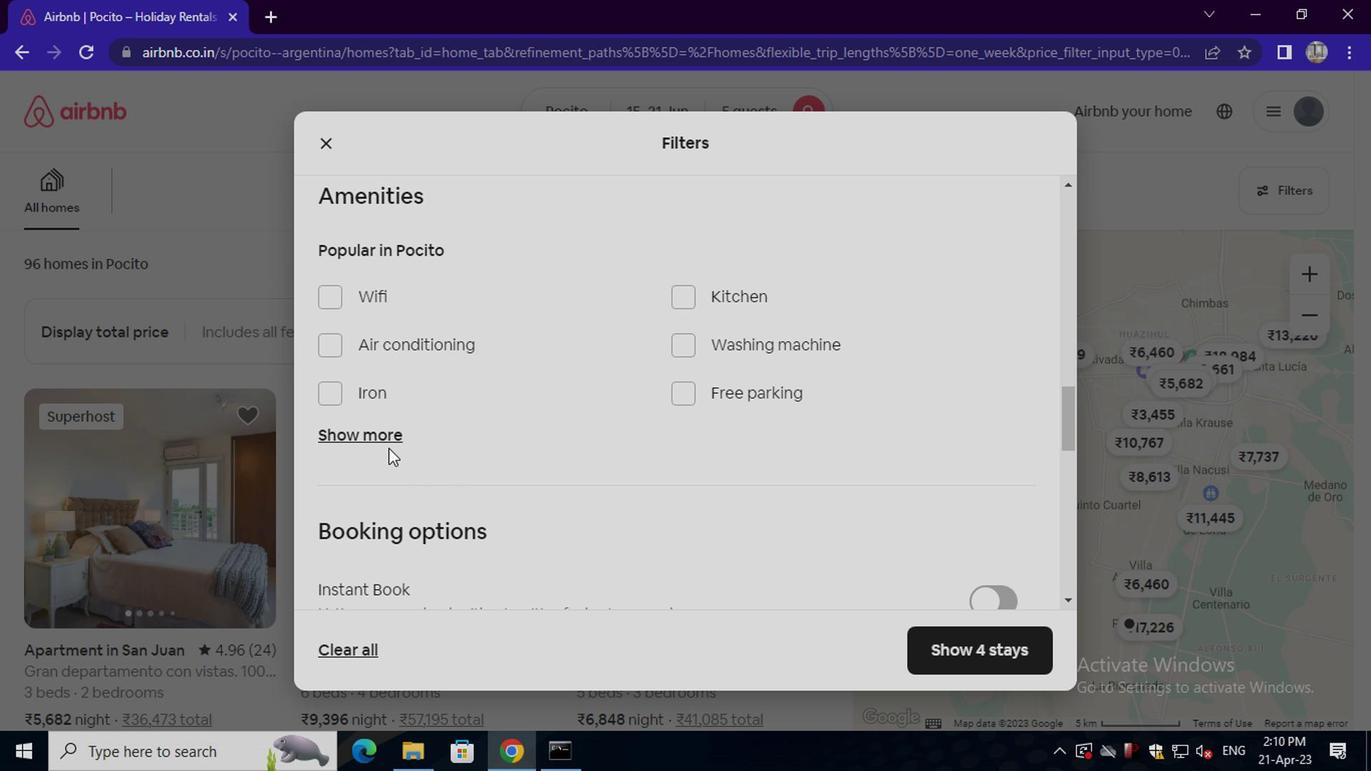 
Action: Mouse moved to (677, 513)
Screenshot: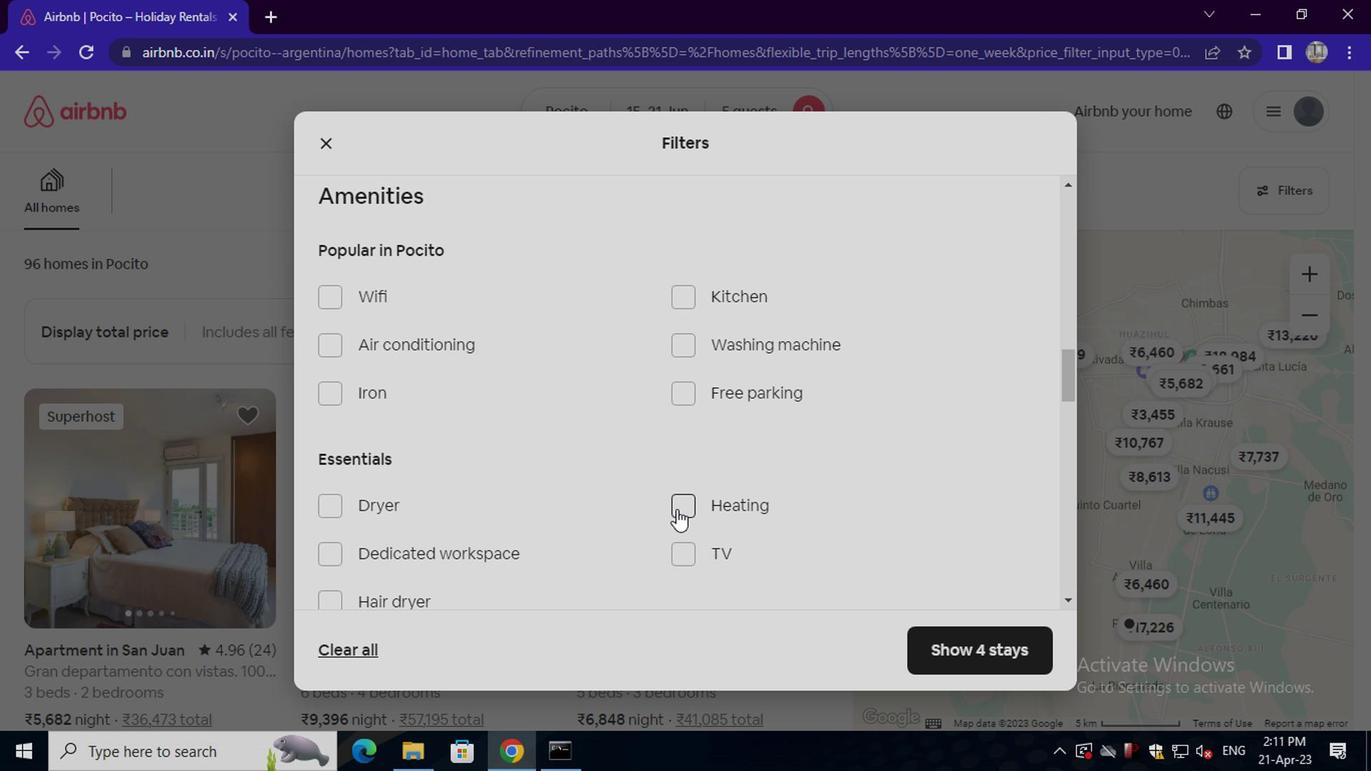 
Action: Mouse pressed left at (677, 513)
Screenshot: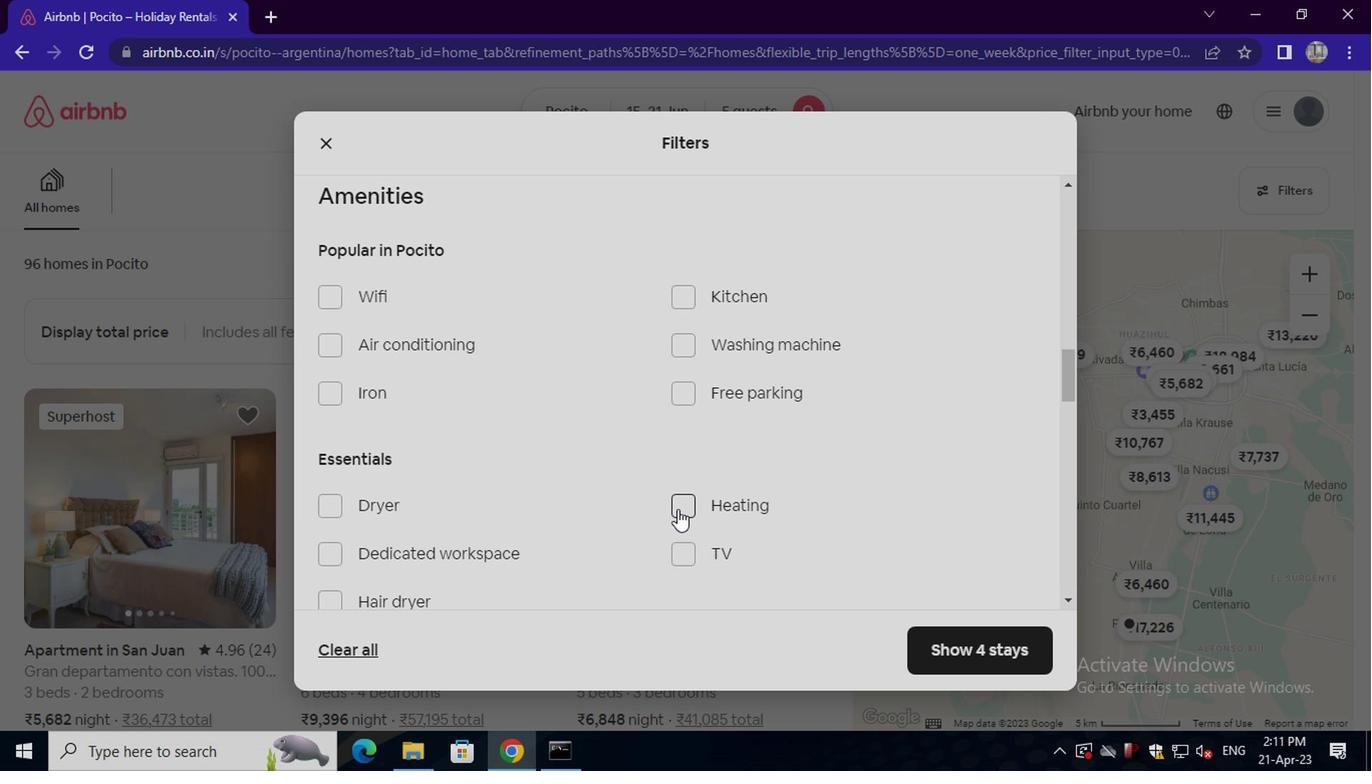 
Action: Mouse moved to (669, 517)
Screenshot: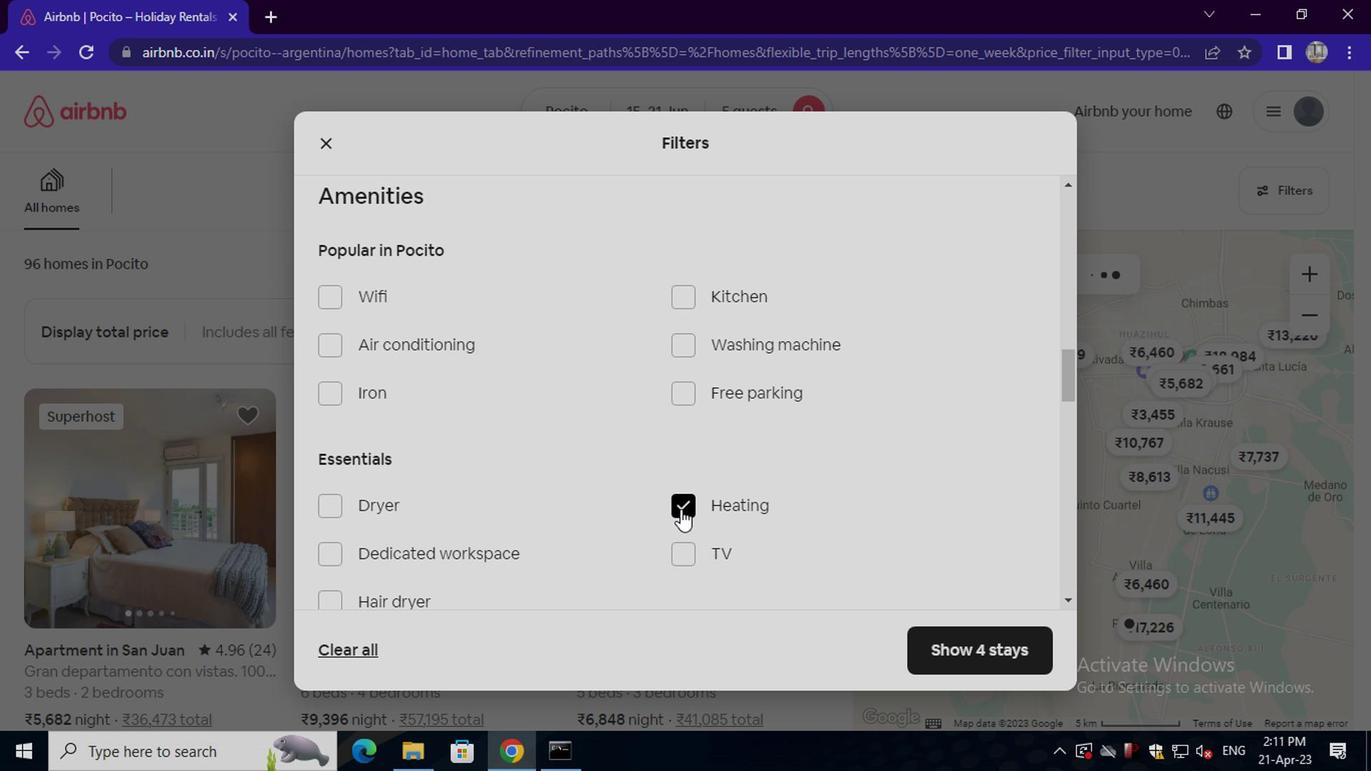 
Action: Mouse scrolled (669, 516) with delta (0, -1)
Screenshot: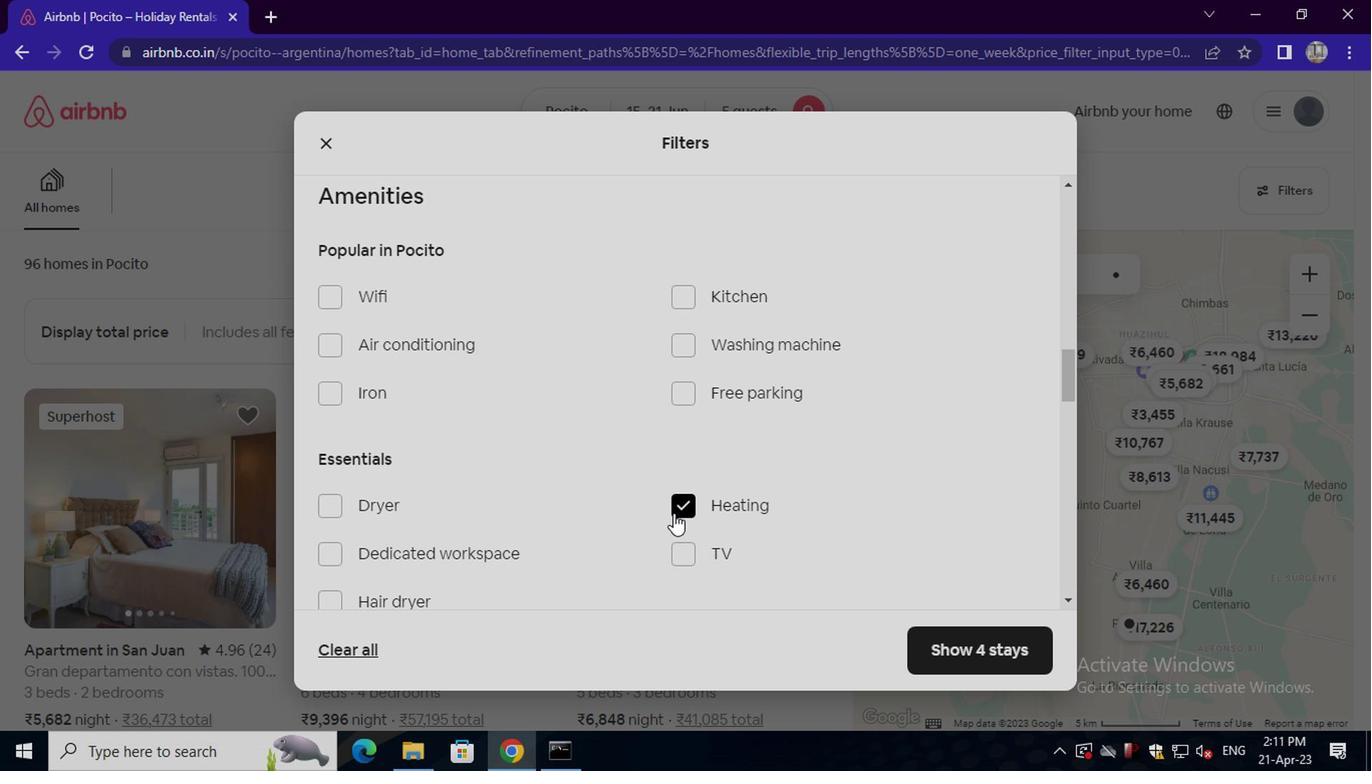 
Action: Mouse scrolled (669, 516) with delta (0, -1)
Screenshot: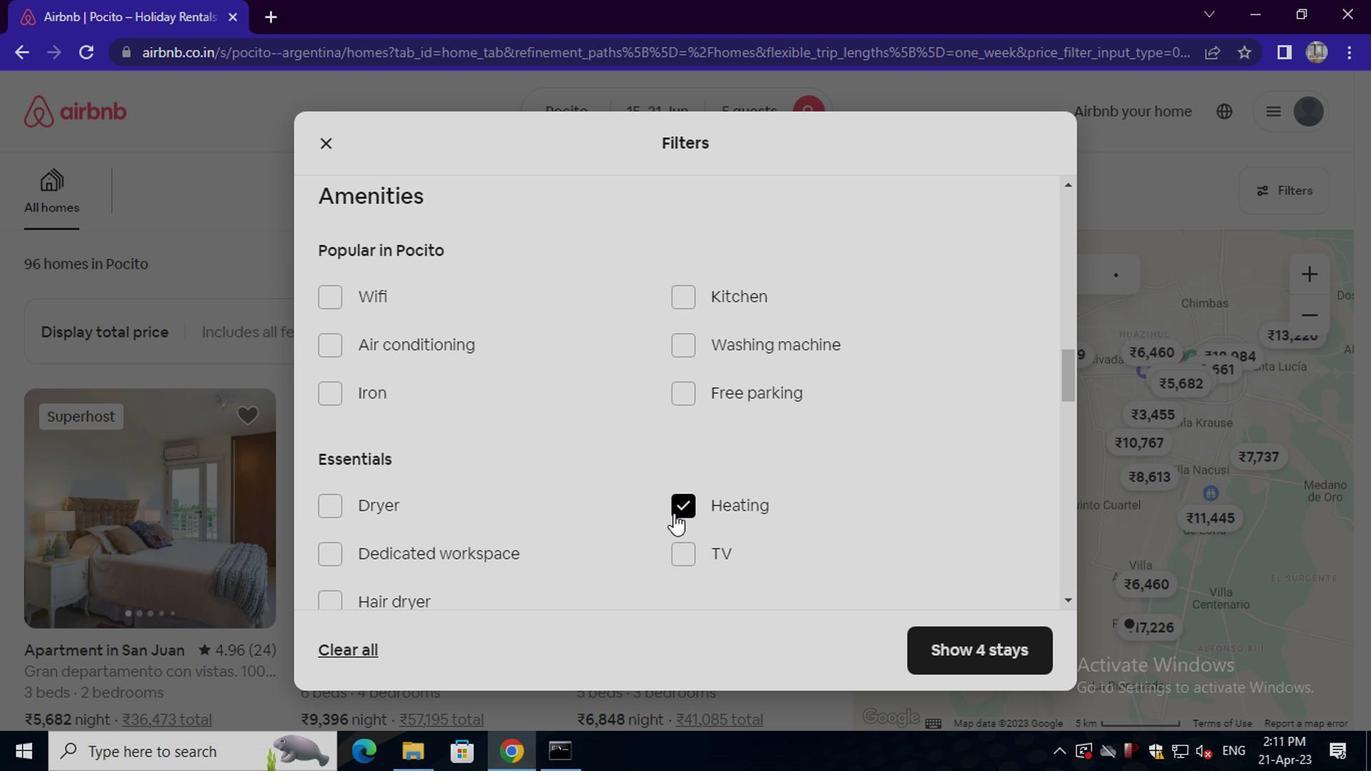 
Action: Mouse scrolled (669, 516) with delta (0, -1)
Screenshot: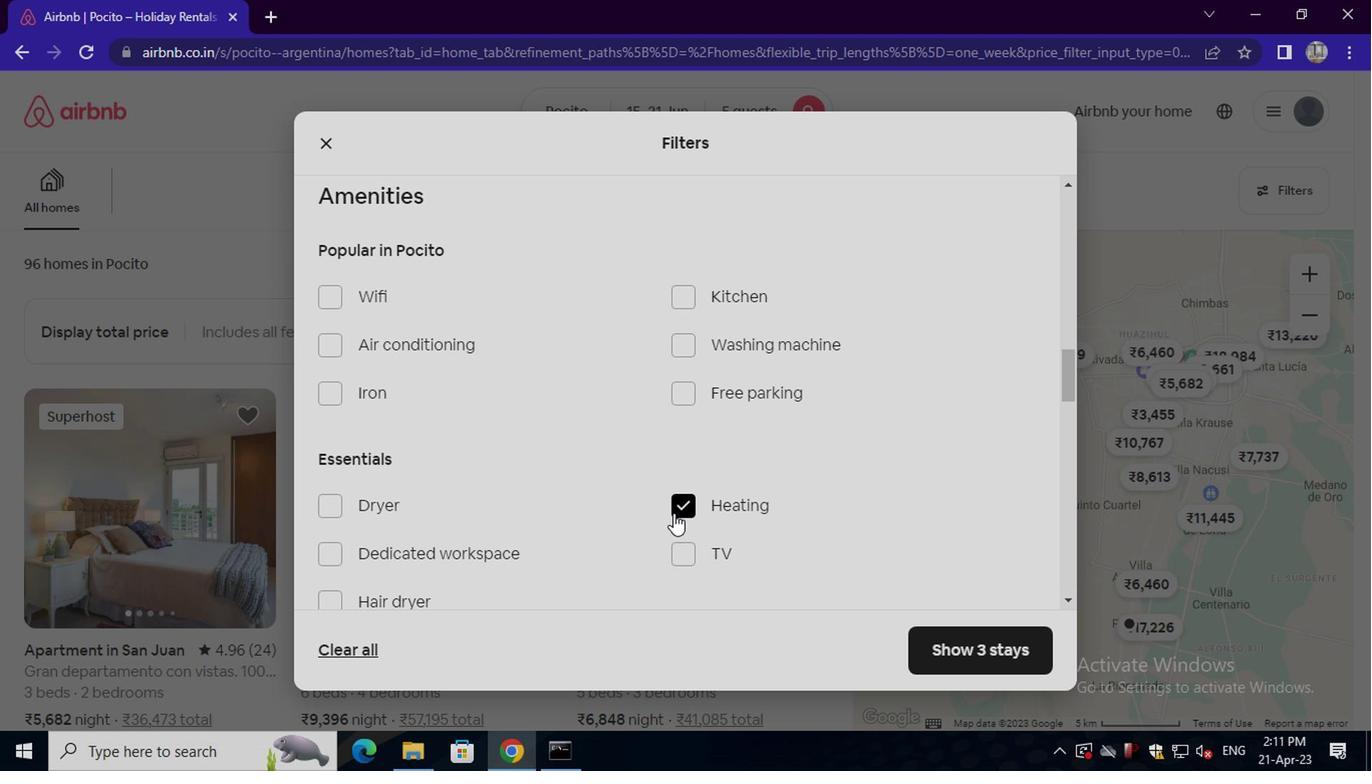 
Action: Mouse scrolled (669, 516) with delta (0, -1)
Screenshot: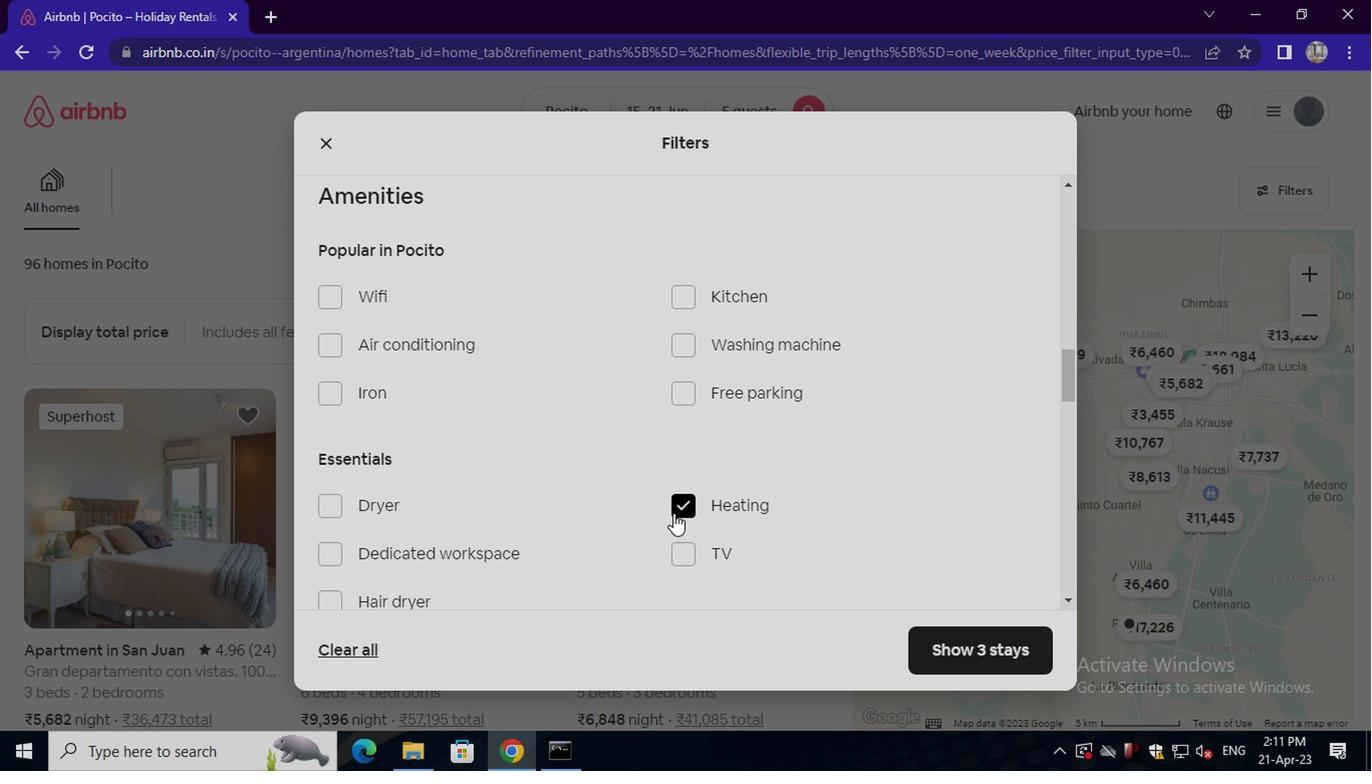 
Action: Mouse scrolled (669, 516) with delta (0, -1)
Screenshot: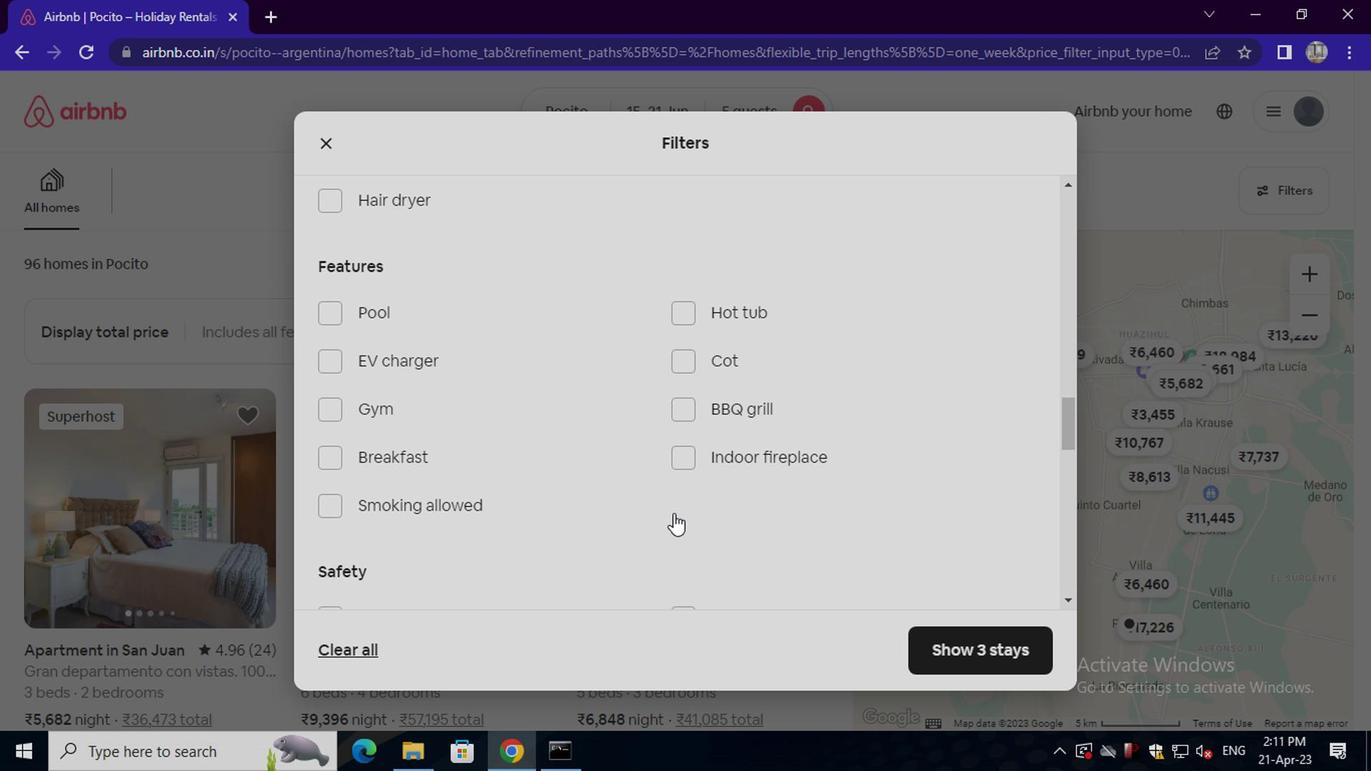 
Action: Mouse scrolled (669, 516) with delta (0, -1)
Screenshot: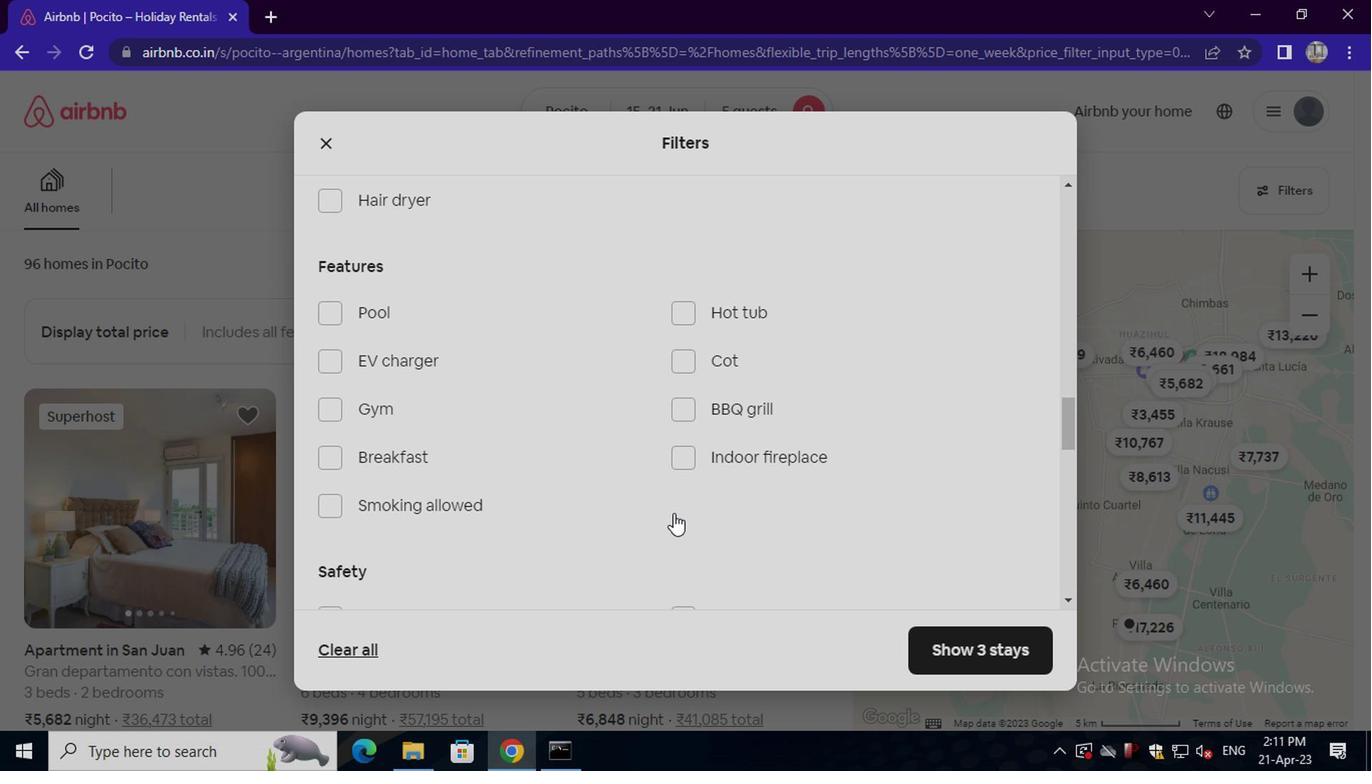 
Action: Mouse scrolled (669, 516) with delta (0, -1)
Screenshot: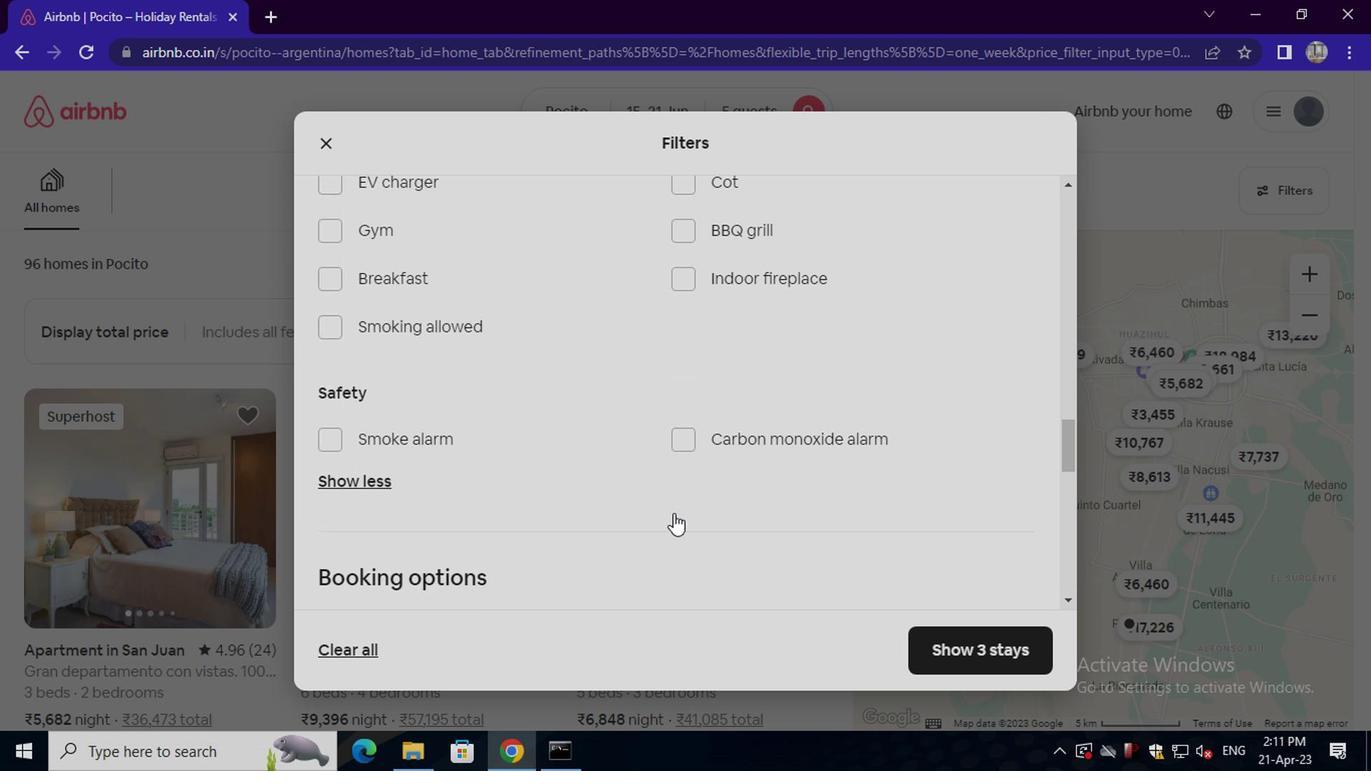 
Action: Mouse scrolled (669, 516) with delta (0, -1)
Screenshot: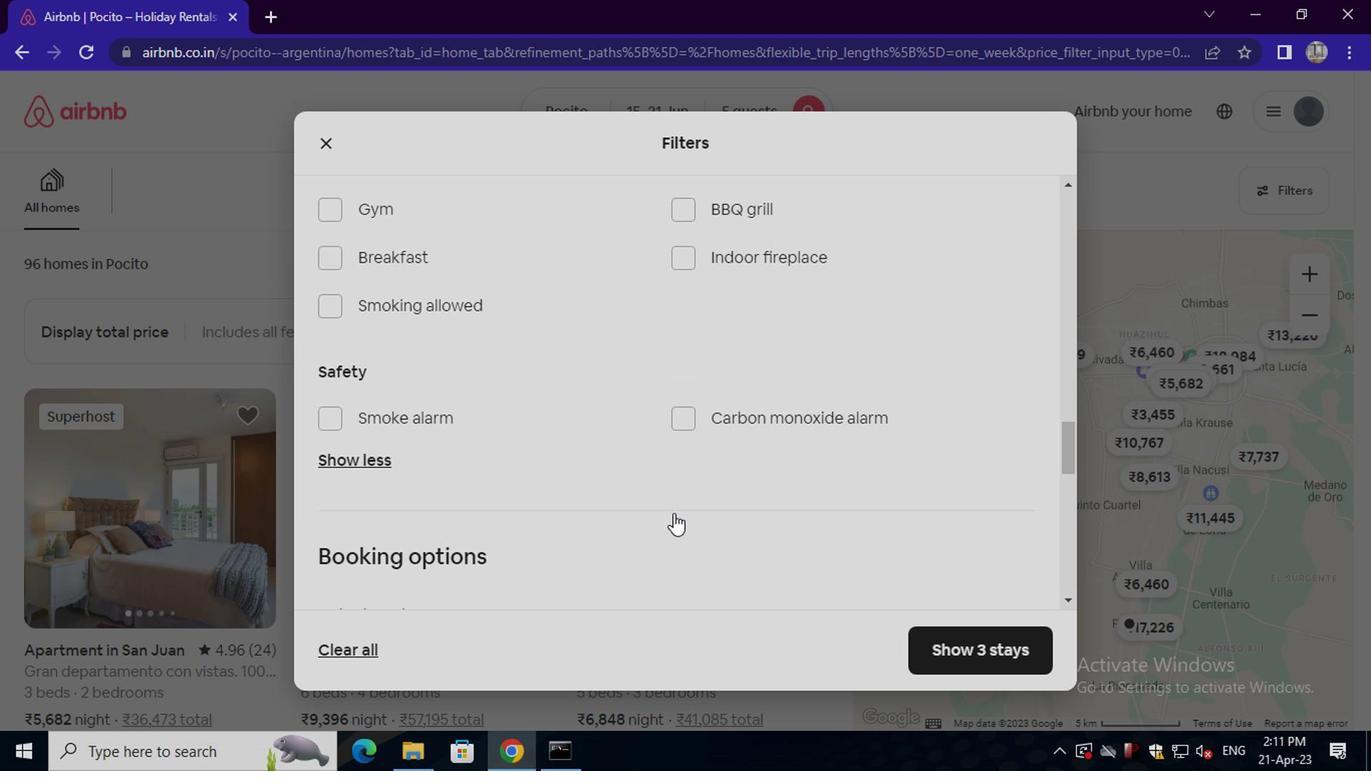 
Action: Mouse scrolled (669, 516) with delta (0, -1)
Screenshot: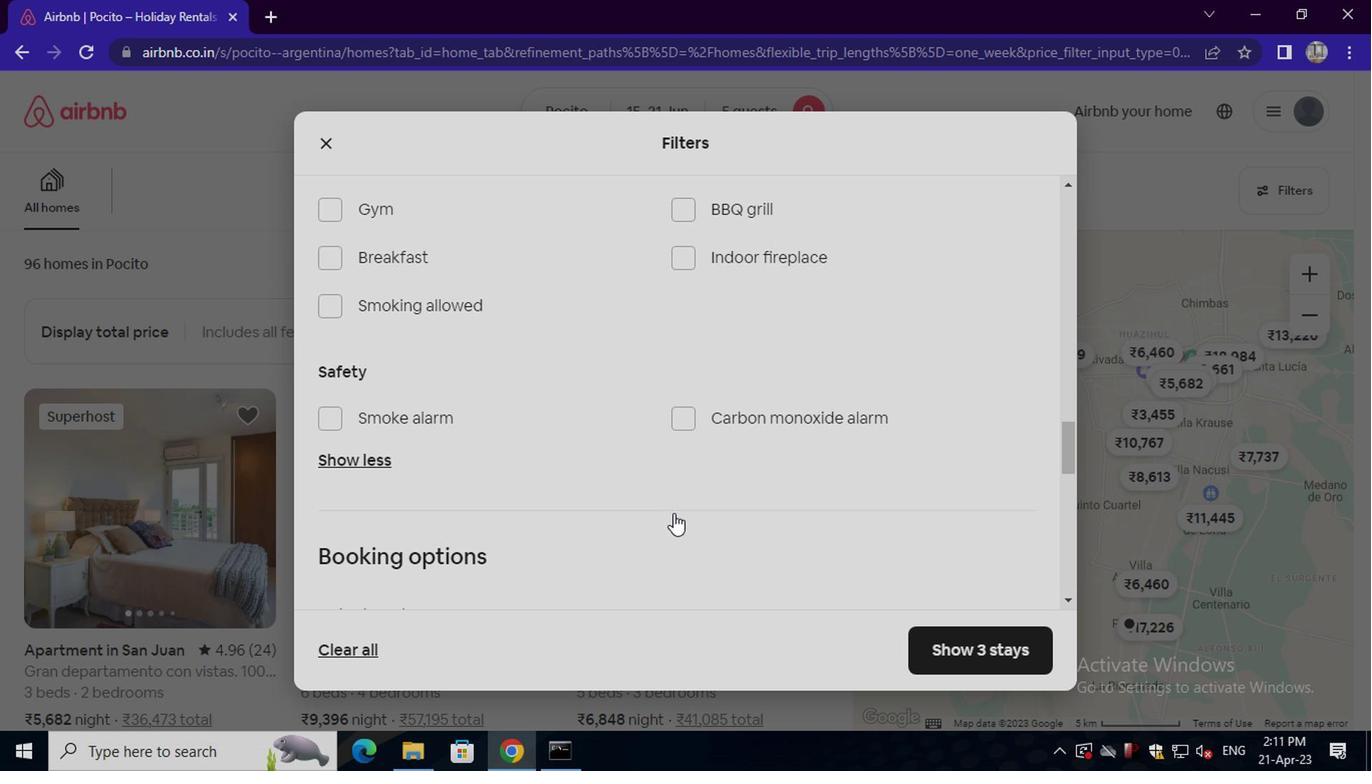 
Action: Mouse moved to (998, 404)
Screenshot: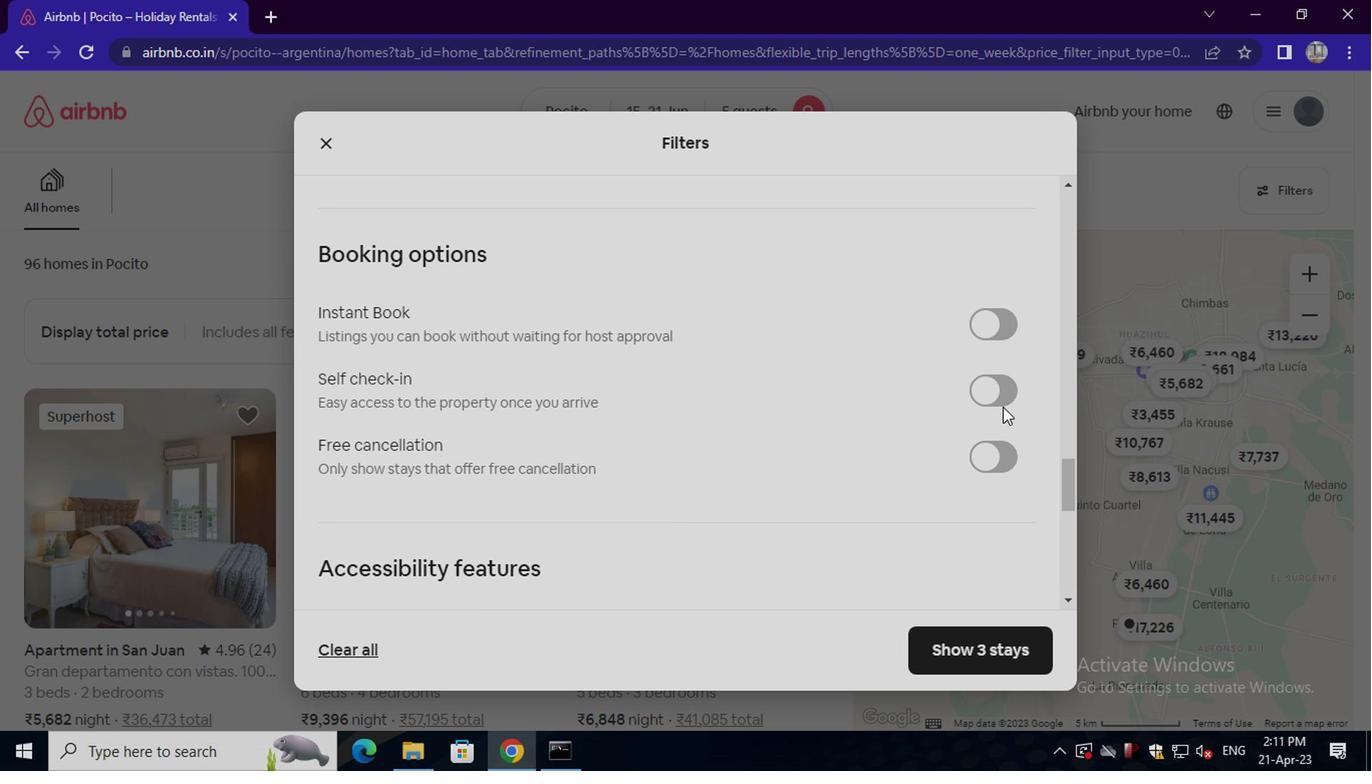 
Action: Mouse pressed left at (998, 404)
Screenshot: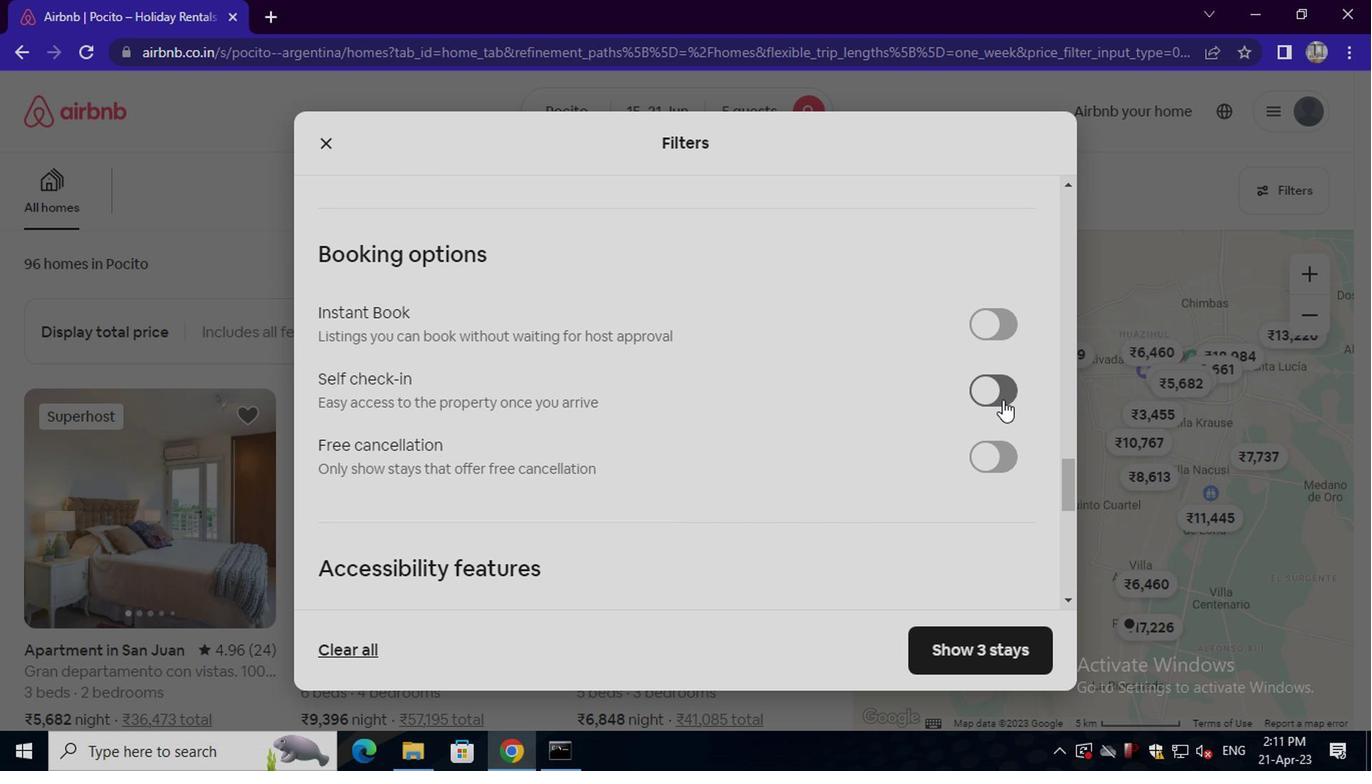 
Action: Mouse moved to (895, 430)
Screenshot: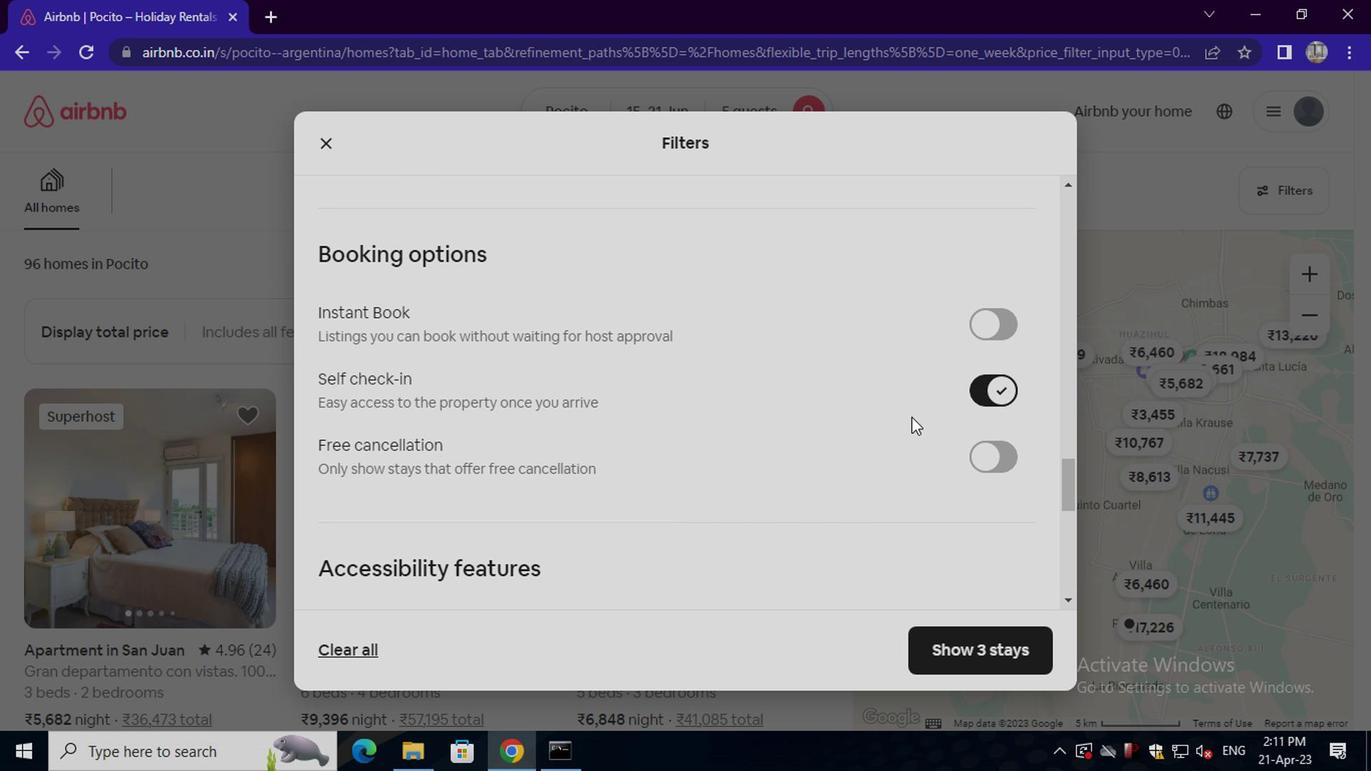 
Action: Mouse scrolled (895, 429) with delta (0, -1)
Screenshot: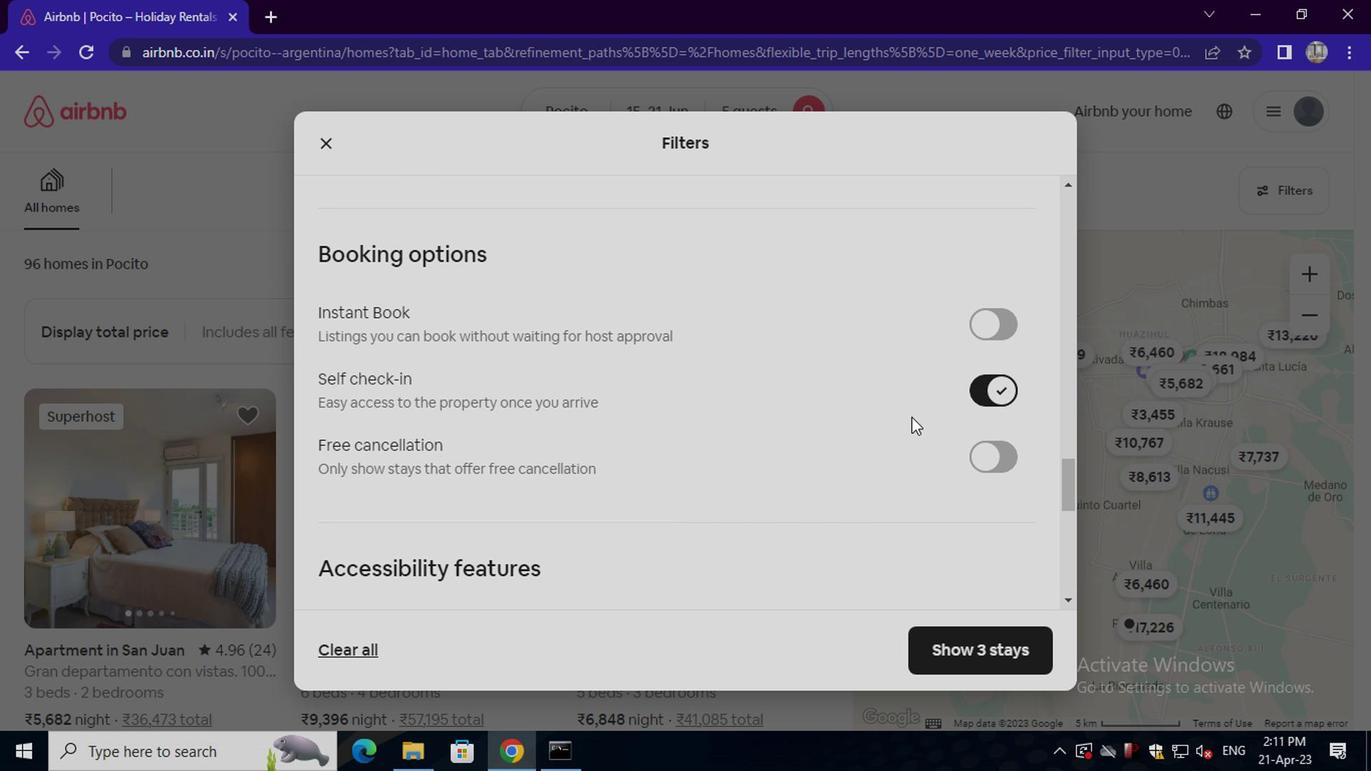 
Action: Mouse moved to (889, 434)
Screenshot: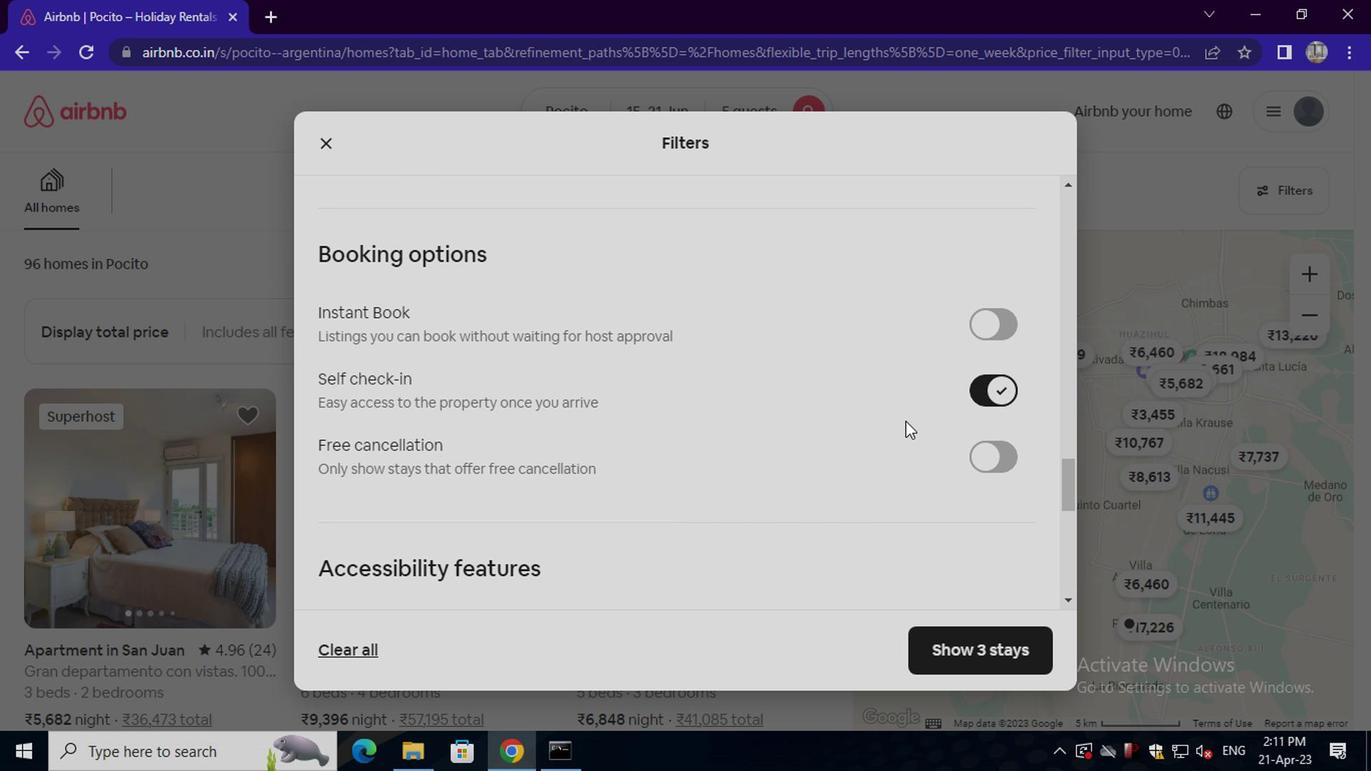 
Action: Mouse scrolled (889, 433) with delta (0, 0)
Screenshot: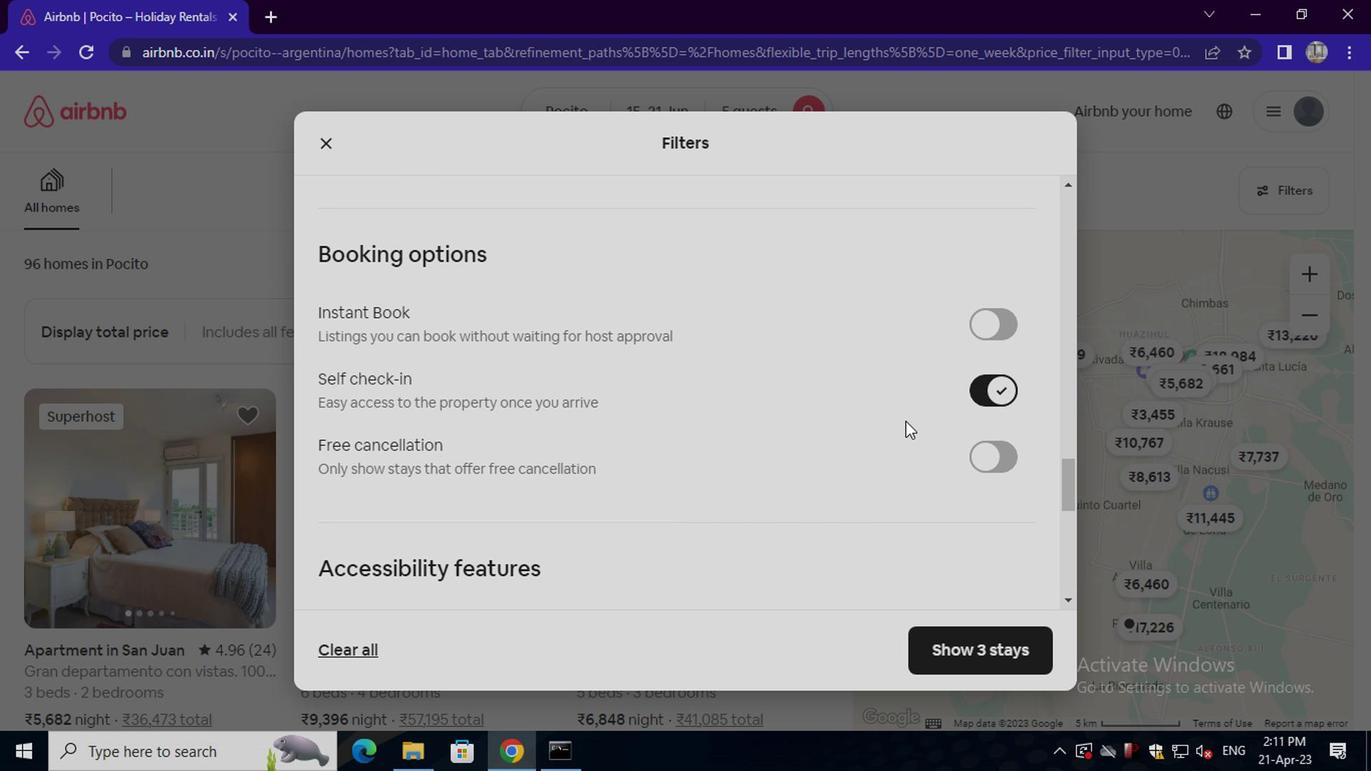
Action: Mouse moved to (880, 435)
Screenshot: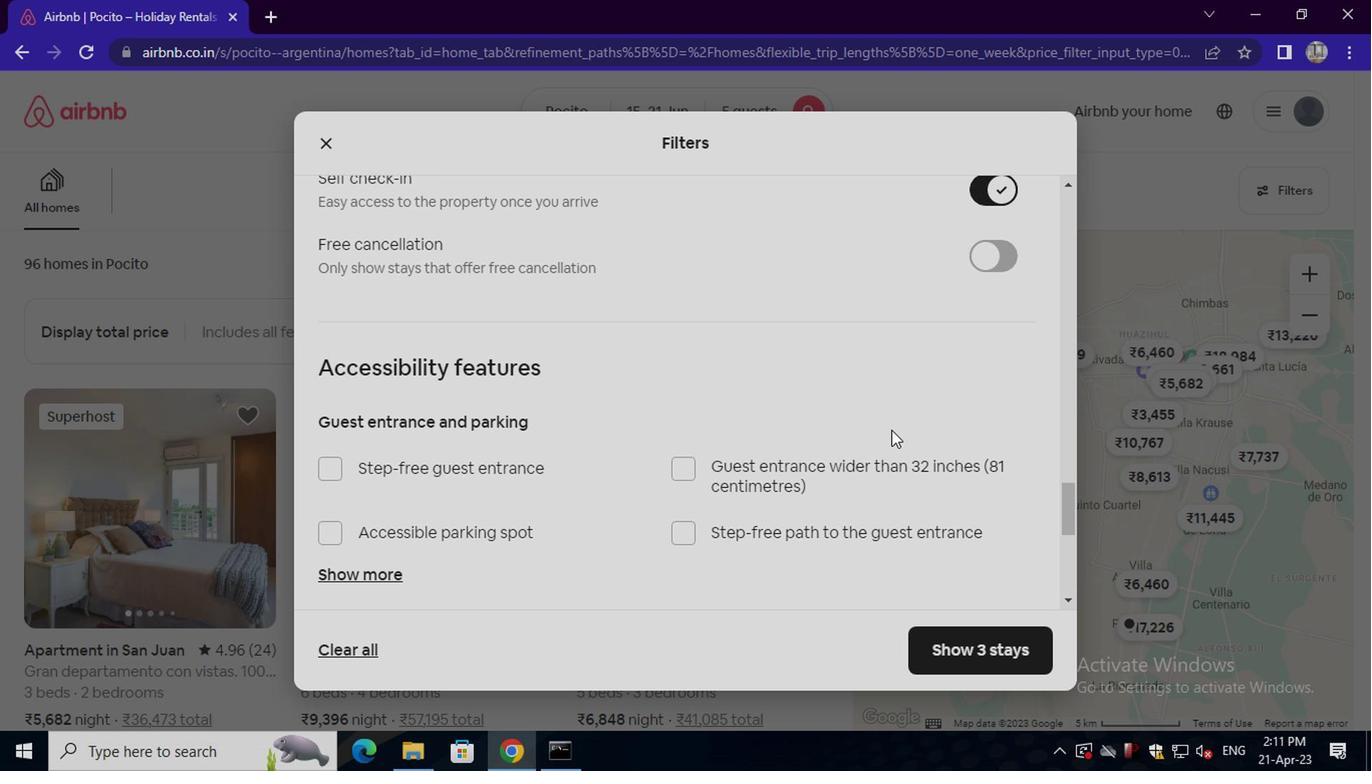 
Action: Mouse scrolled (880, 434) with delta (0, -1)
Screenshot: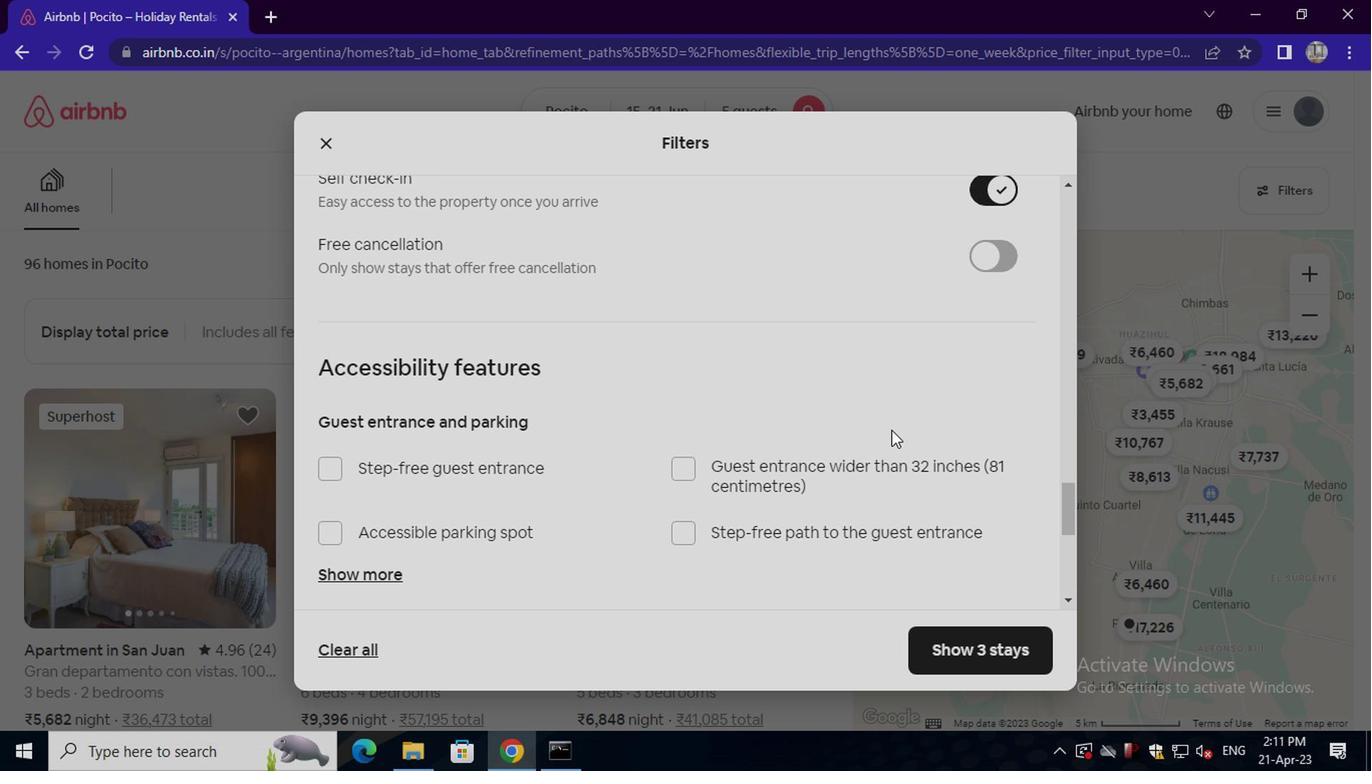 
Action: Mouse moved to (877, 437)
Screenshot: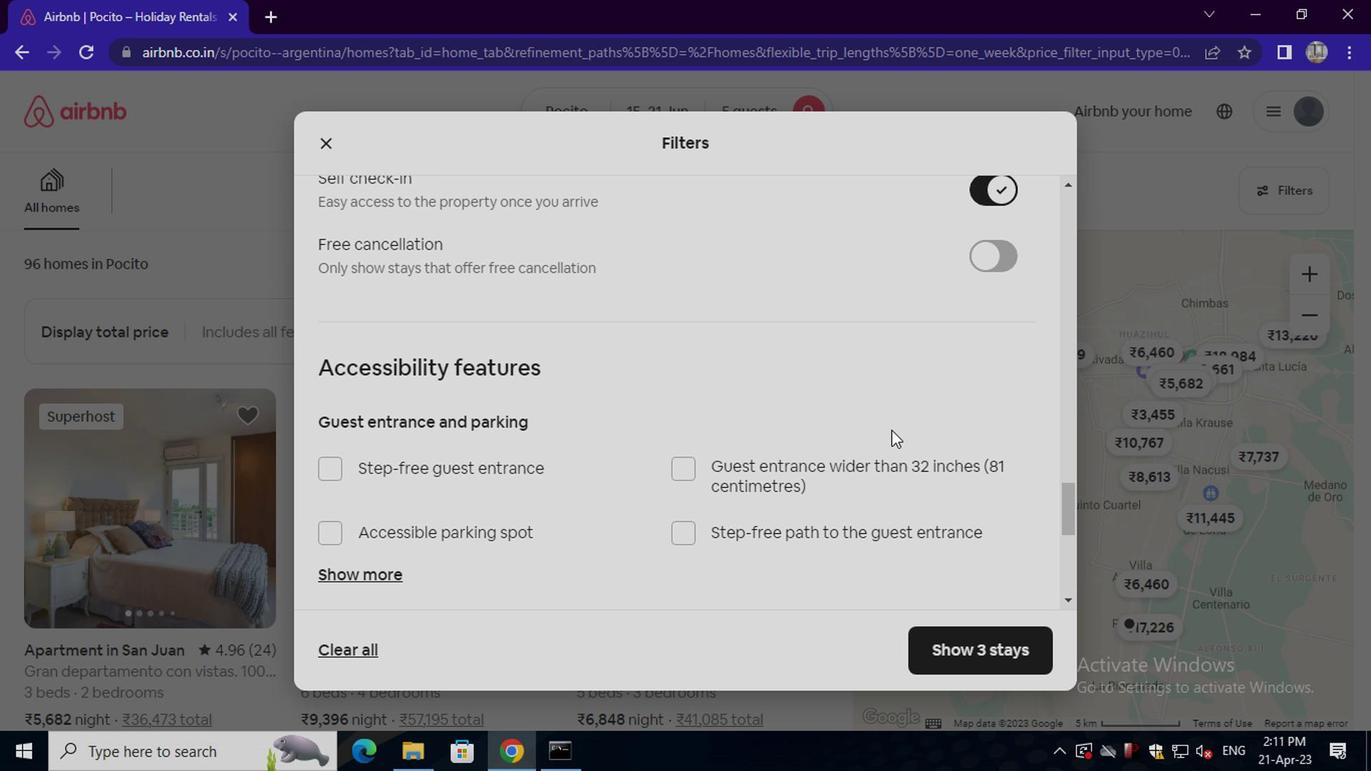 
Action: Mouse scrolled (877, 436) with delta (0, 0)
Screenshot: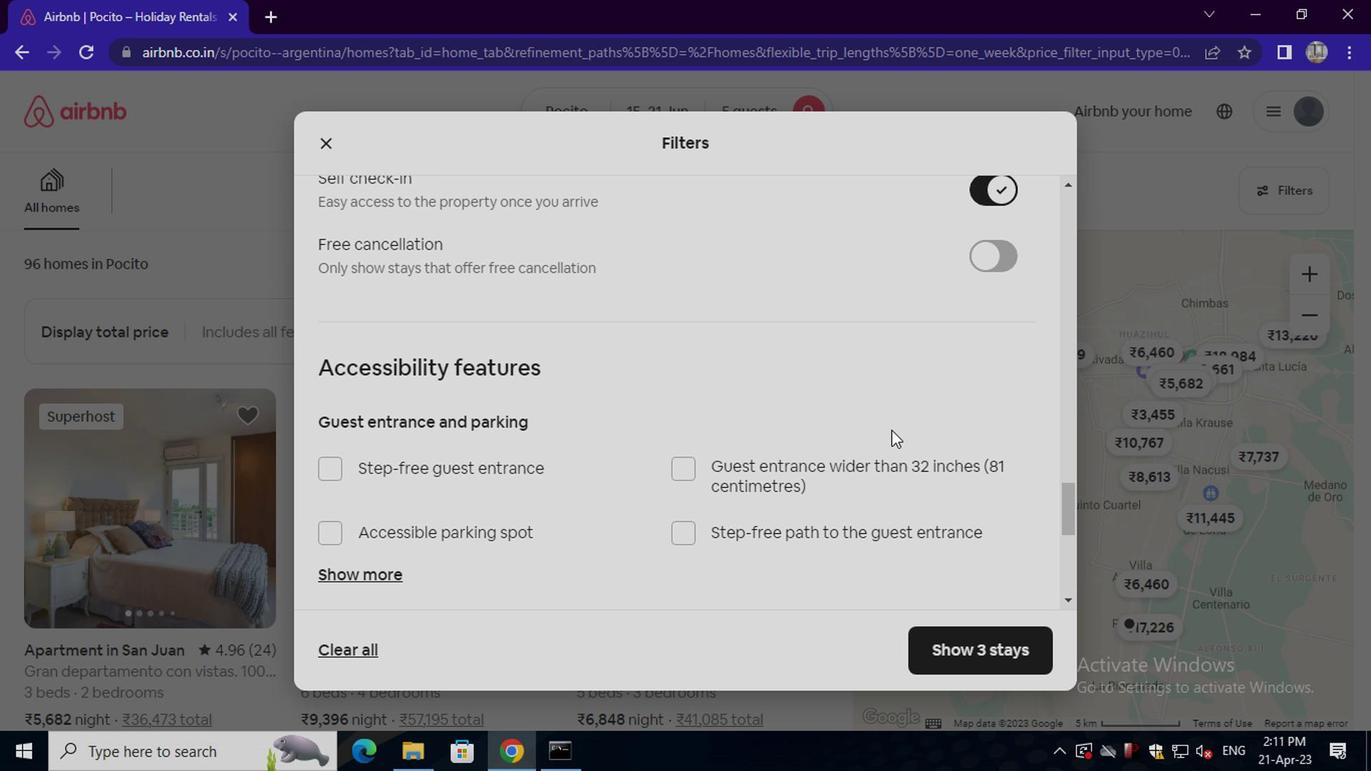
Action: Mouse moved to (875, 437)
Screenshot: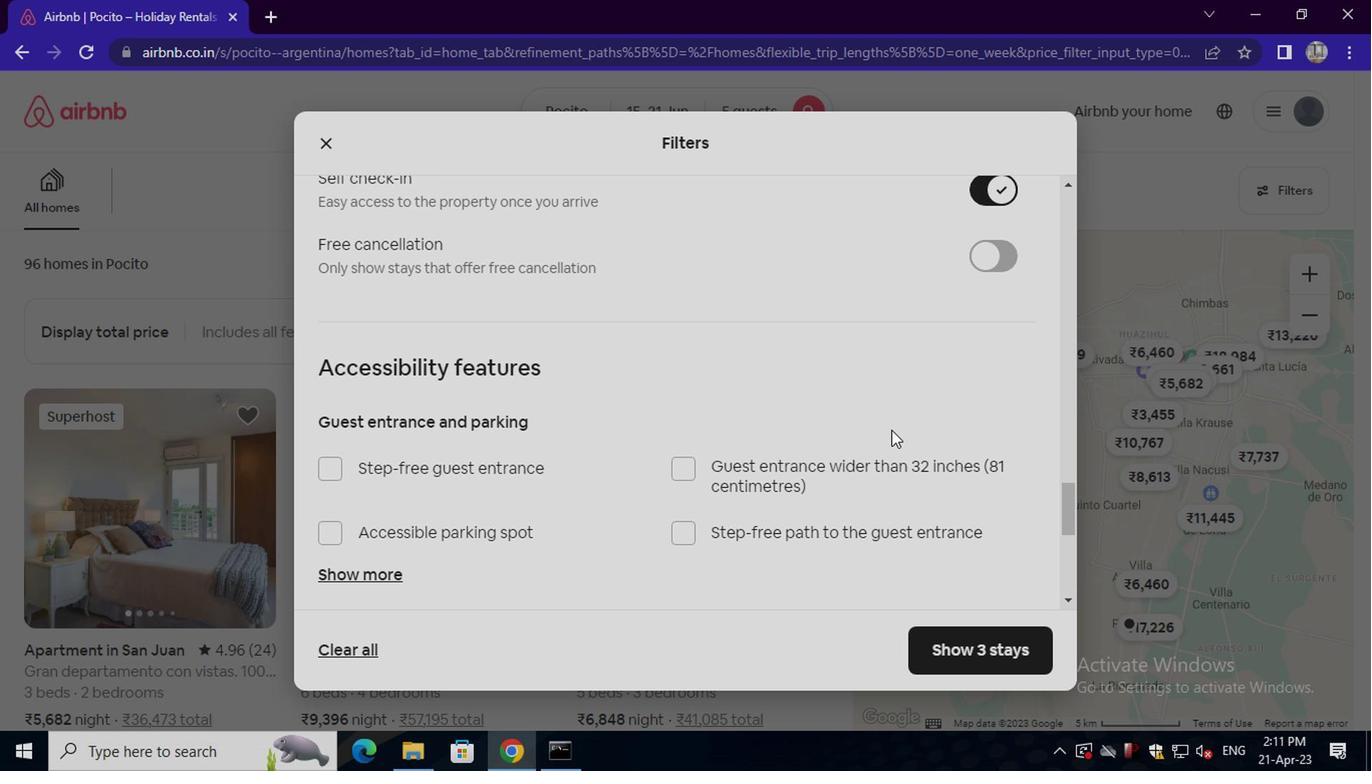 
Action: Mouse scrolled (875, 436) with delta (0, 0)
Screenshot: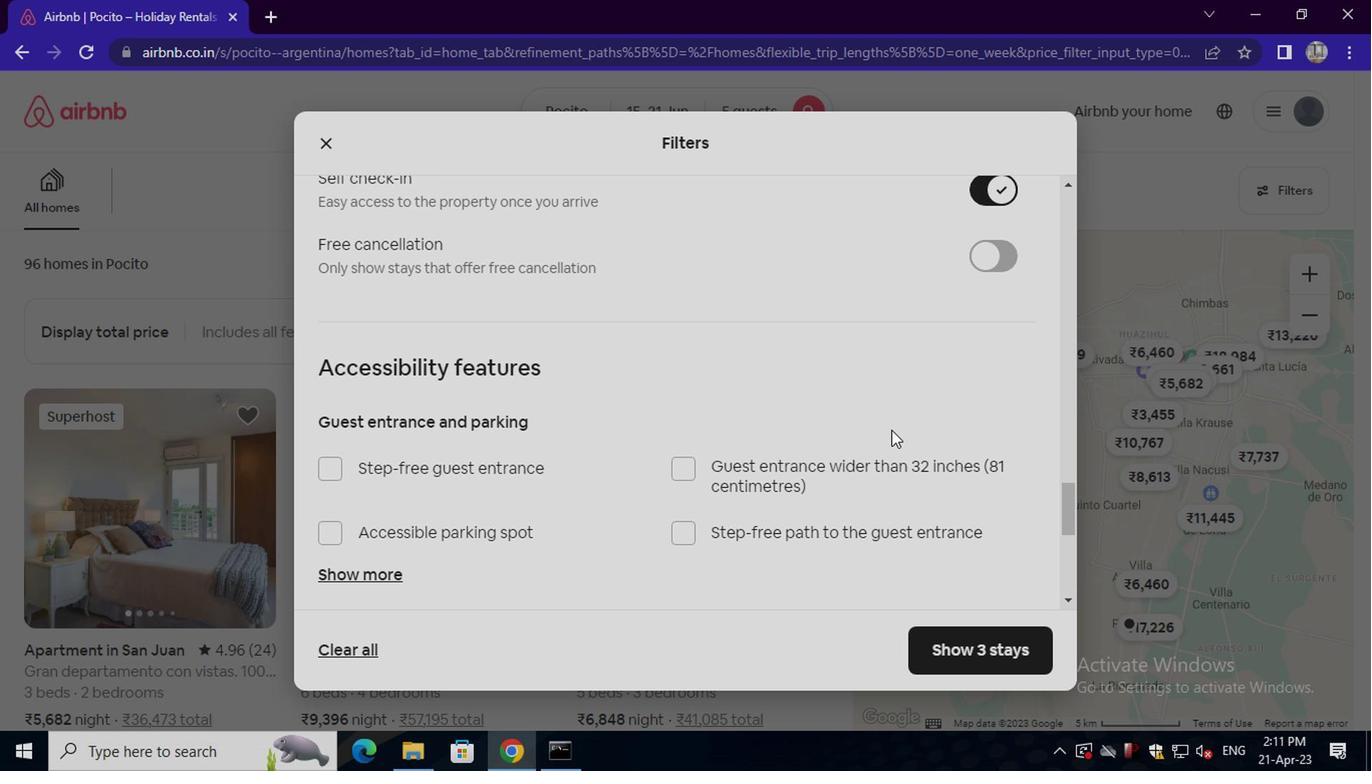 
Action: Mouse moved to (870, 438)
Screenshot: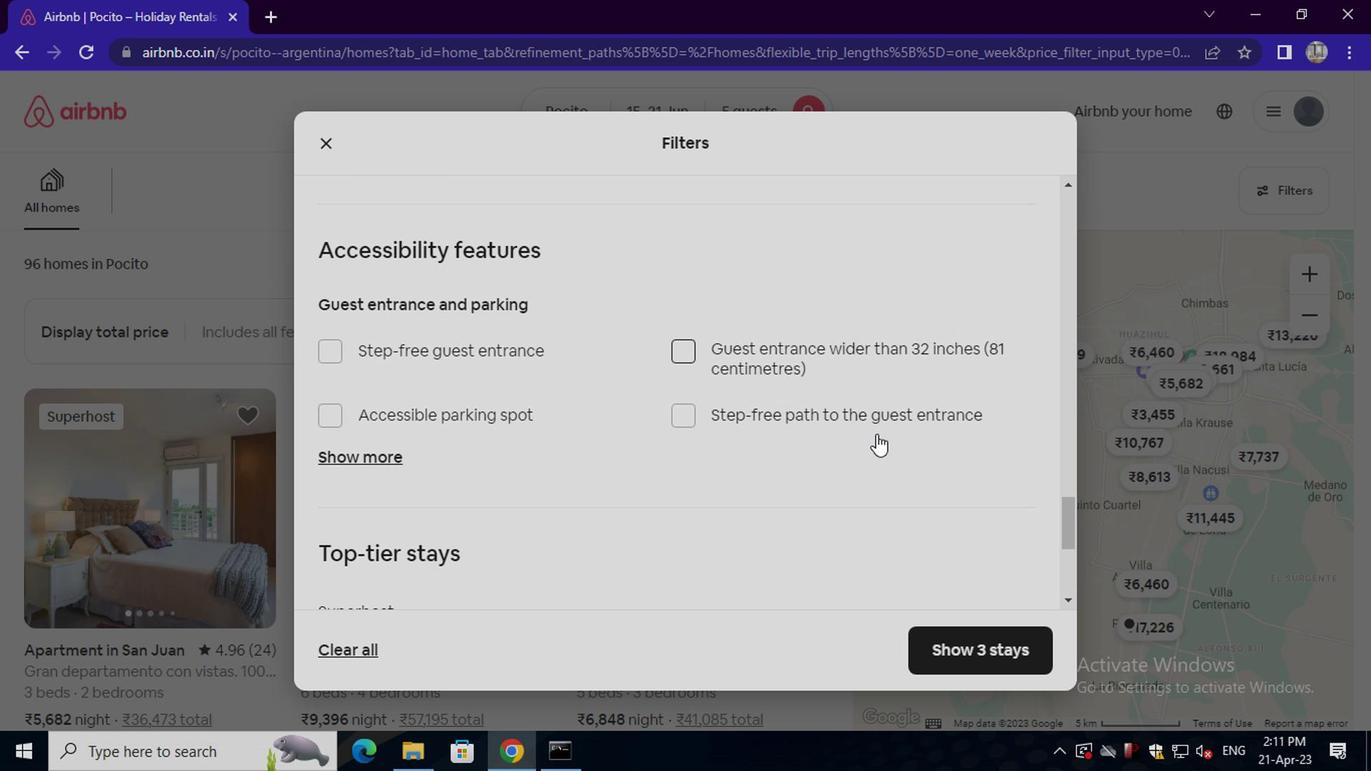
Action: Mouse scrolled (870, 437) with delta (0, -1)
Screenshot: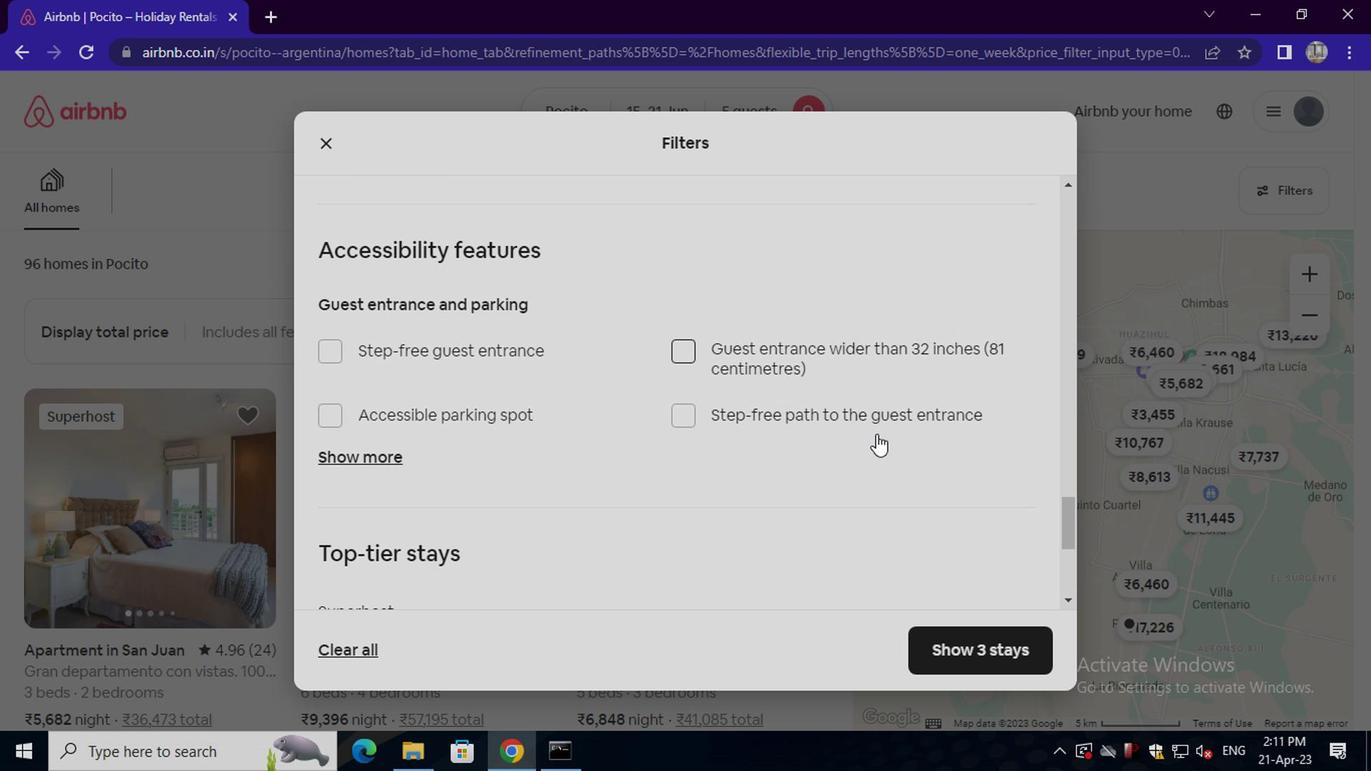 
Action: Mouse moved to (859, 442)
Screenshot: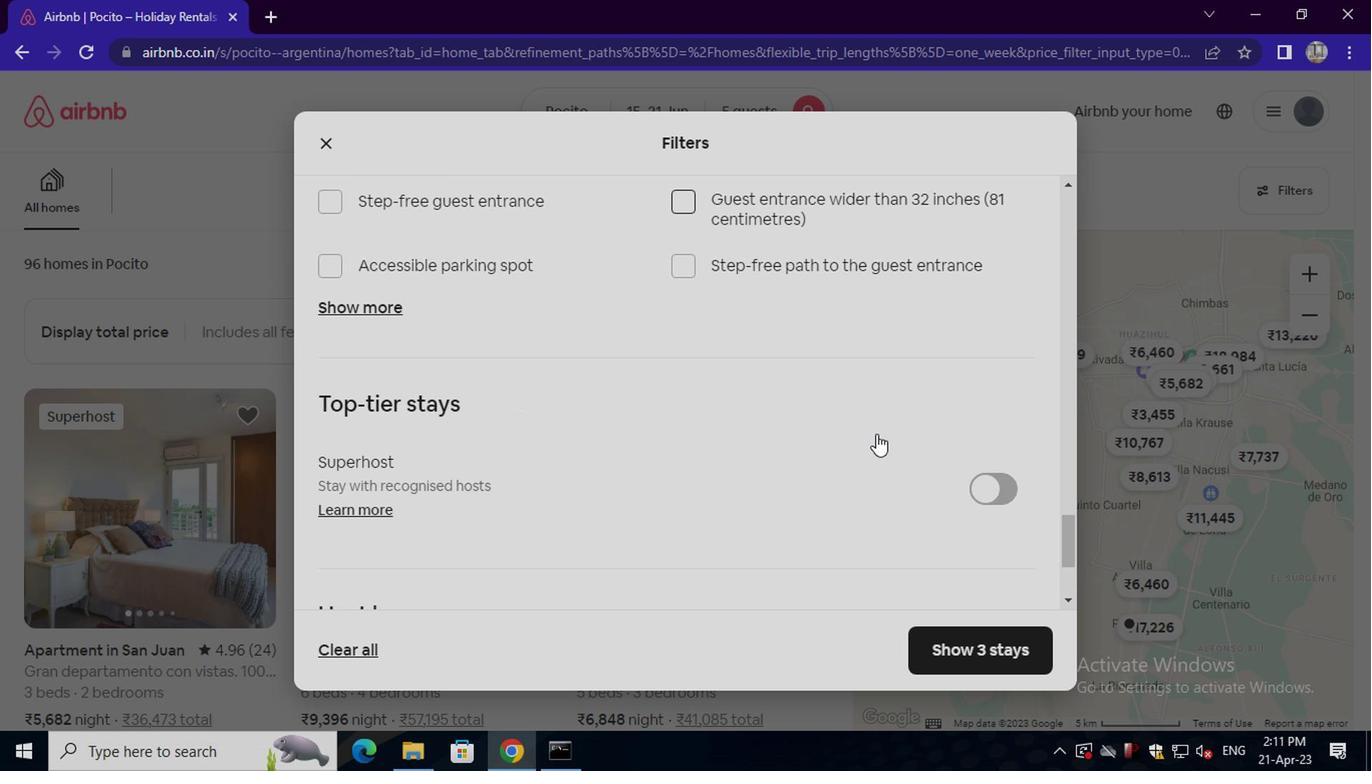 
Action: Mouse scrolled (859, 441) with delta (0, 0)
Screenshot: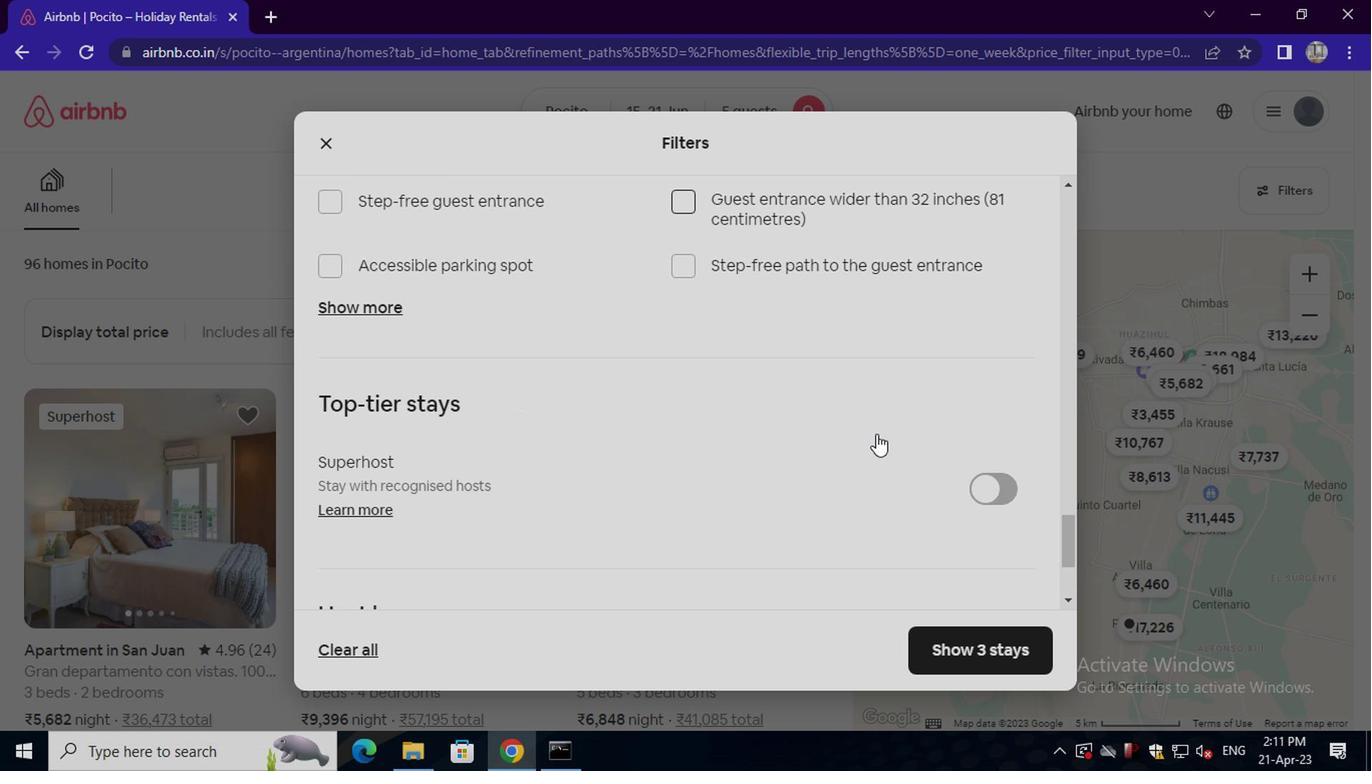 
Action: Mouse moved to (850, 444)
Screenshot: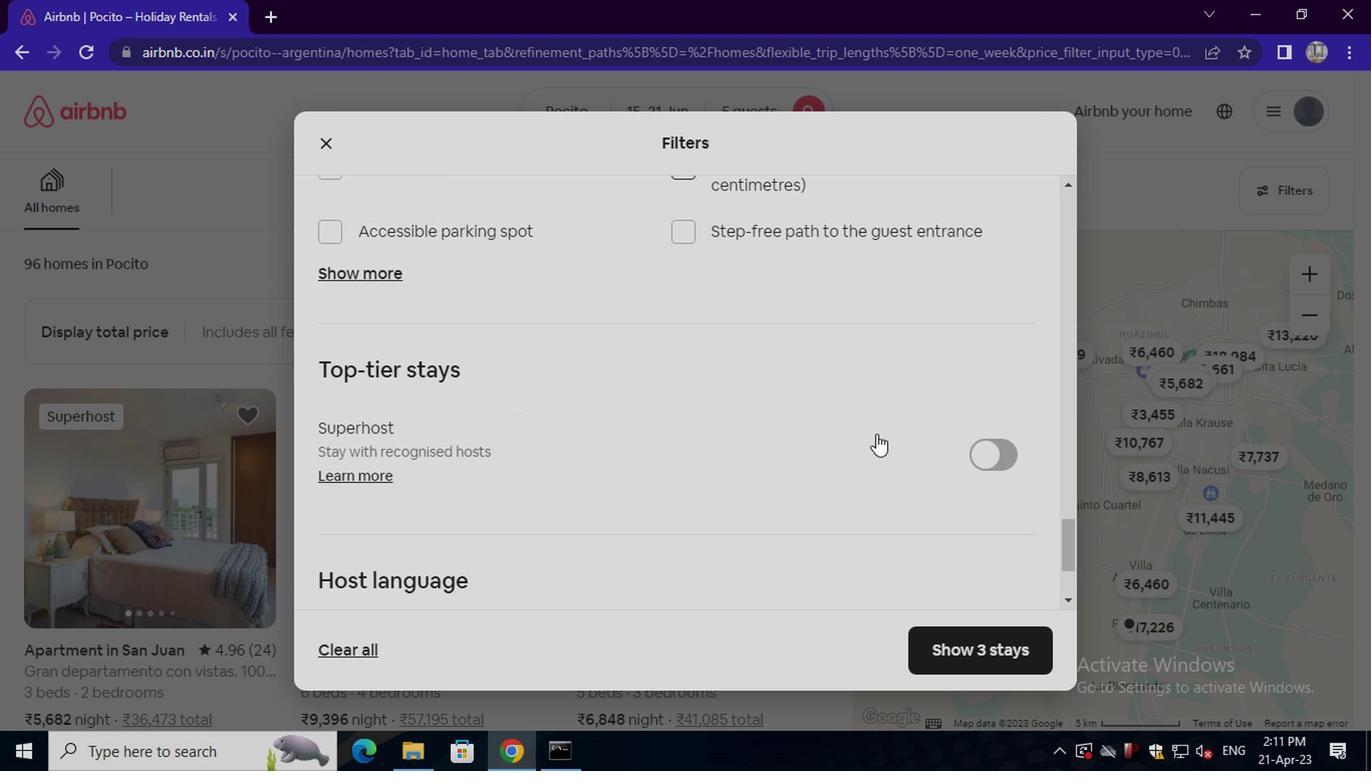 
Action: Mouse scrolled (850, 443) with delta (0, 0)
Screenshot: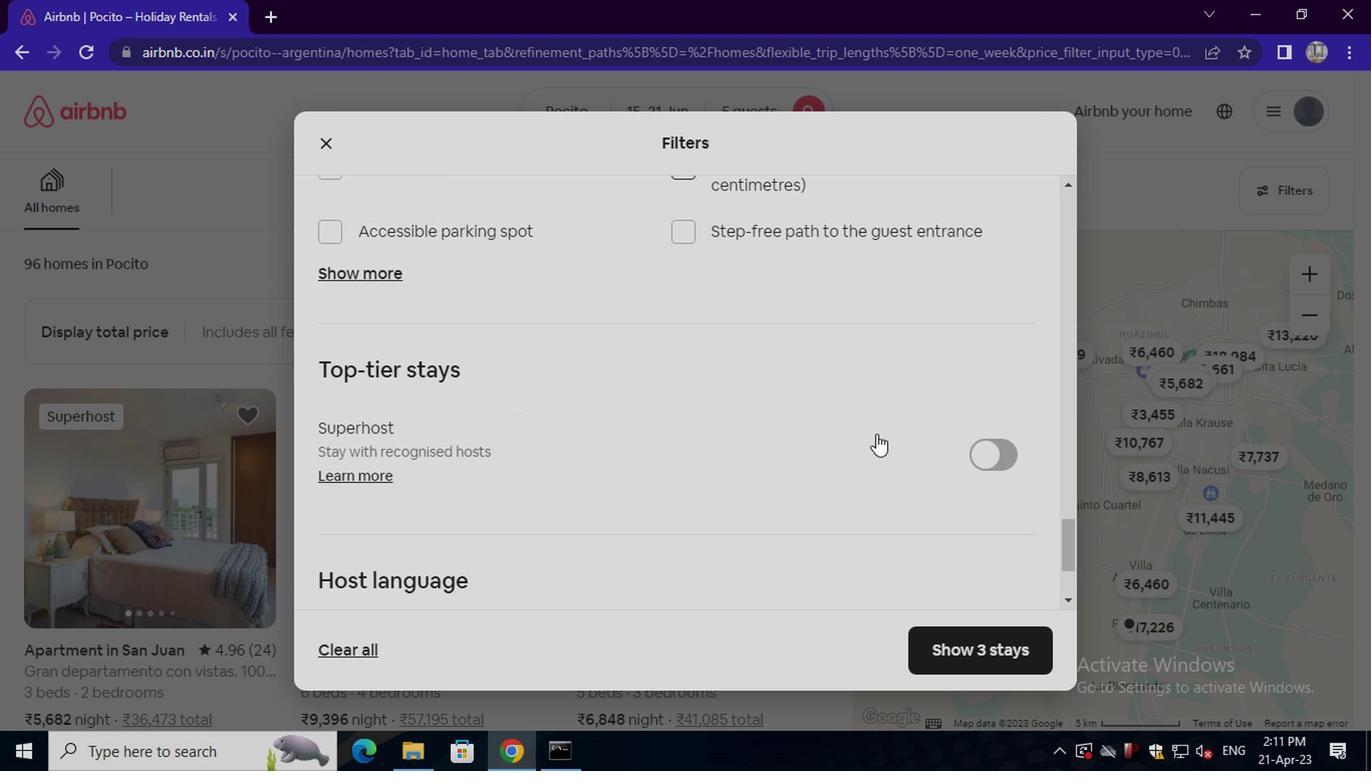 
Action: Mouse moved to (348, 490)
Screenshot: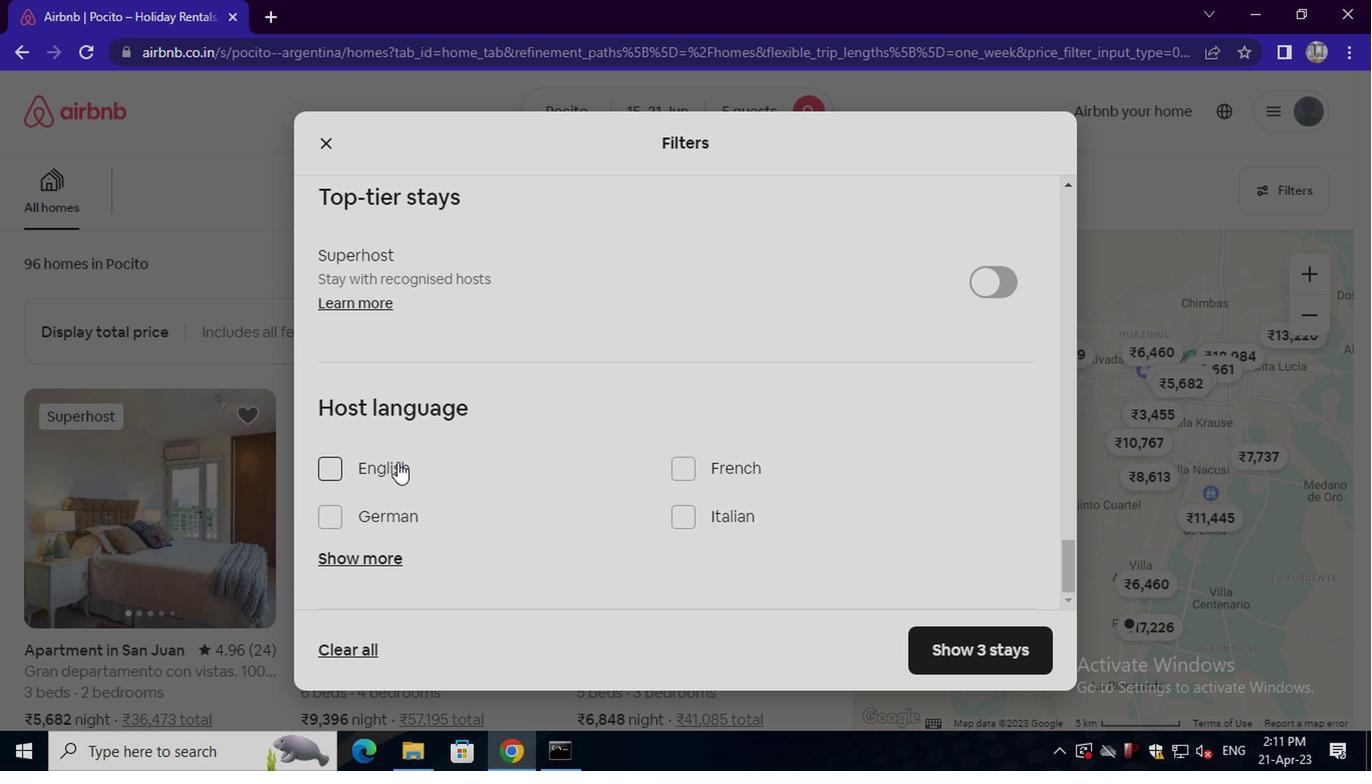 
Action: Mouse pressed left at (348, 490)
Screenshot: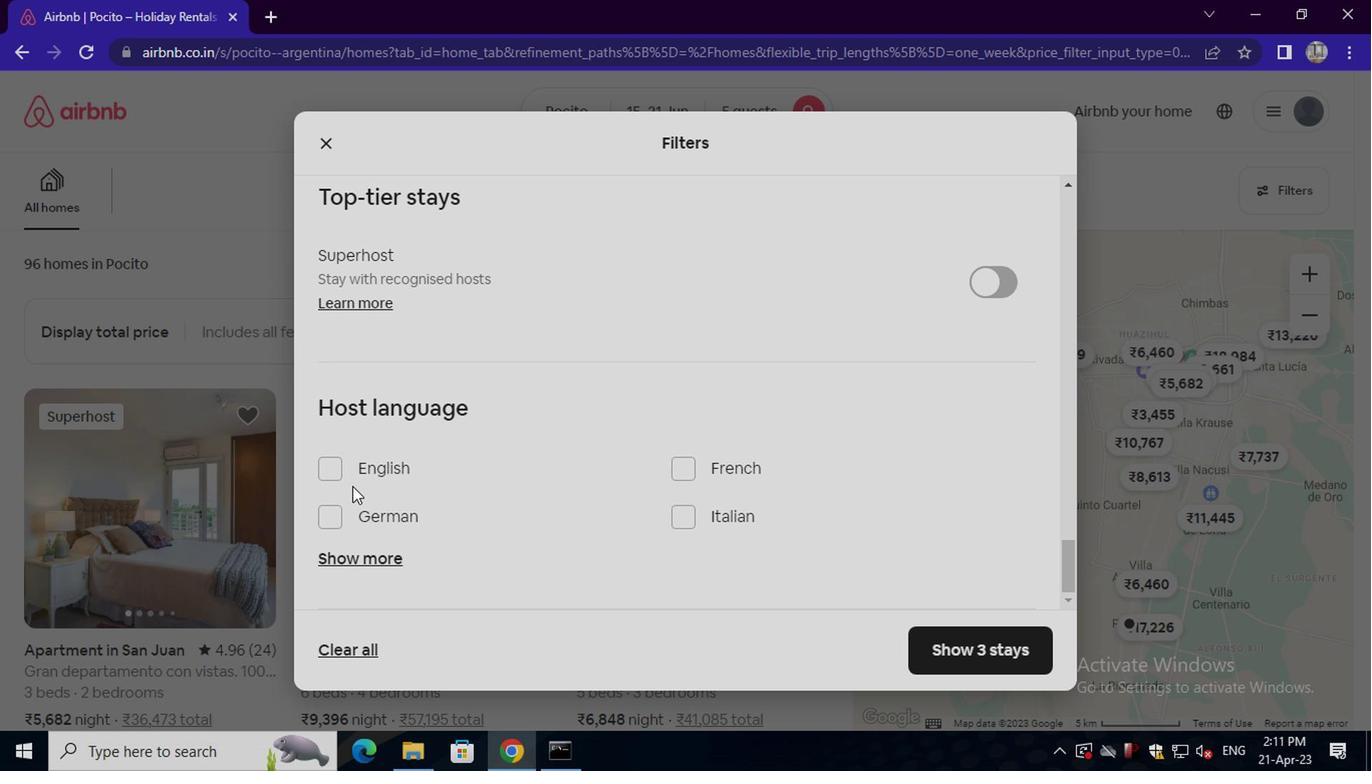 
Action: Mouse moved to (352, 484)
Screenshot: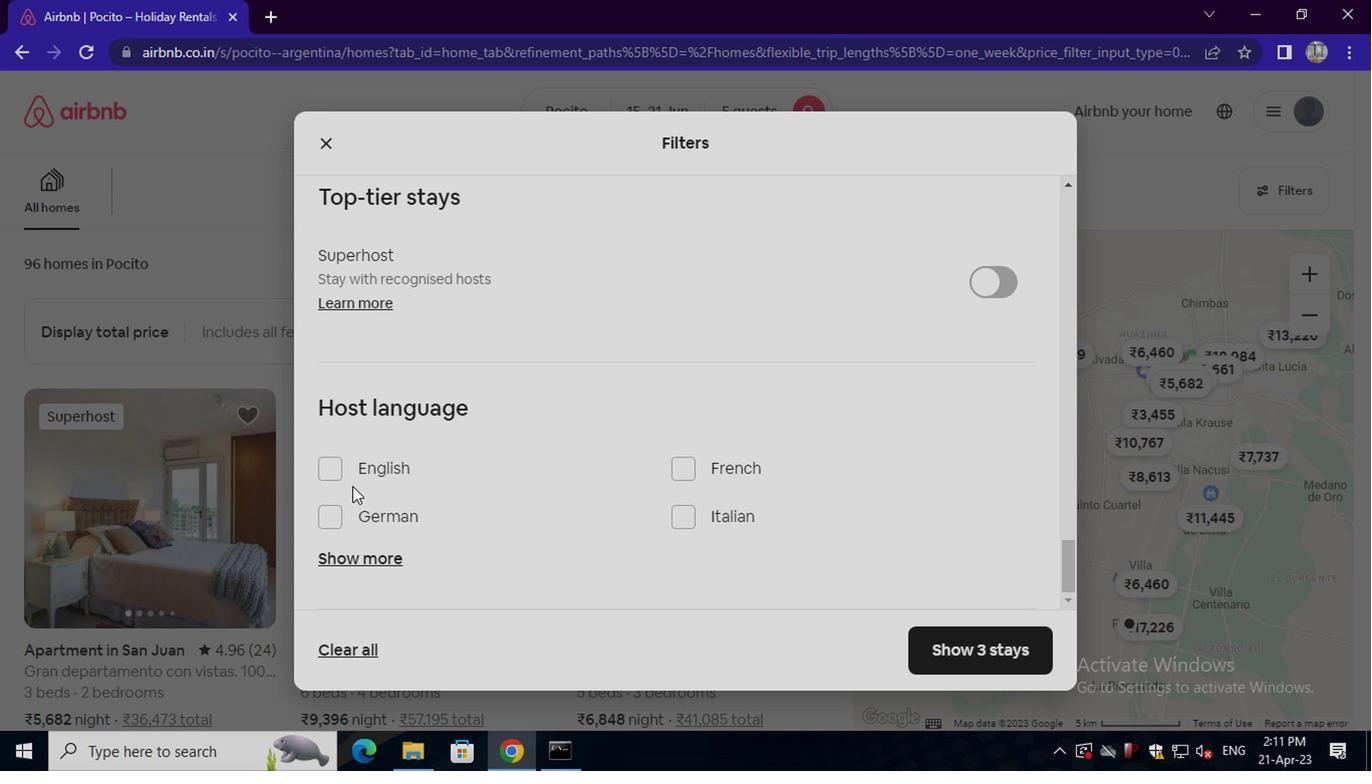 
Action: Mouse pressed left at (352, 484)
Screenshot: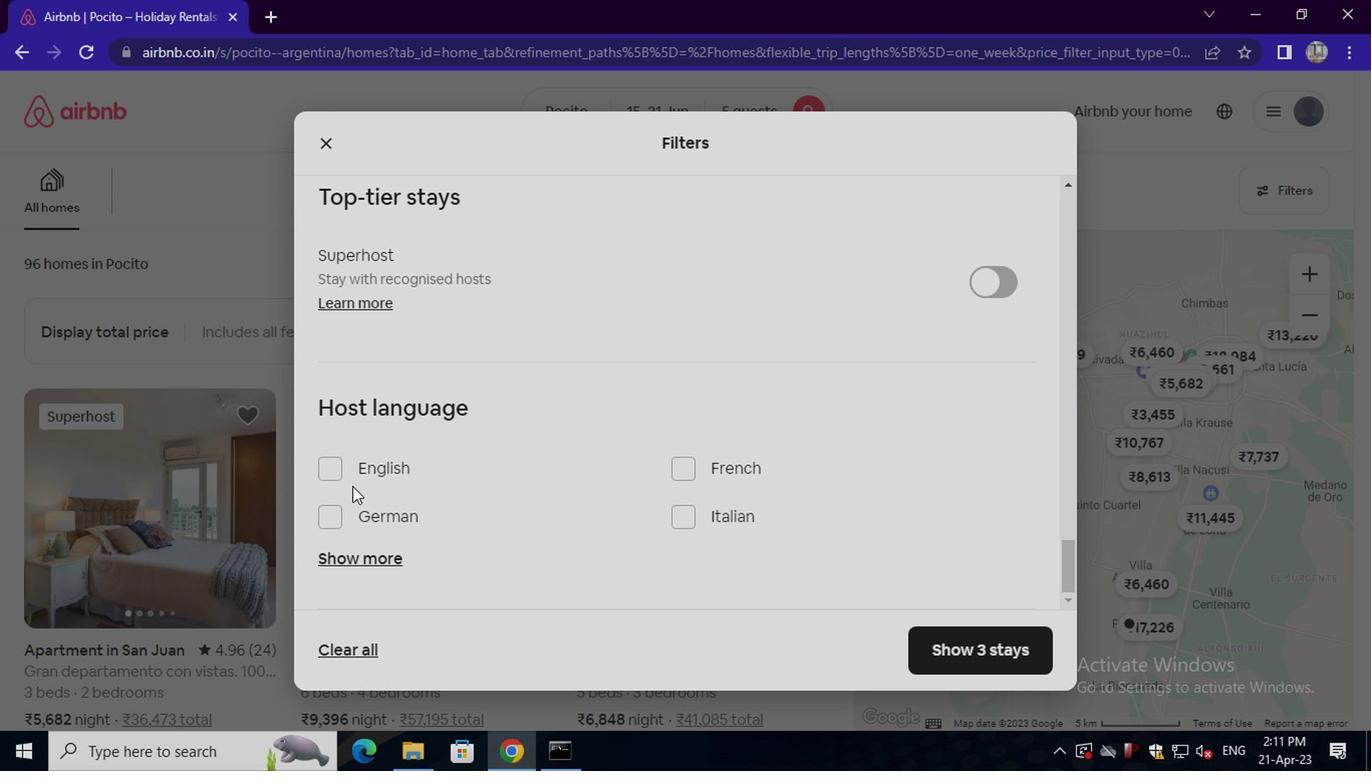 
Action: Mouse moved to (1006, 656)
Screenshot: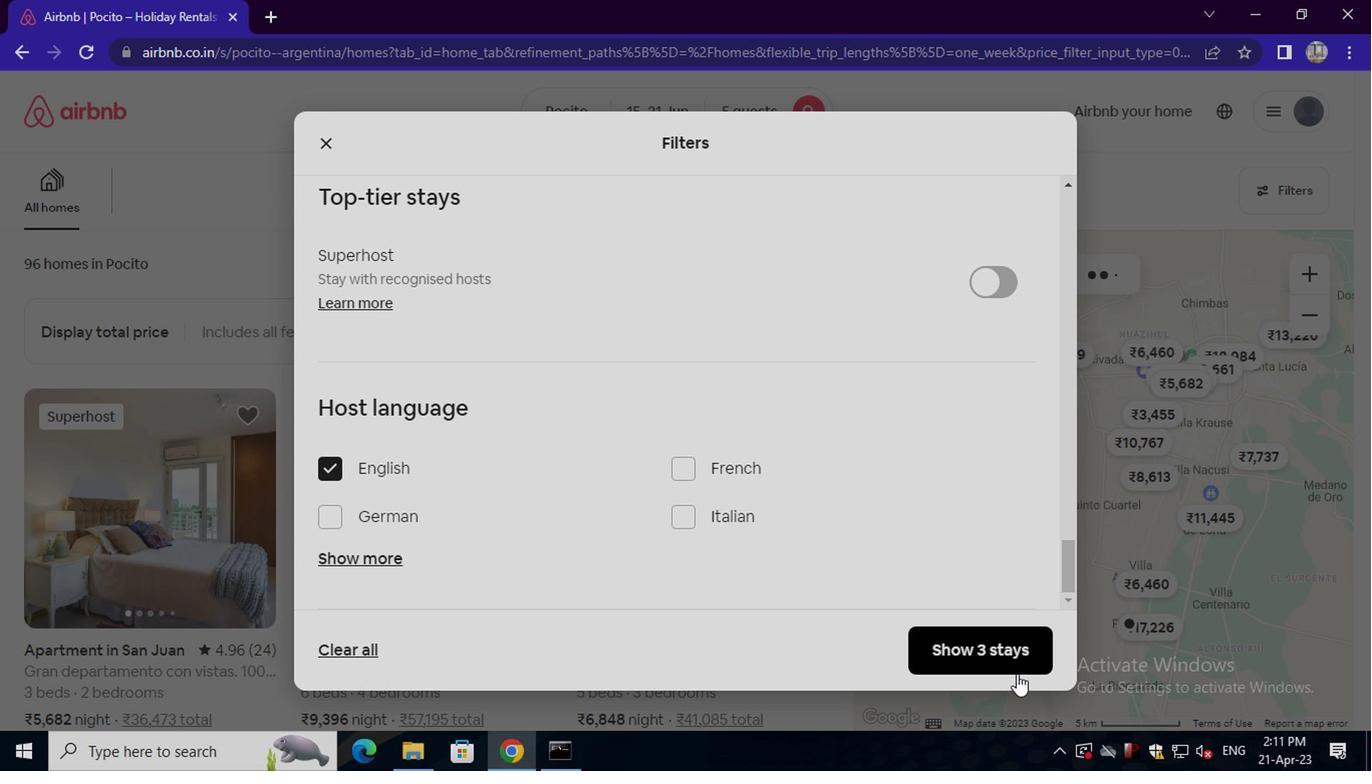 
Action: Mouse pressed left at (1006, 656)
Screenshot: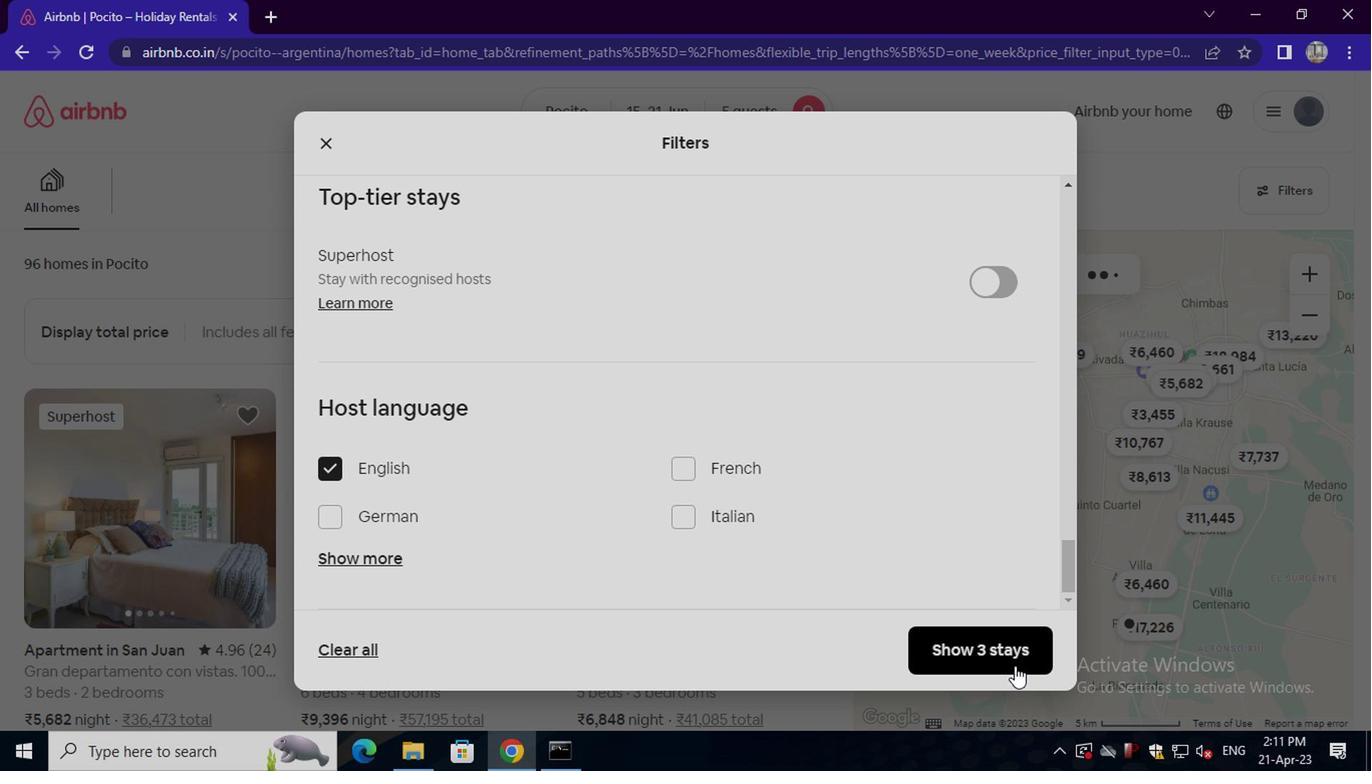 
